Task: Look for space in Salina Cruz, Mexico from 1st July, 2023 to 8th July, 2023 for 2 adults, 1 child in price range Rs.15000 to Rs.20000. Place can be entire place with 1  bedroom having 1 bed and 1 bathroom. Property type can be house, flat, guest house, hotel. Booking option can be shelf check-in. Required host language is English.
Action: Key pressed sali
Screenshot: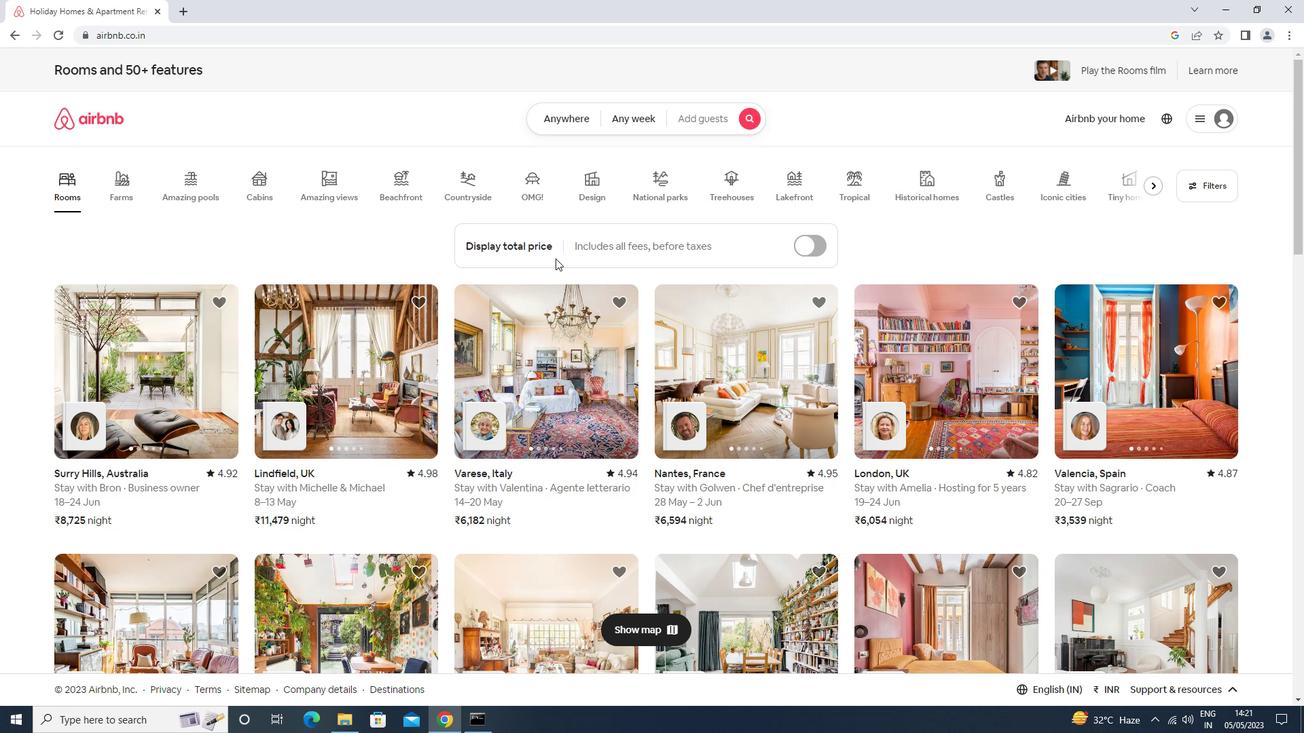 
Action: Mouse moved to (594, 127)
Screenshot: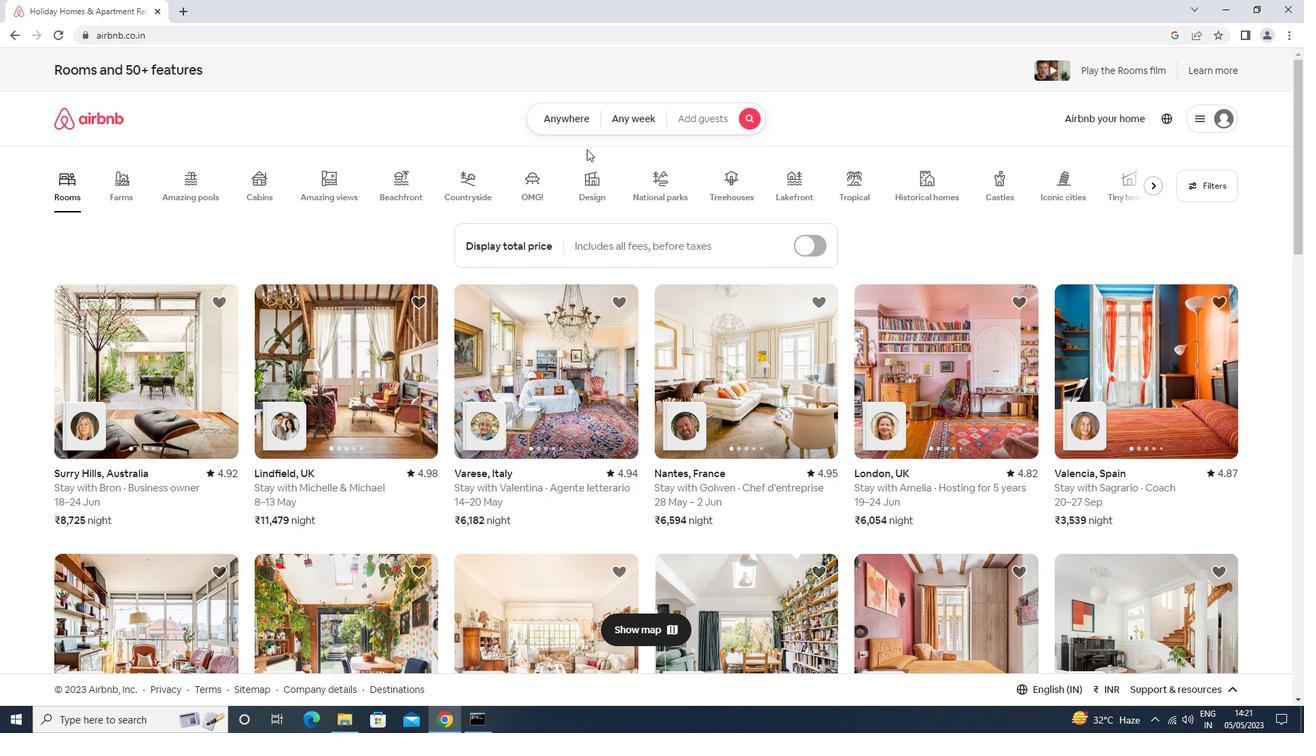 
Action: Mouse pressed left at (594, 127)
Screenshot: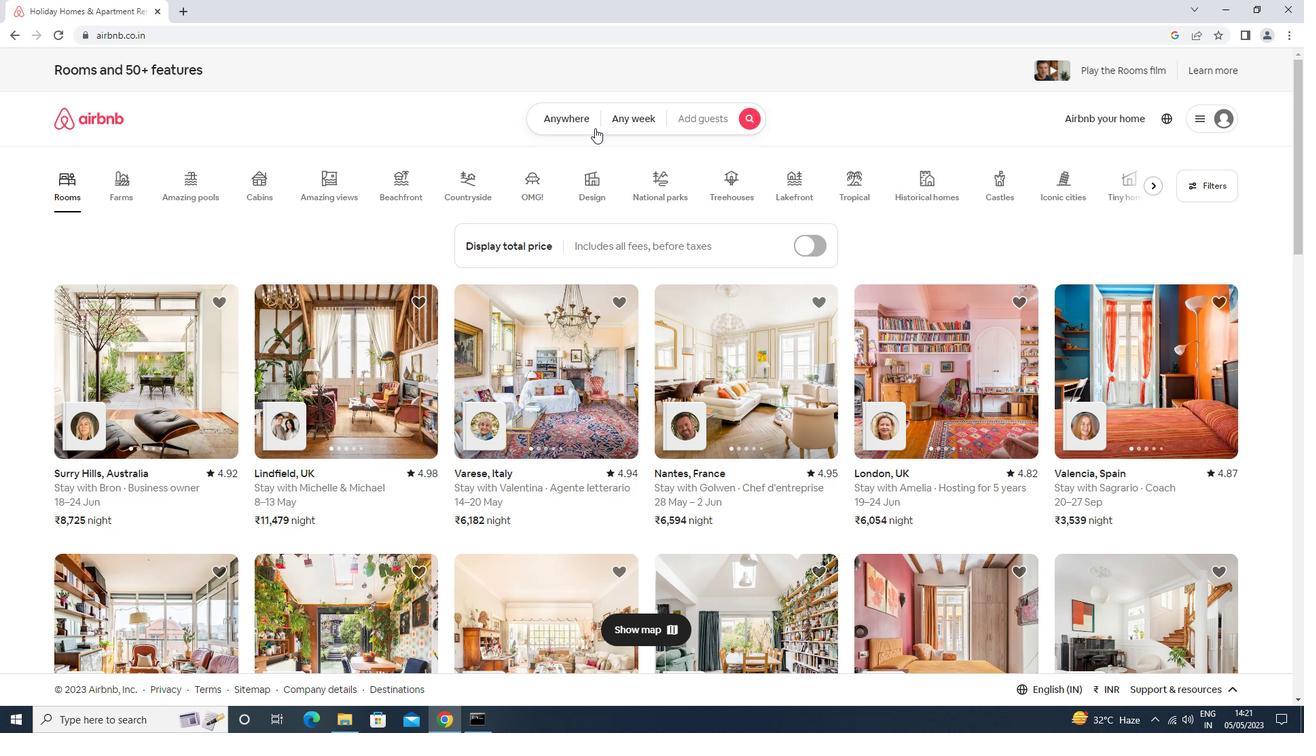 
Action: Mouse moved to (528, 162)
Screenshot: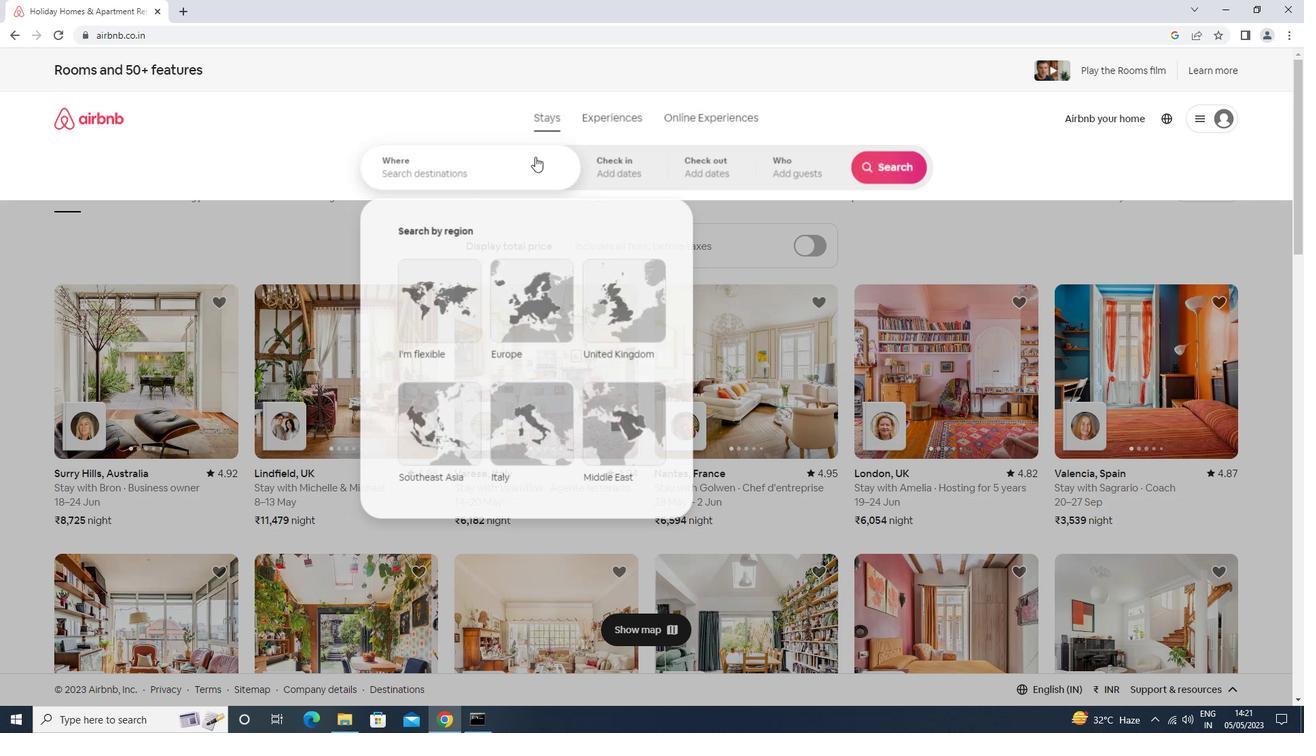 
Action: Mouse pressed left at (528, 162)
Screenshot: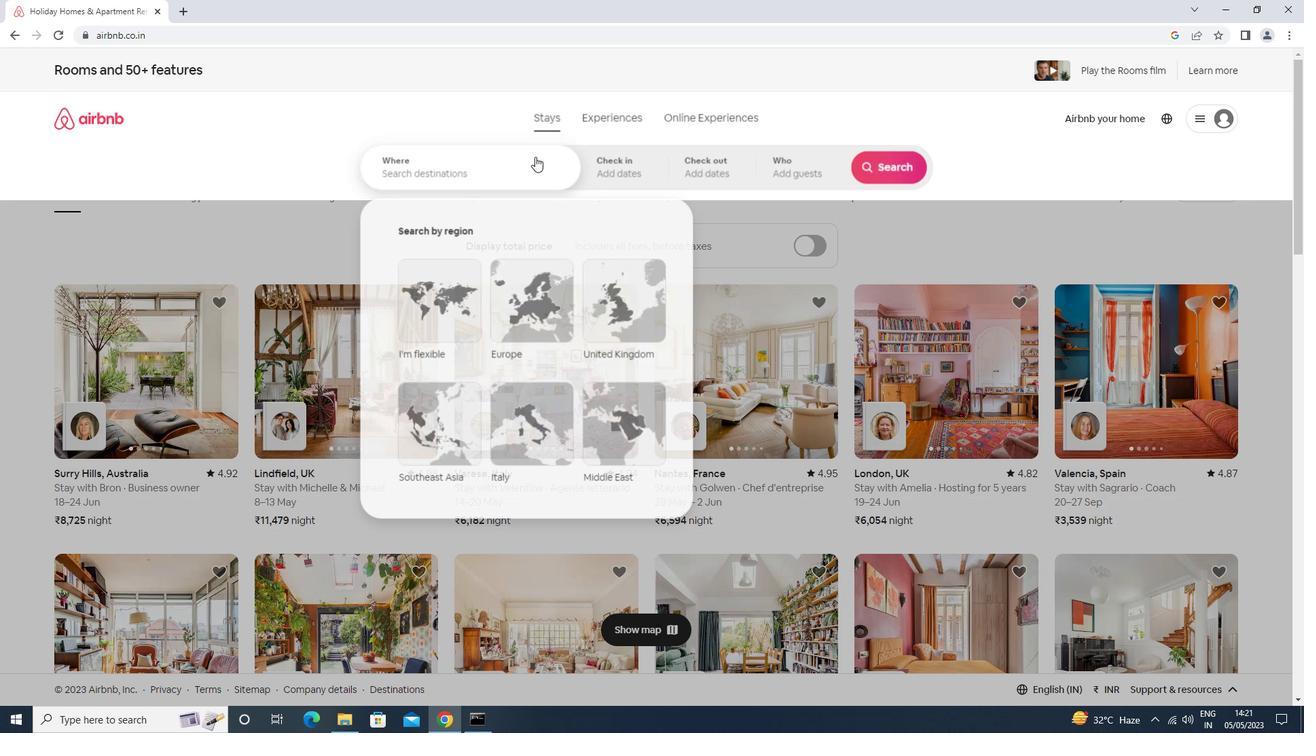 
Action: Key pressed sanil<Key.backspace><Key.backspace><Key.backspace>lina<Key.space>cruz<Key.space><Key.down><Key.down><Key.enter>
Screenshot: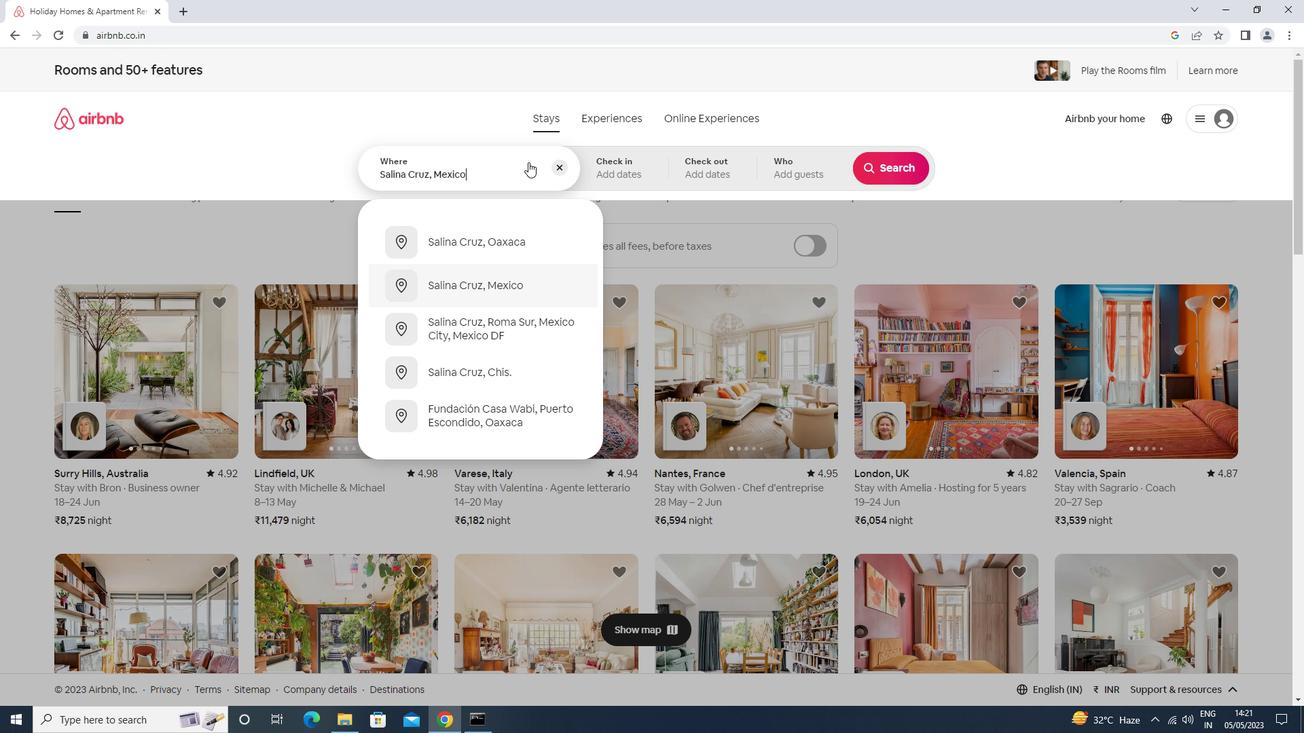 
Action: Mouse moved to (888, 279)
Screenshot: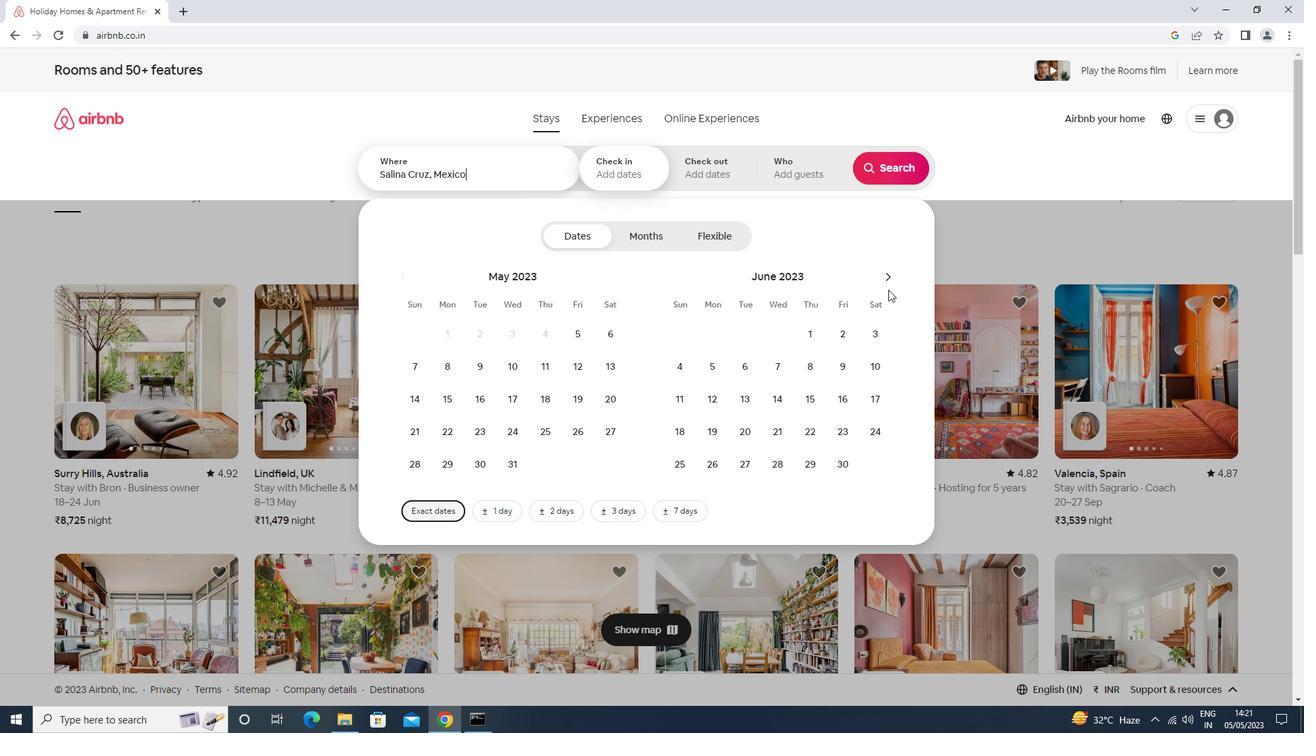 
Action: Mouse pressed left at (888, 279)
Screenshot: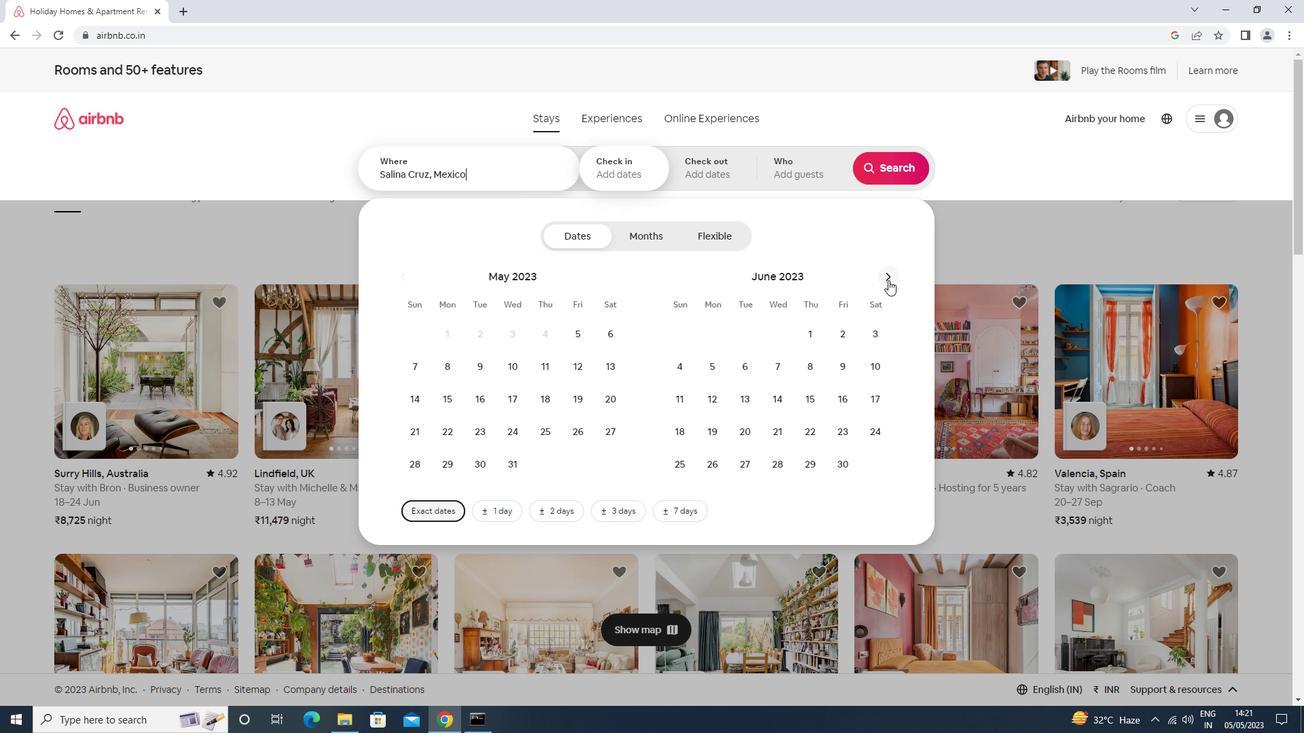 
Action: Mouse moved to (884, 334)
Screenshot: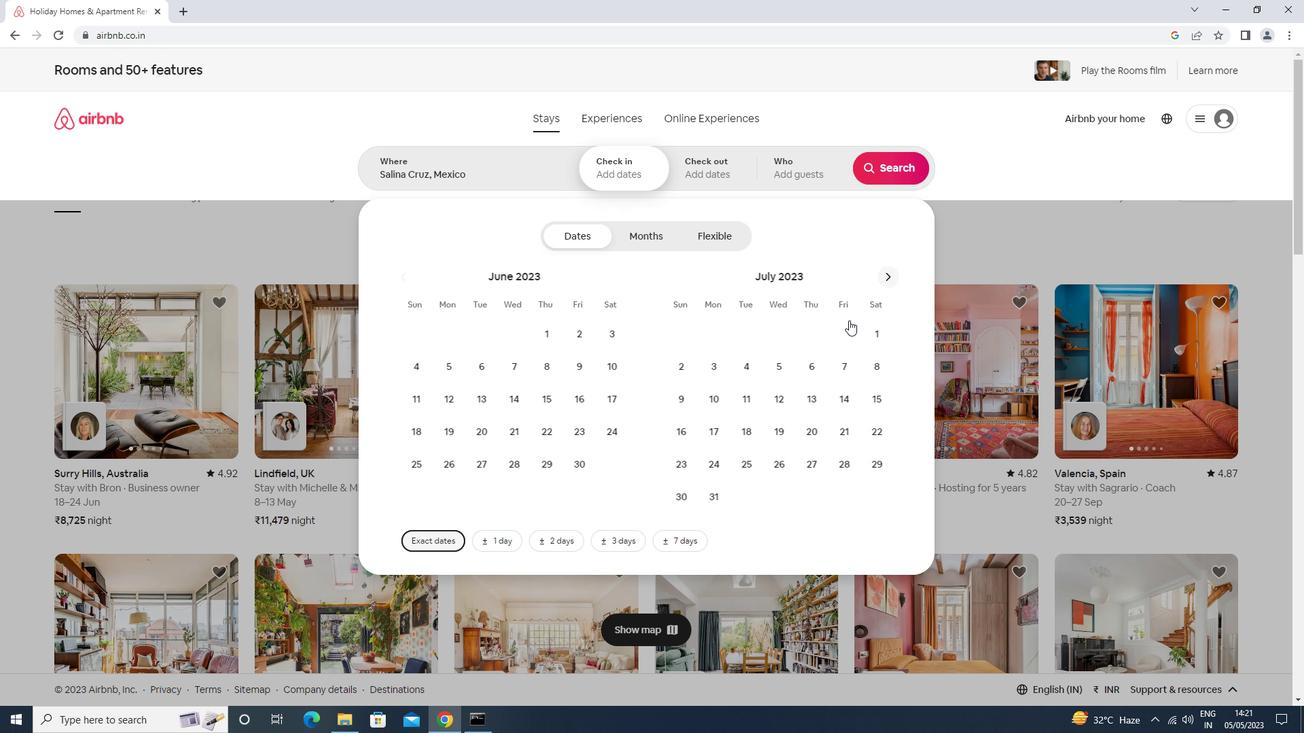 
Action: Mouse pressed left at (884, 334)
Screenshot: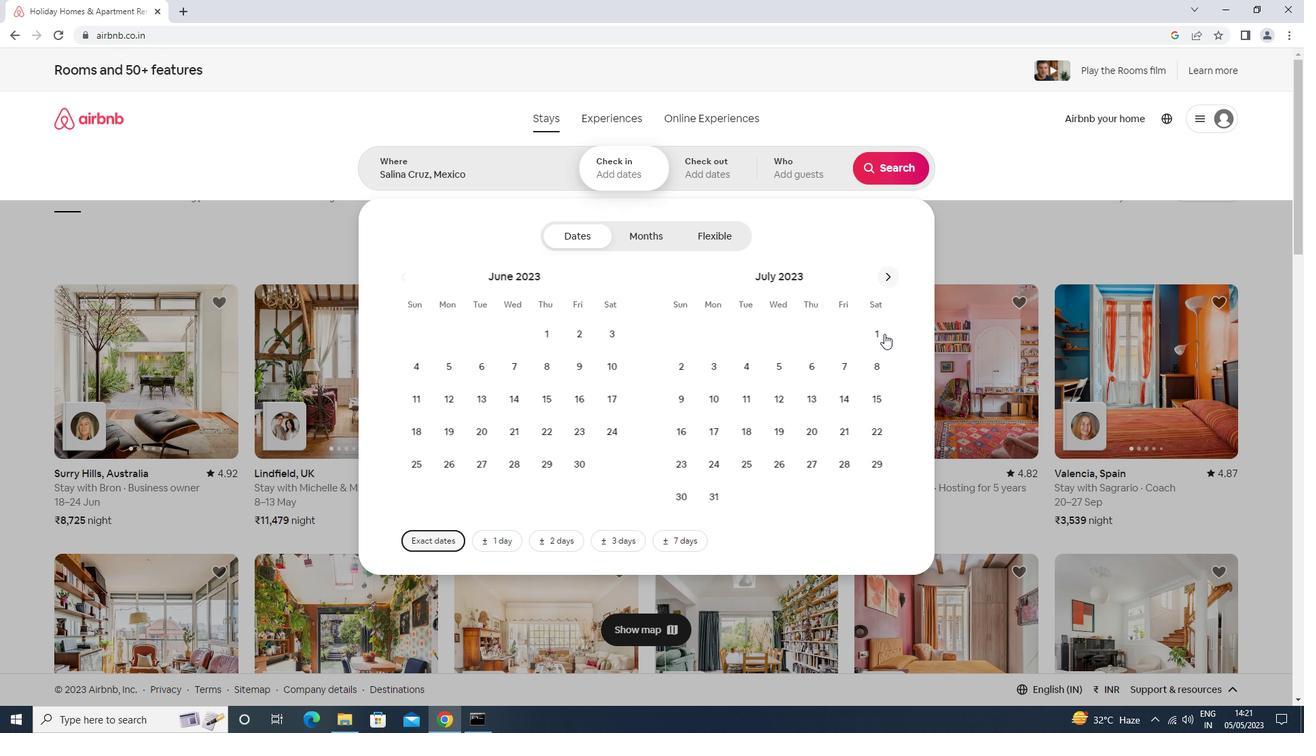 
Action: Mouse moved to (878, 371)
Screenshot: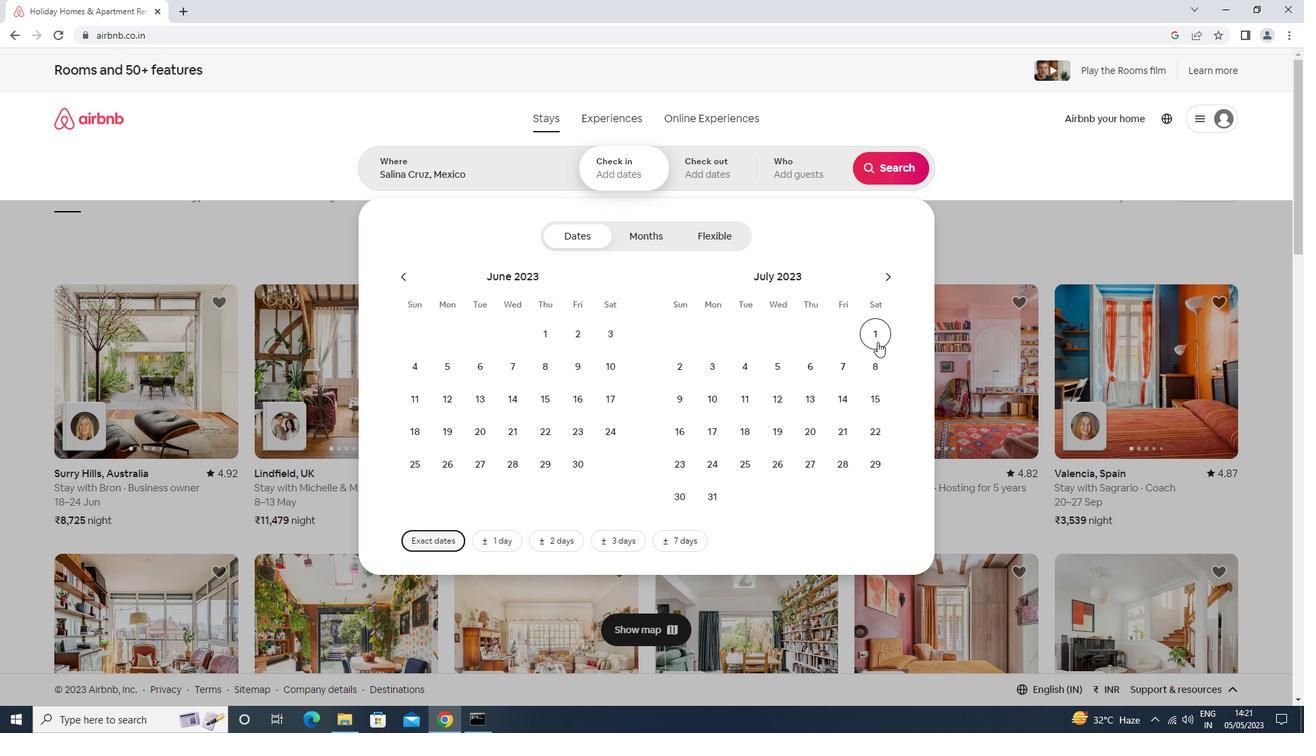 
Action: Mouse pressed left at (878, 371)
Screenshot: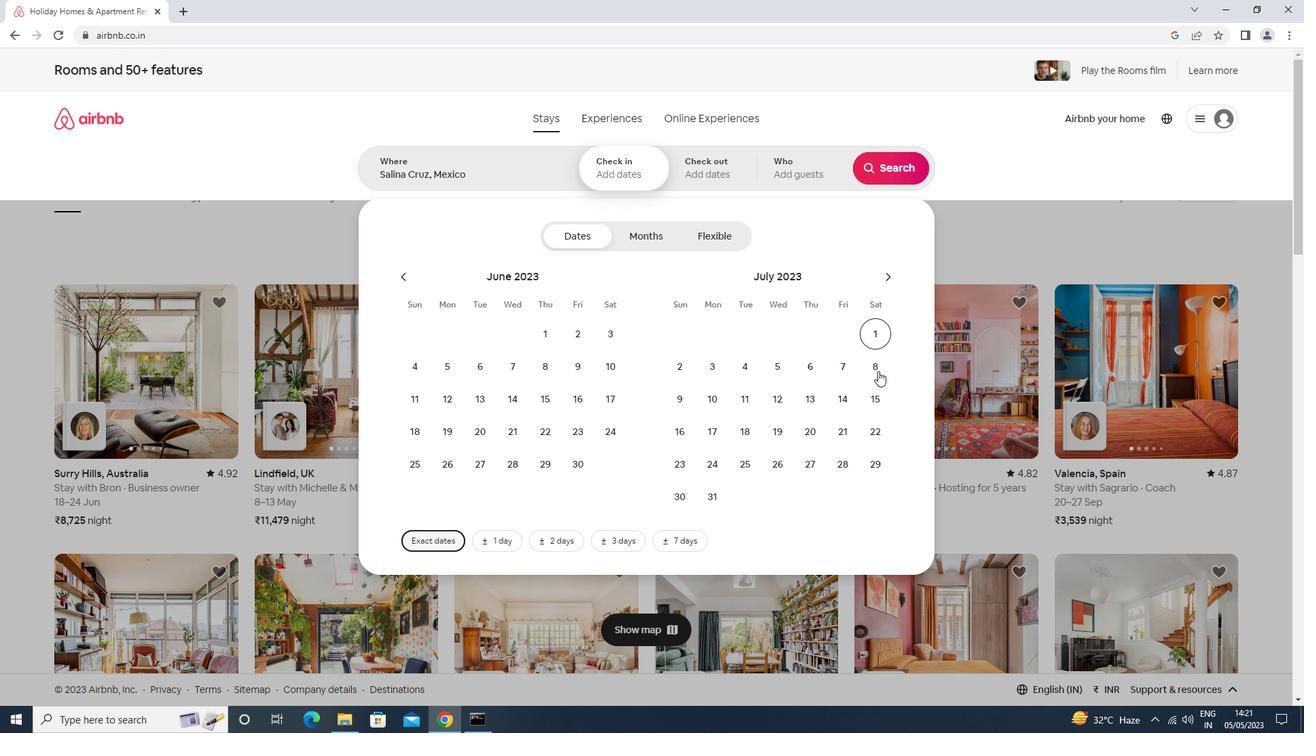 
Action: Mouse moved to (805, 179)
Screenshot: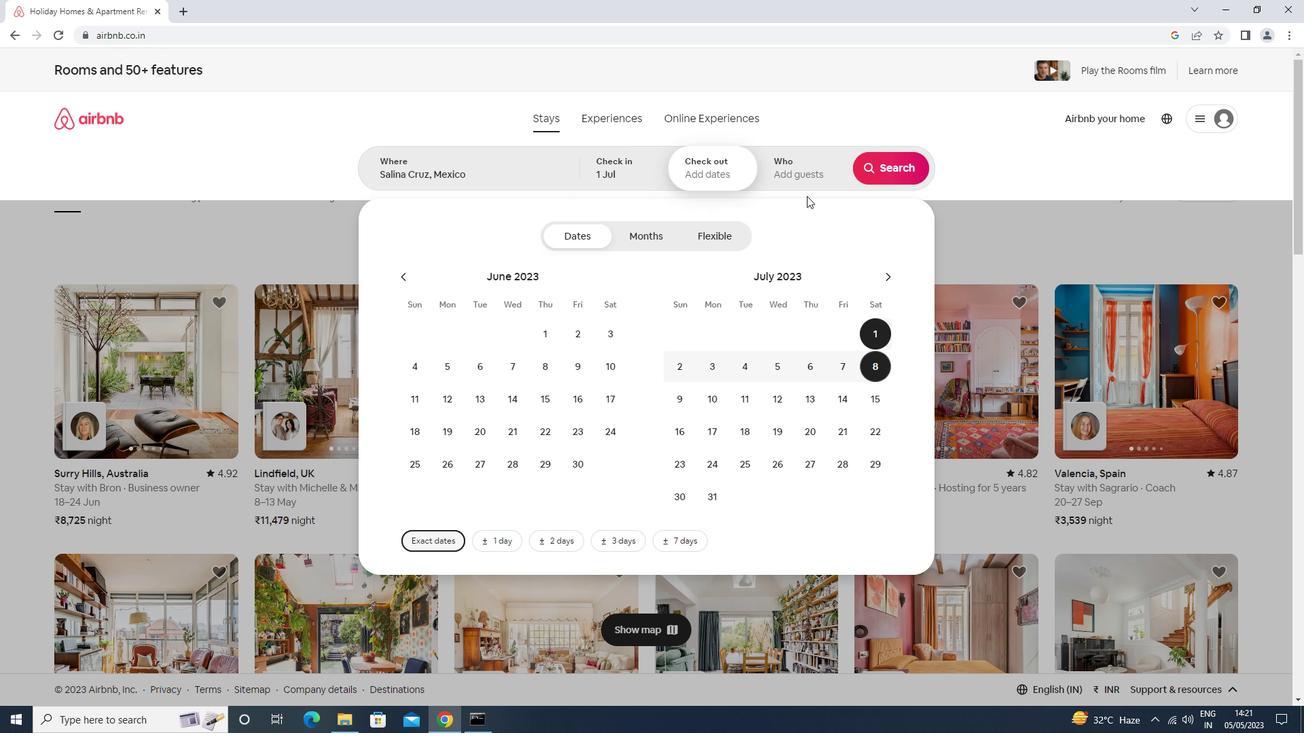 
Action: Mouse pressed left at (805, 179)
Screenshot: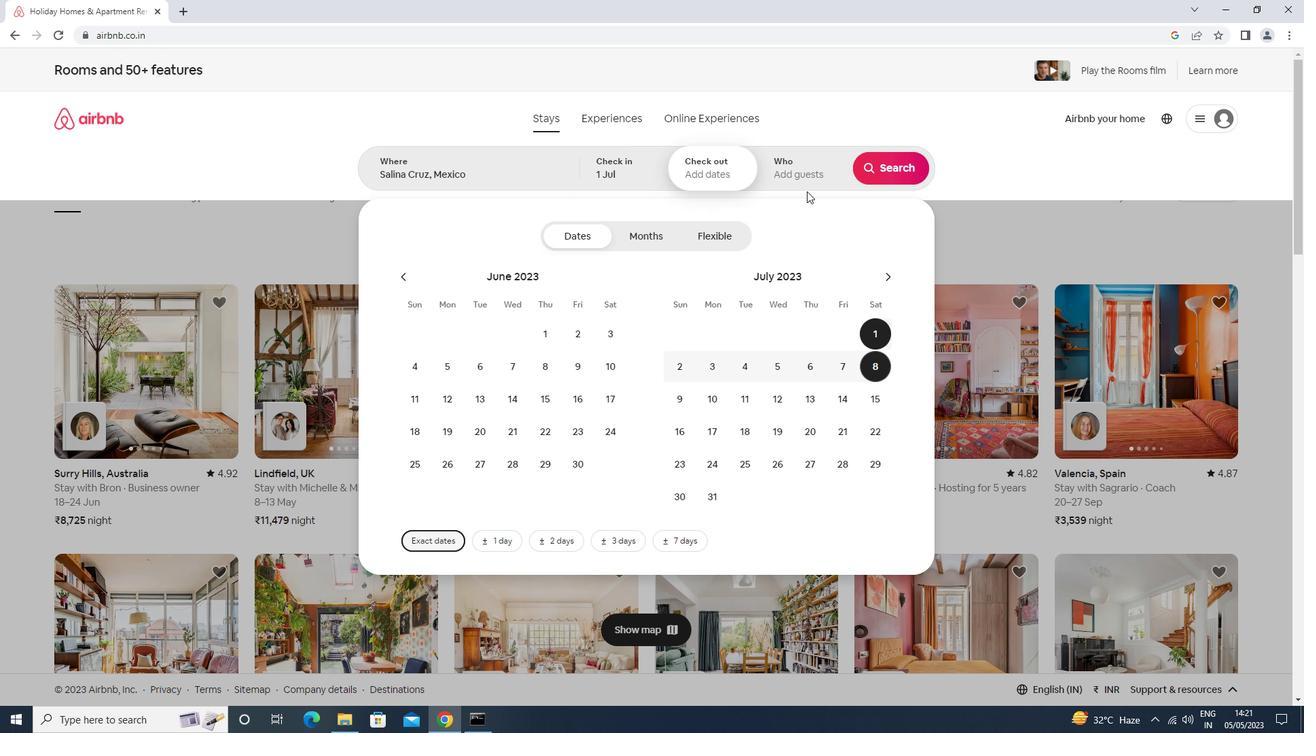 
Action: Mouse moved to (898, 229)
Screenshot: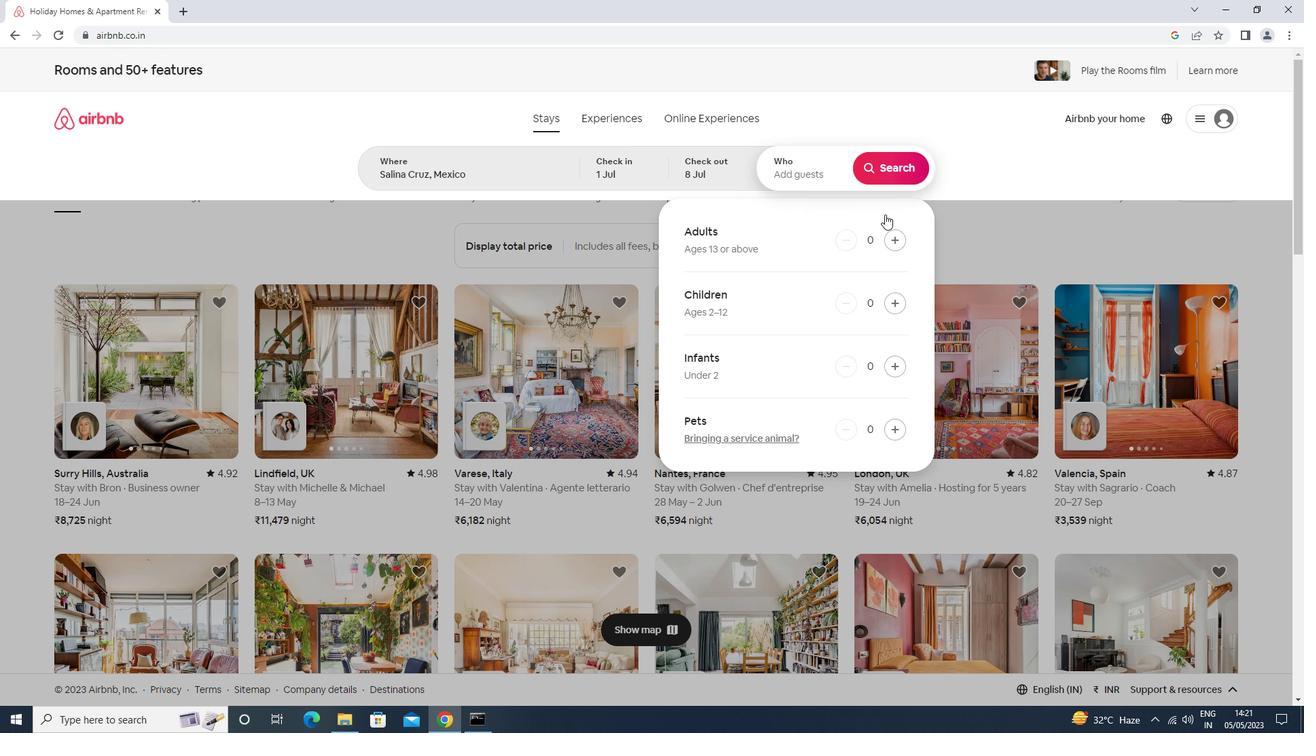 
Action: Mouse pressed left at (898, 229)
Screenshot: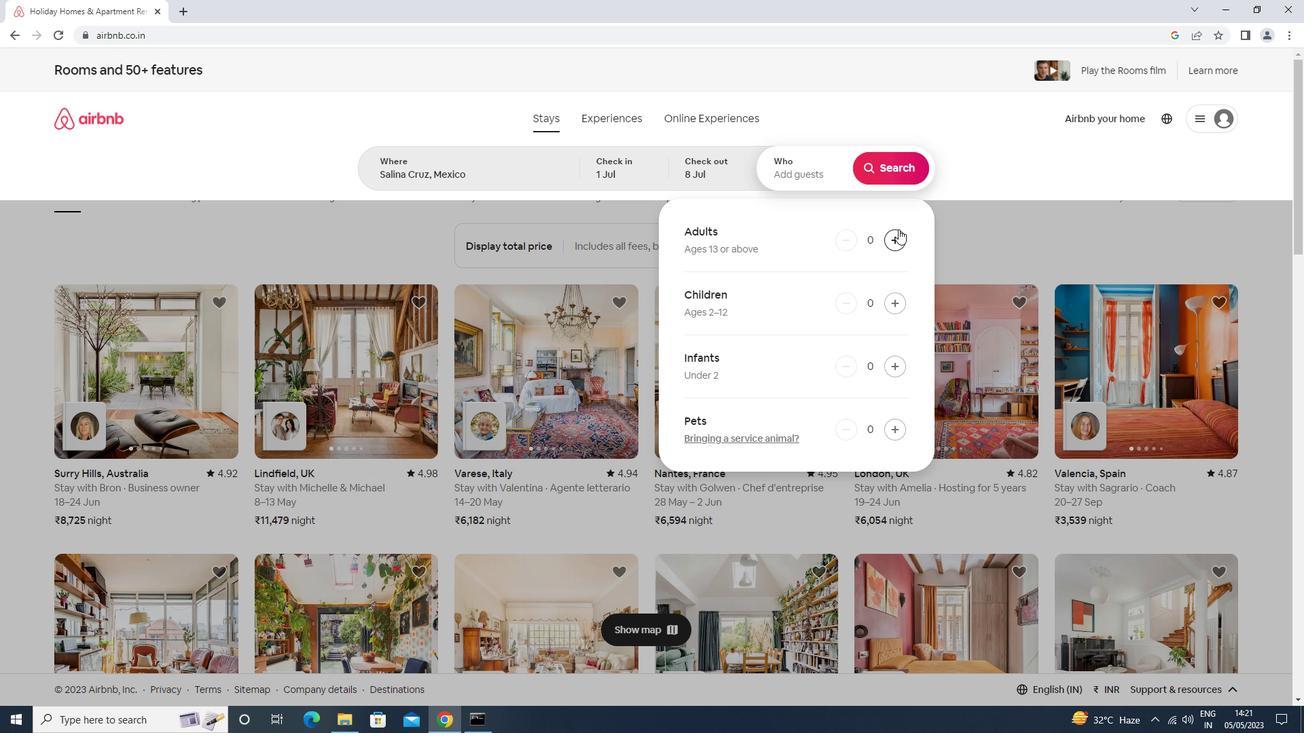 
Action: Mouse pressed left at (898, 229)
Screenshot: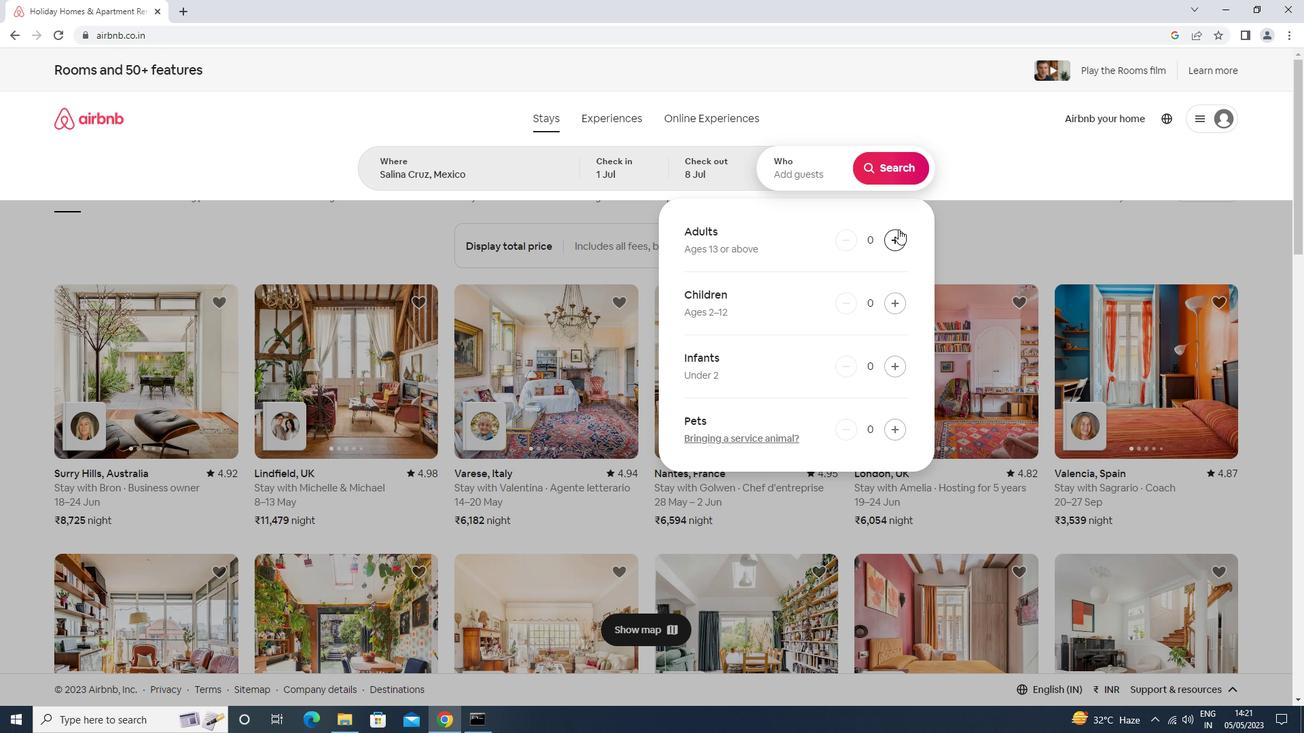 
Action: Mouse pressed left at (898, 229)
Screenshot: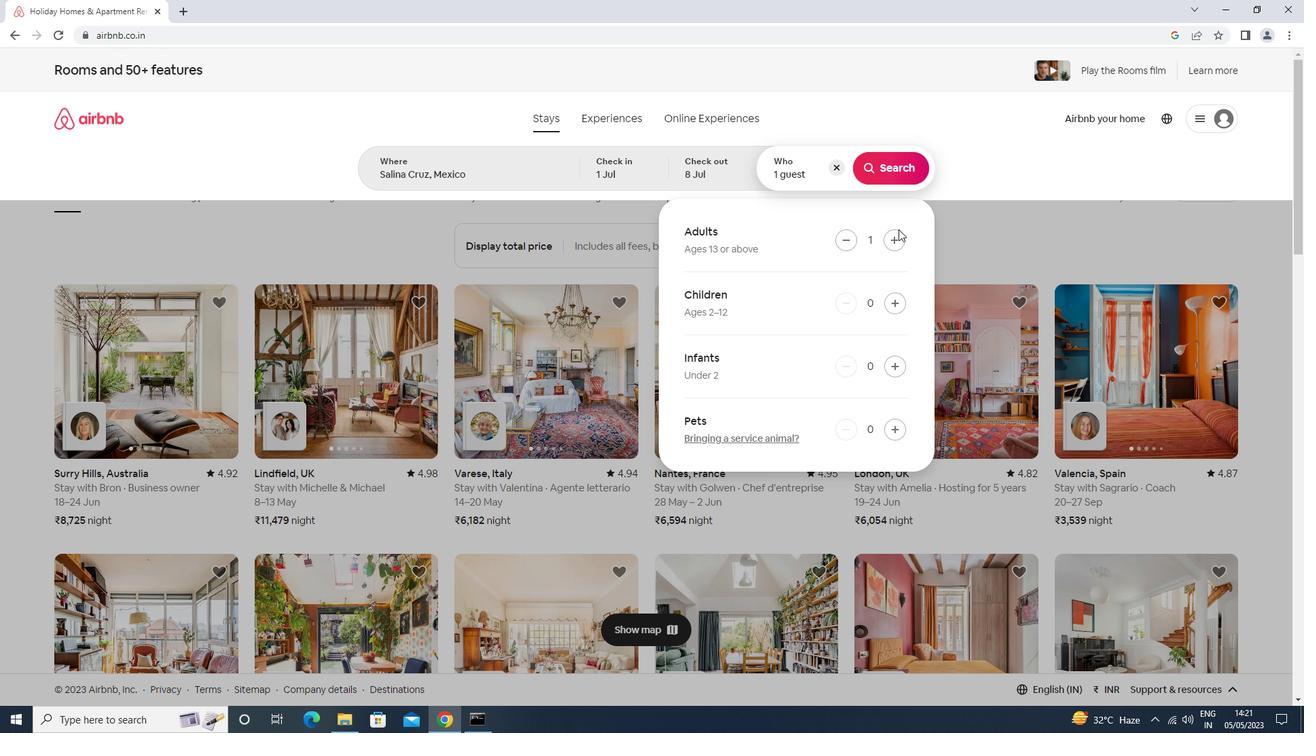 
Action: Mouse moved to (897, 243)
Screenshot: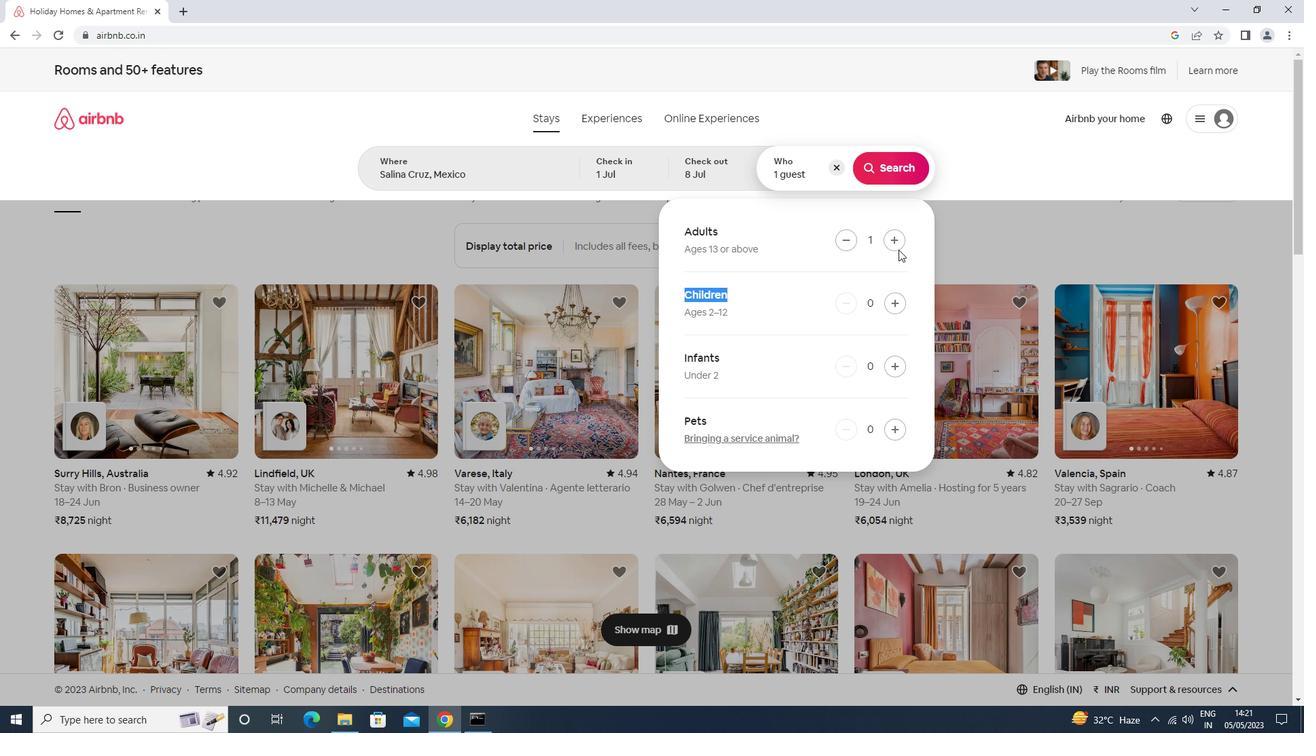 
Action: Mouse pressed left at (897, 243)
Screenshot: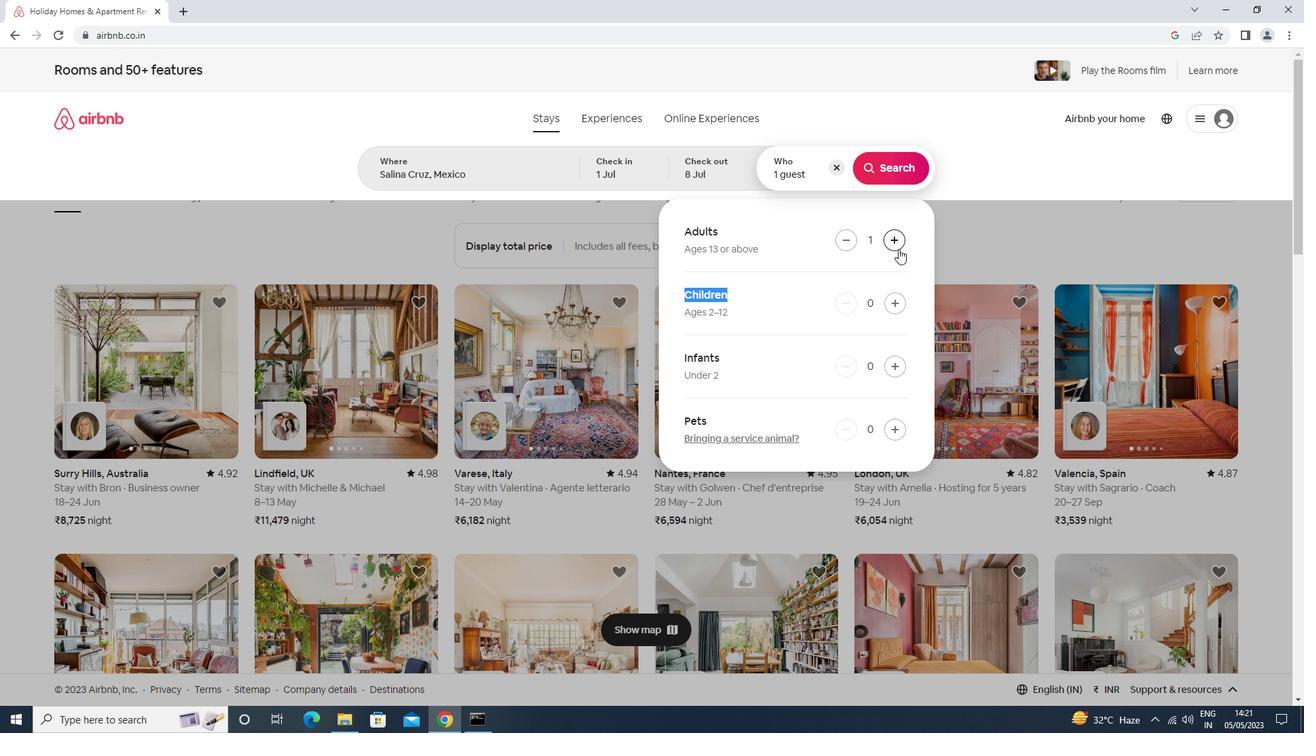 
Action: Mouse moved to (894, 302)
Screenshot: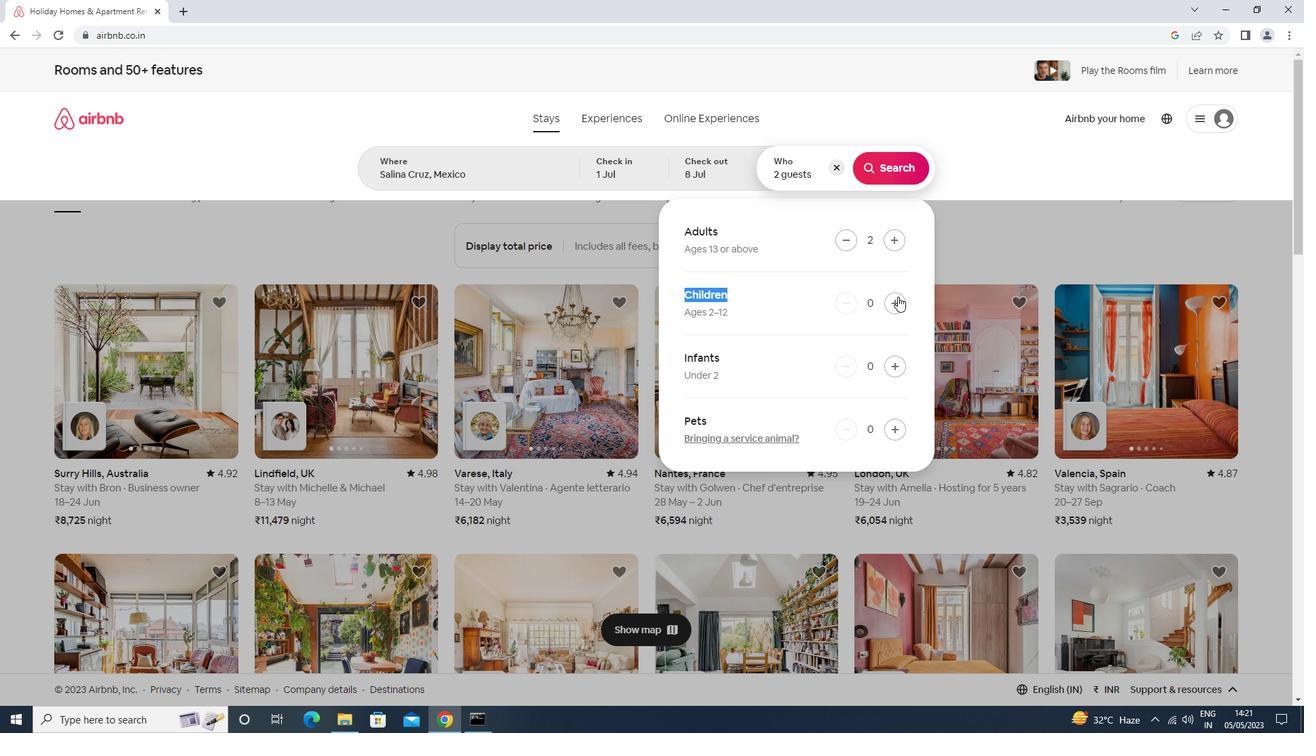 
Action: Mouse pressed left at (894, 302)
Screenshot: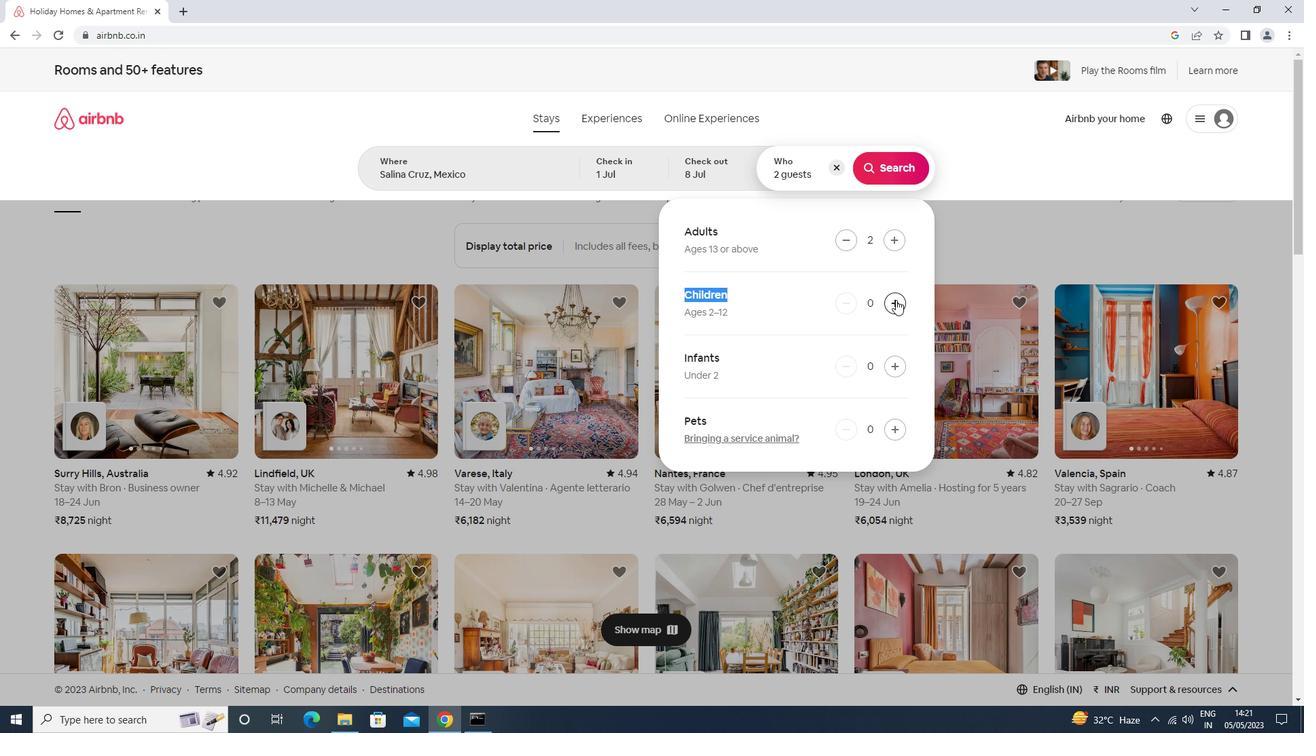 
Action: Mouse moved to (882, 165)
Screenshot: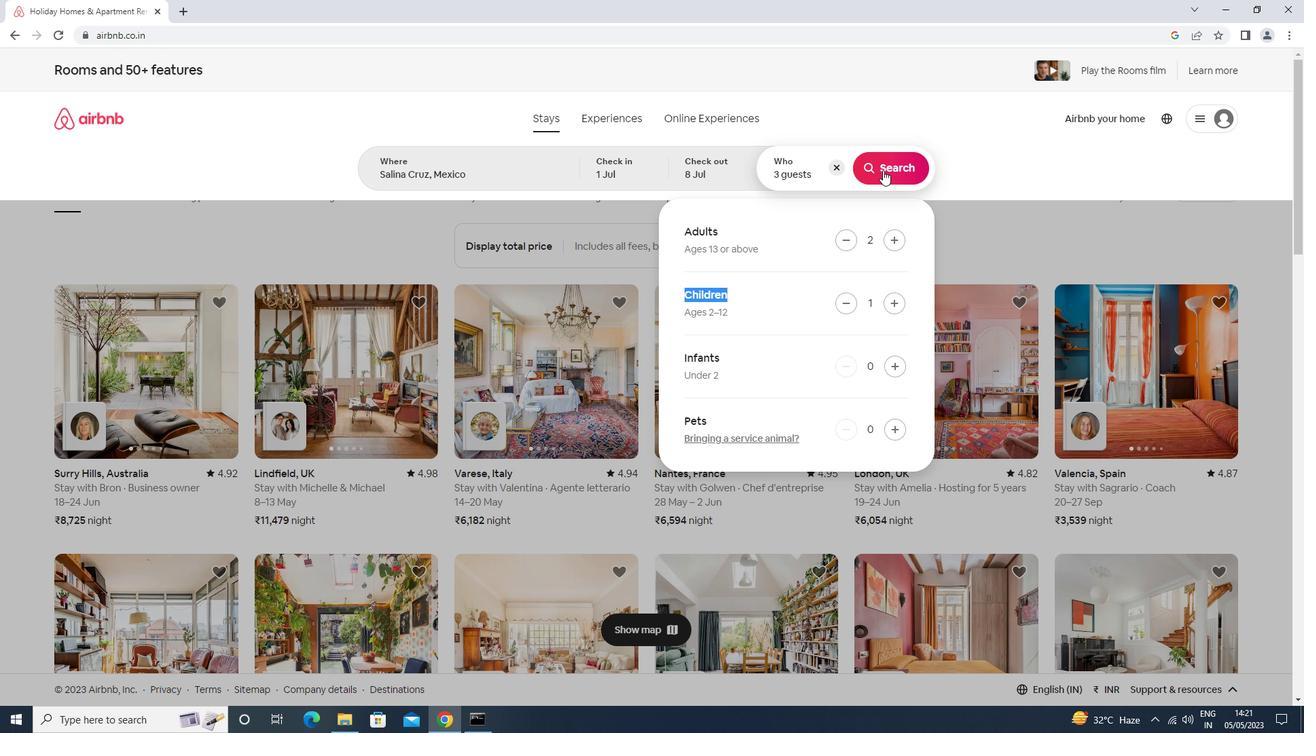 
Action: Mouse pressed left at (882, 165)
Screenshot: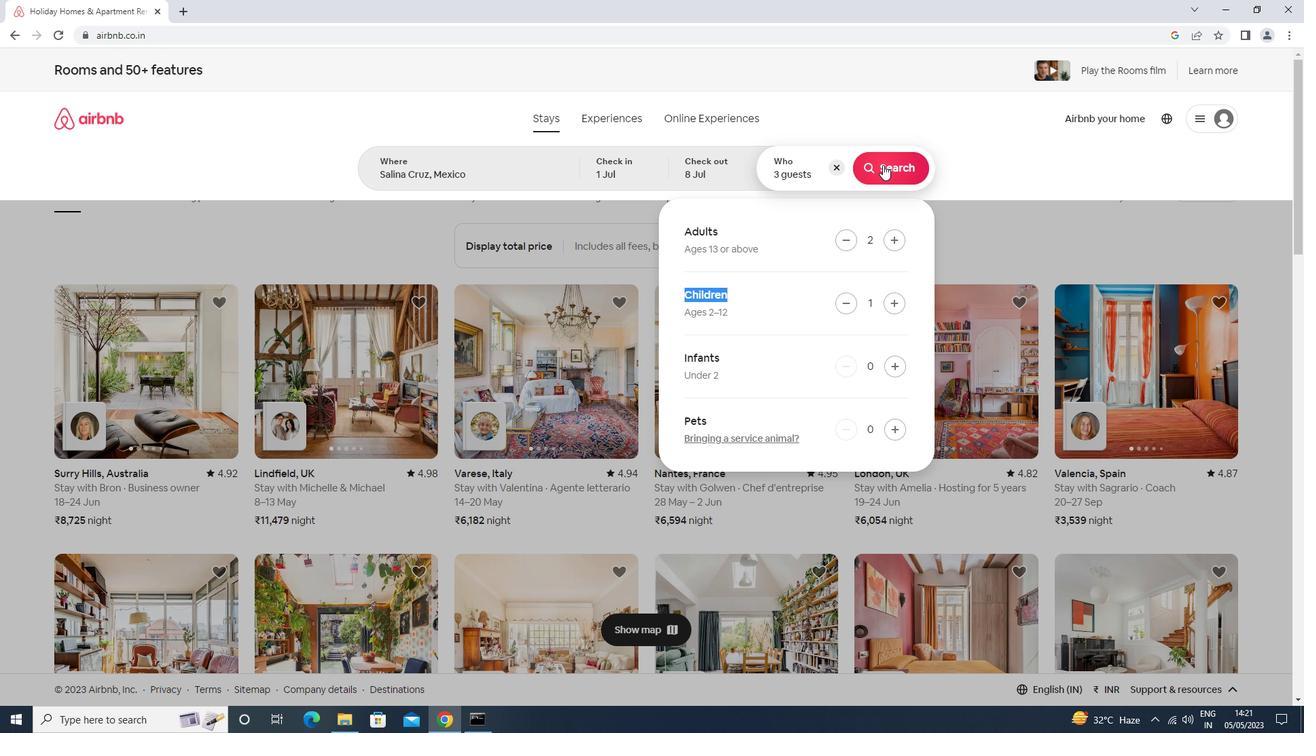 
Action: Mouse moved to (1249, 127)
Screenshot: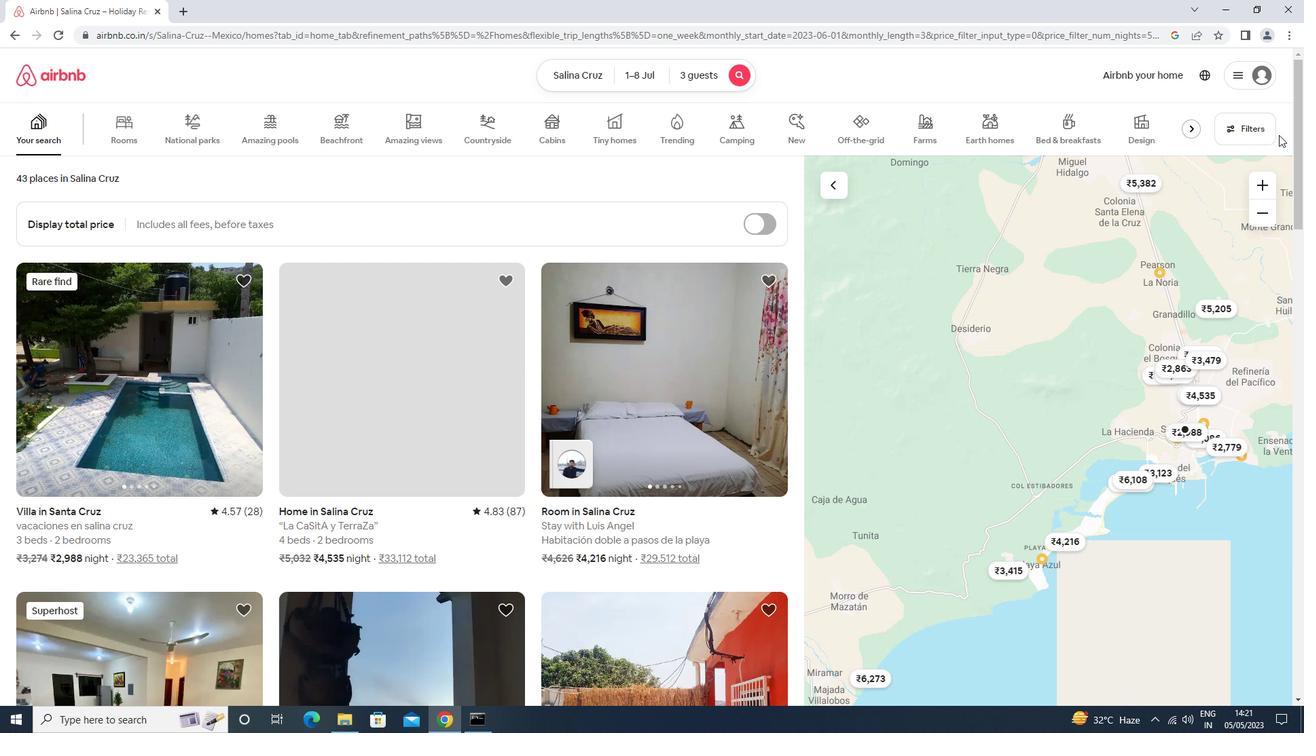 
Action: Mouse pressed left at (1249, 127)
Screenshot: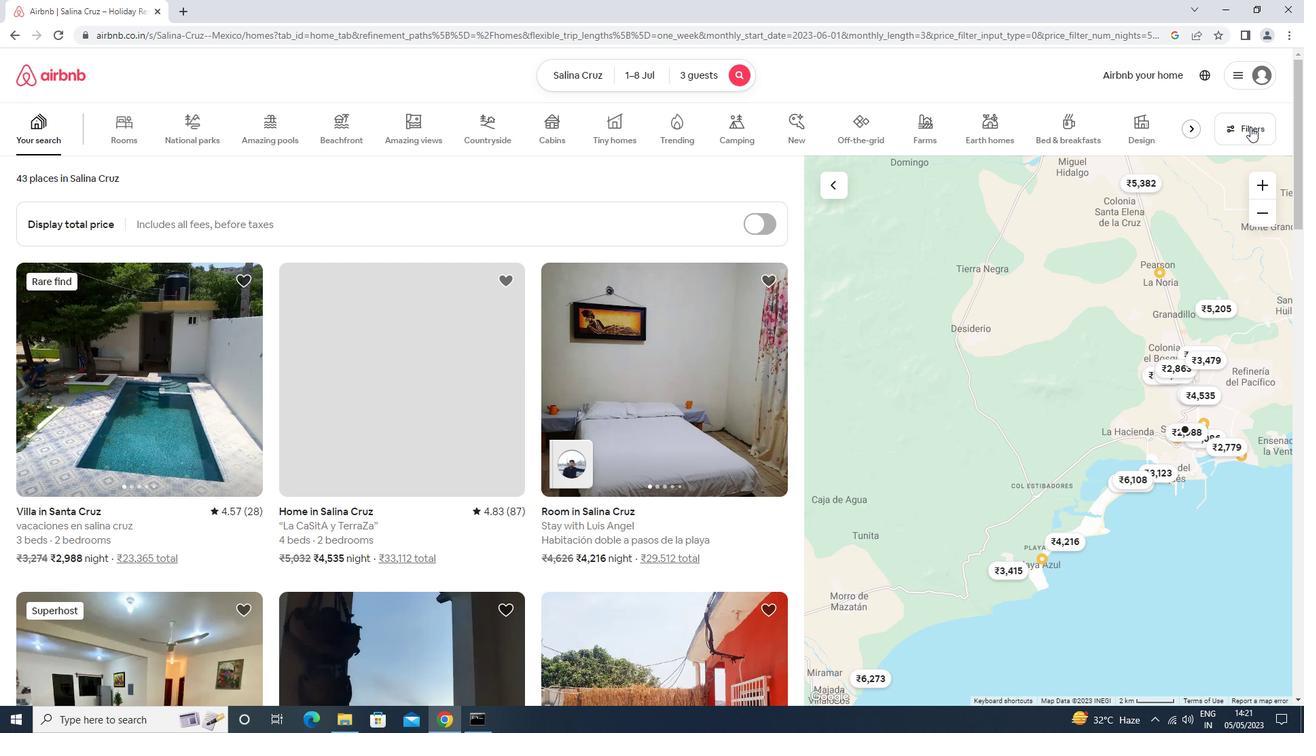 
Action: Mouse moved to (571, 453)
Screenshot: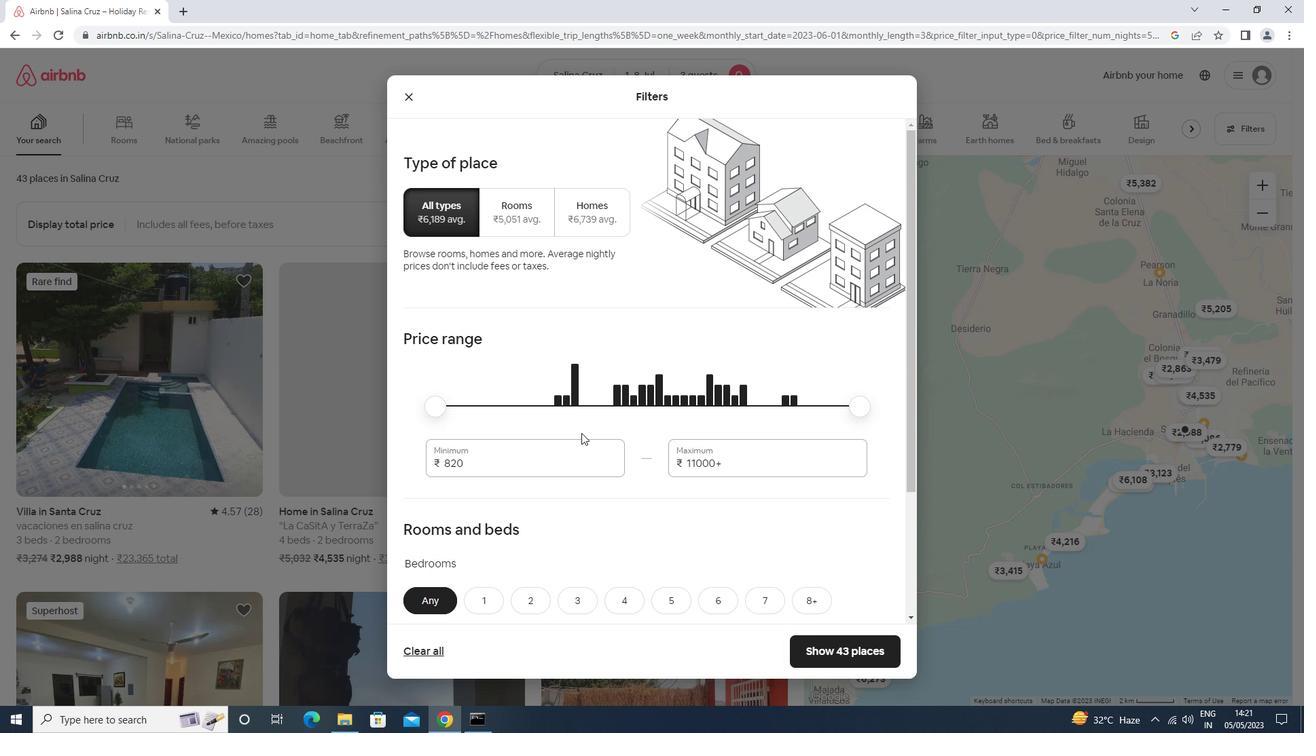
Action: Mouse pressed left at (571, 453)
Screenshot: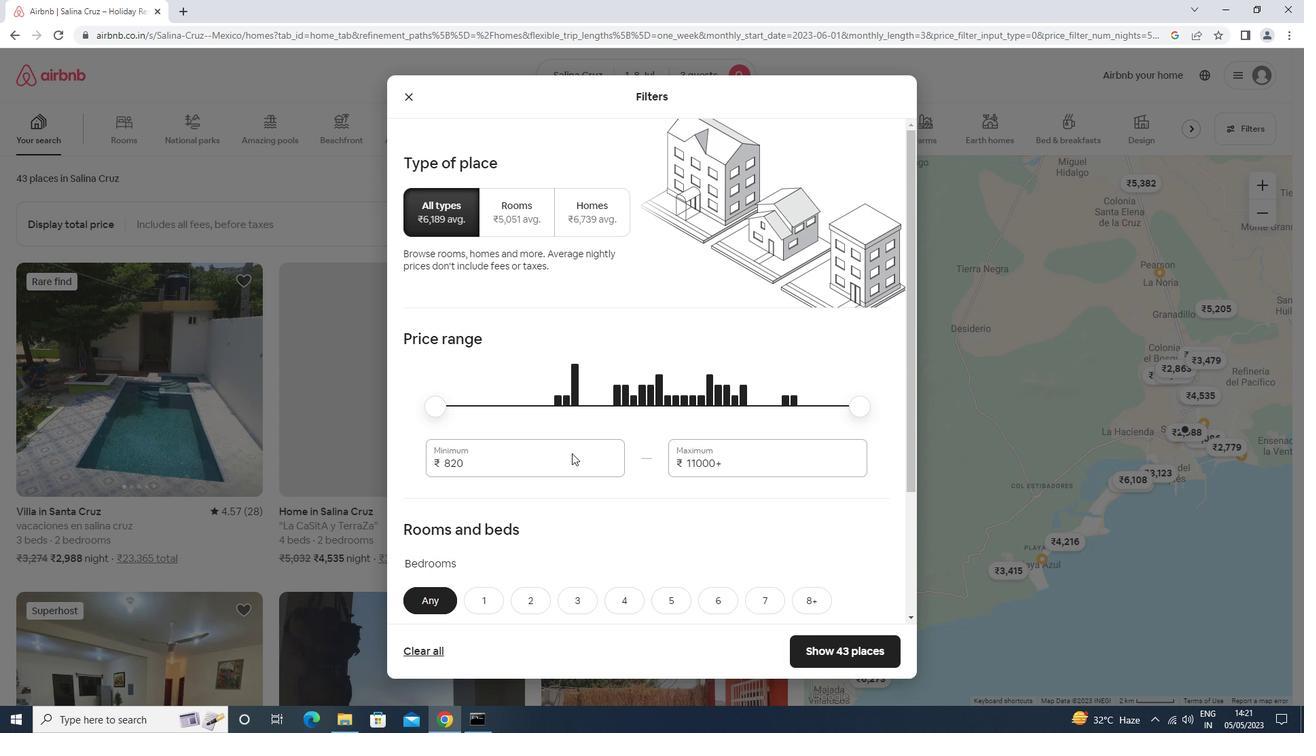 
Action: Mouse moved to (578, 450)
Screenshot: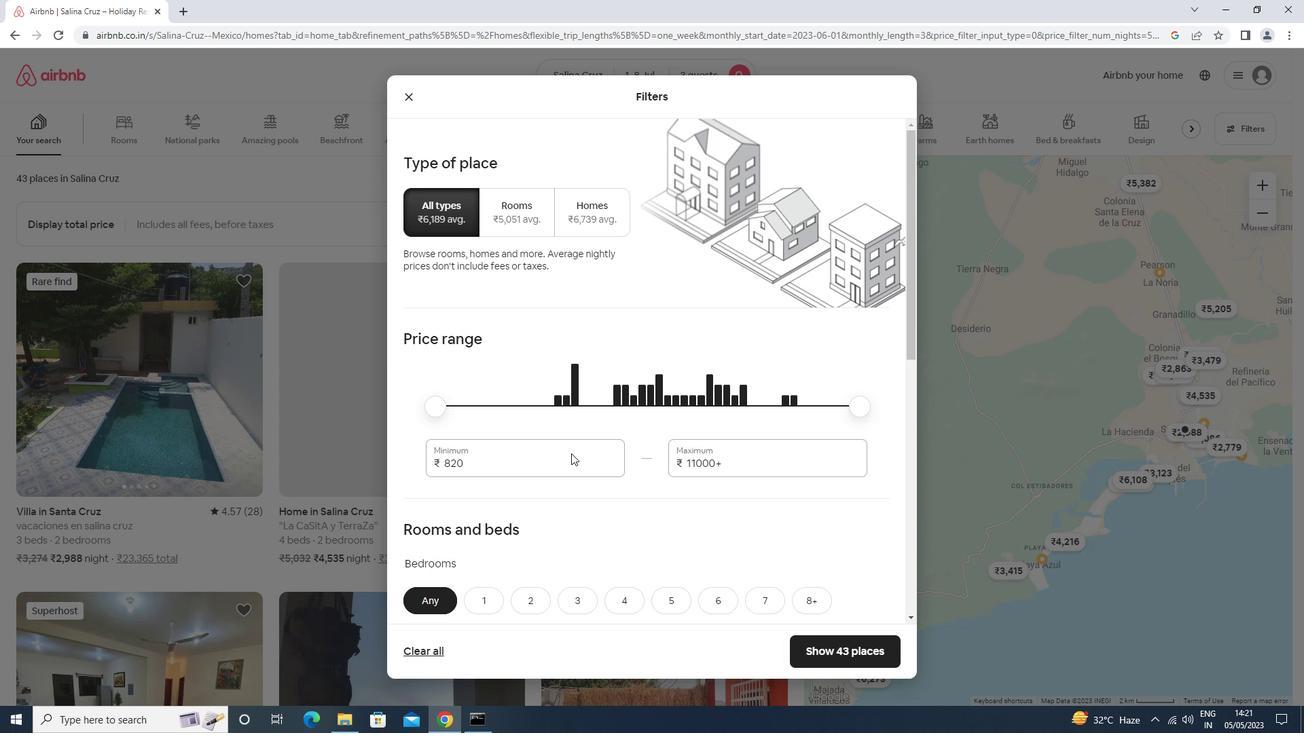 
Action: Key pressed <Key.backspace><Key.backspace><Key.backspace><Key.backspace>15000<Key.tab>20000
Screenshot: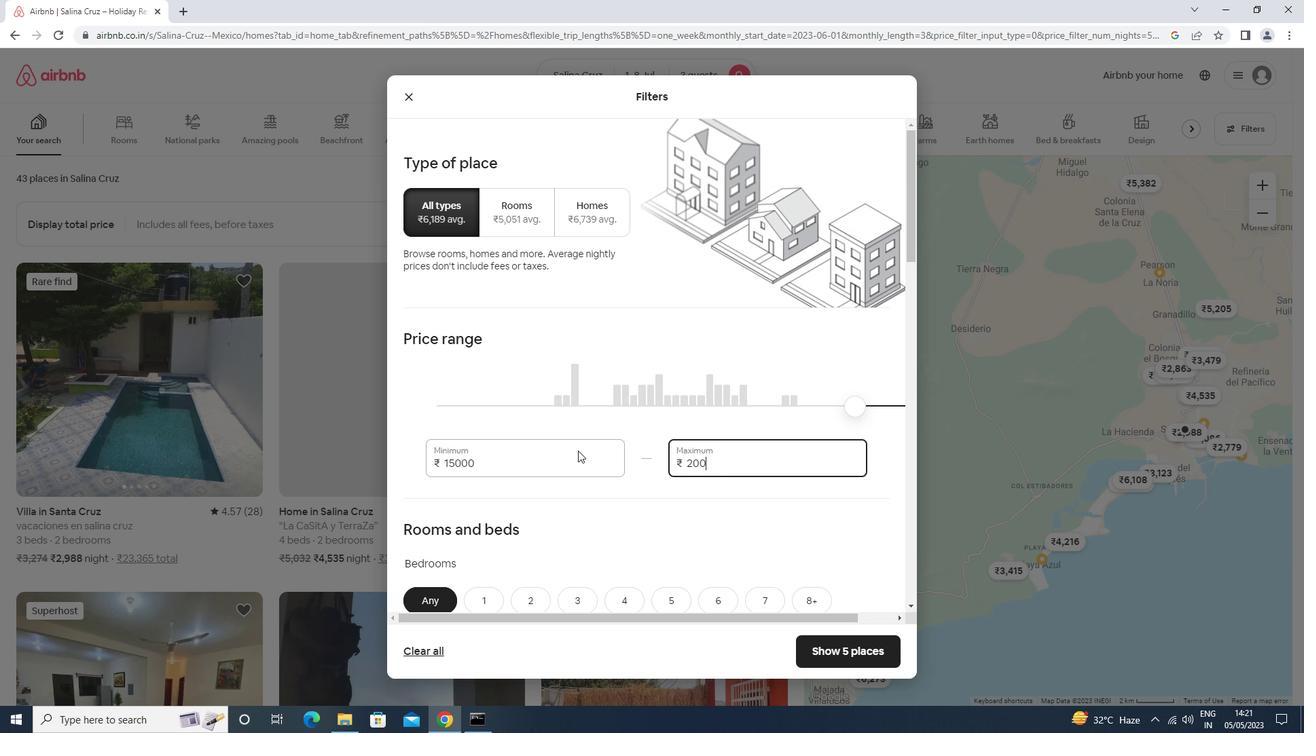 
Action: Mouse moved to (633, 429)
Screenshot: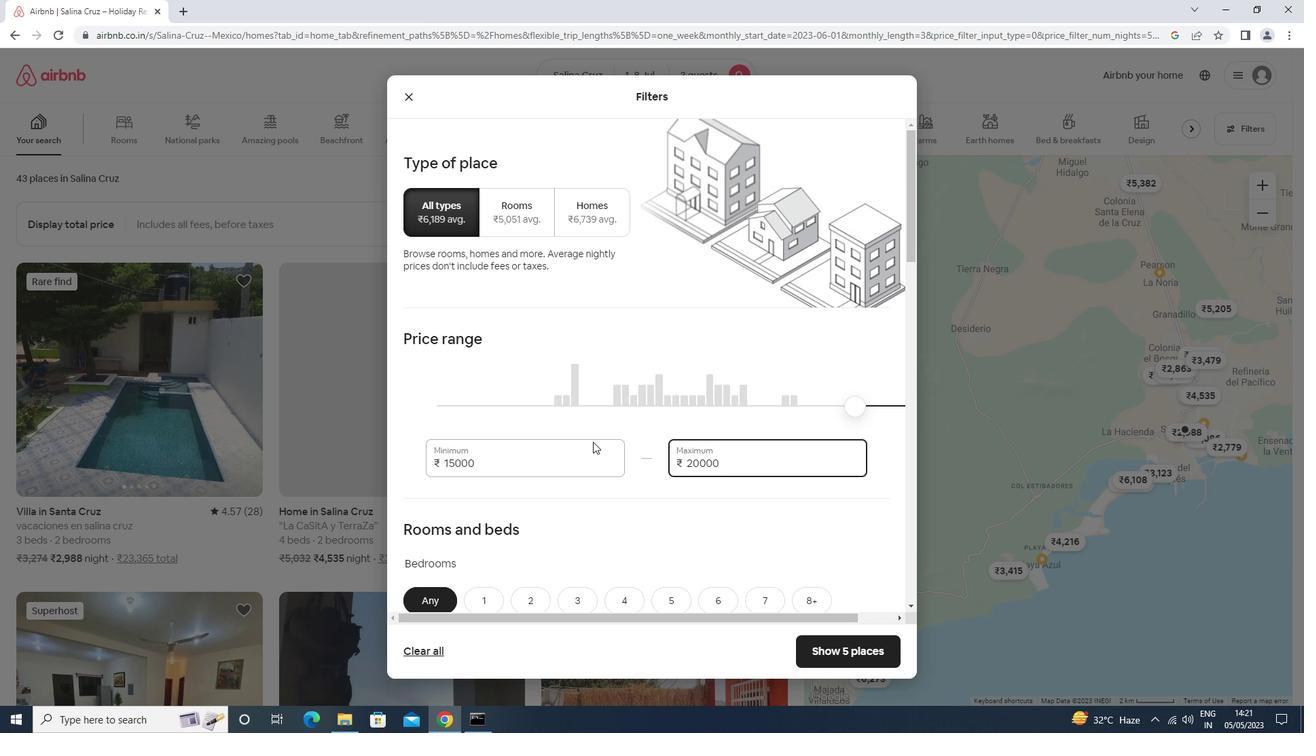 
Action: Mouse scrolled (633, 428) with delta (0, 0)
Screenshot: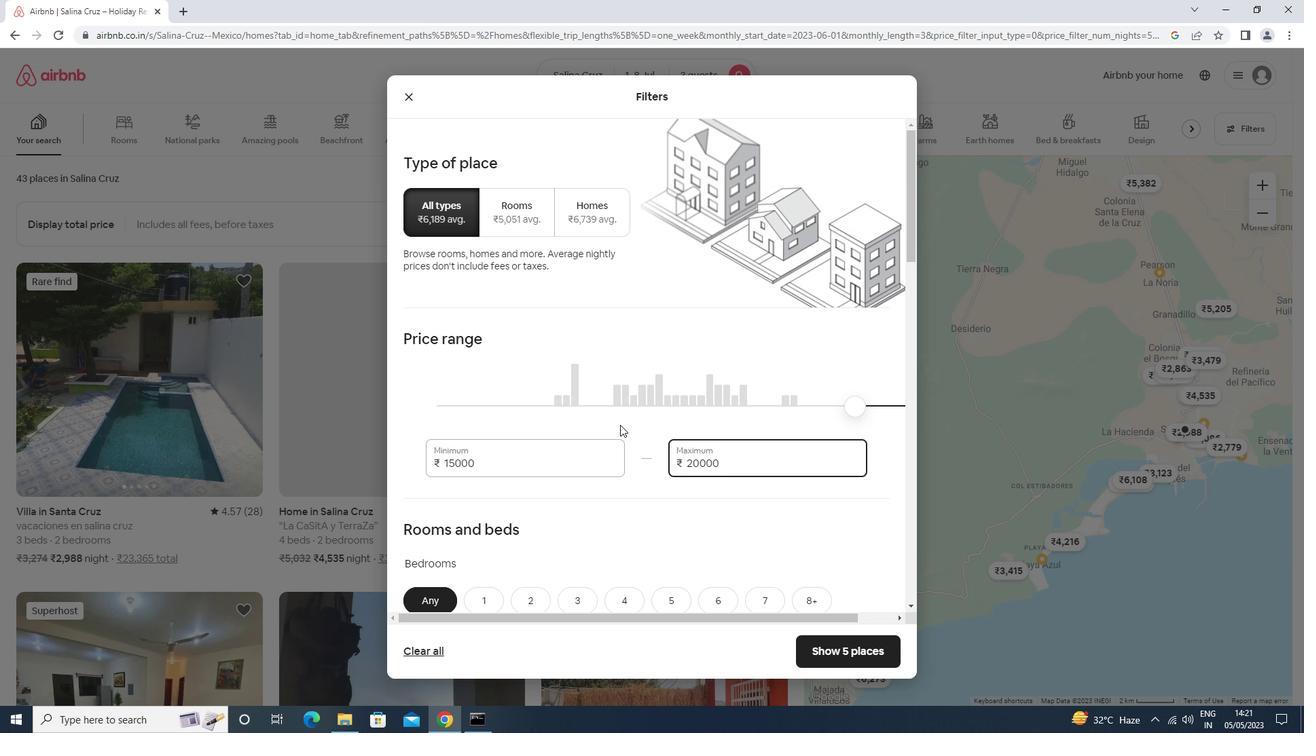 
Action: Mouse moved to (628, 433)
Screenshot: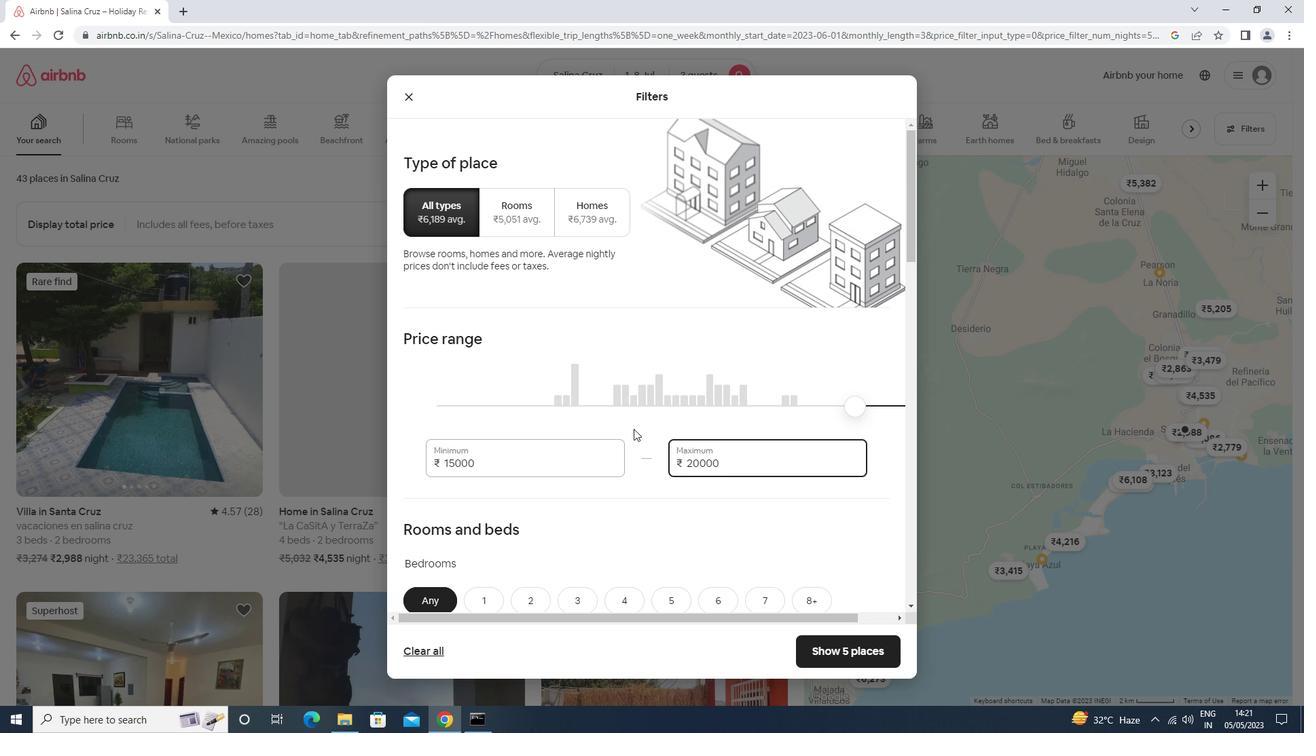
Action: Mouse scrolled (628, 432) with delta (0, 0)
Screenshot: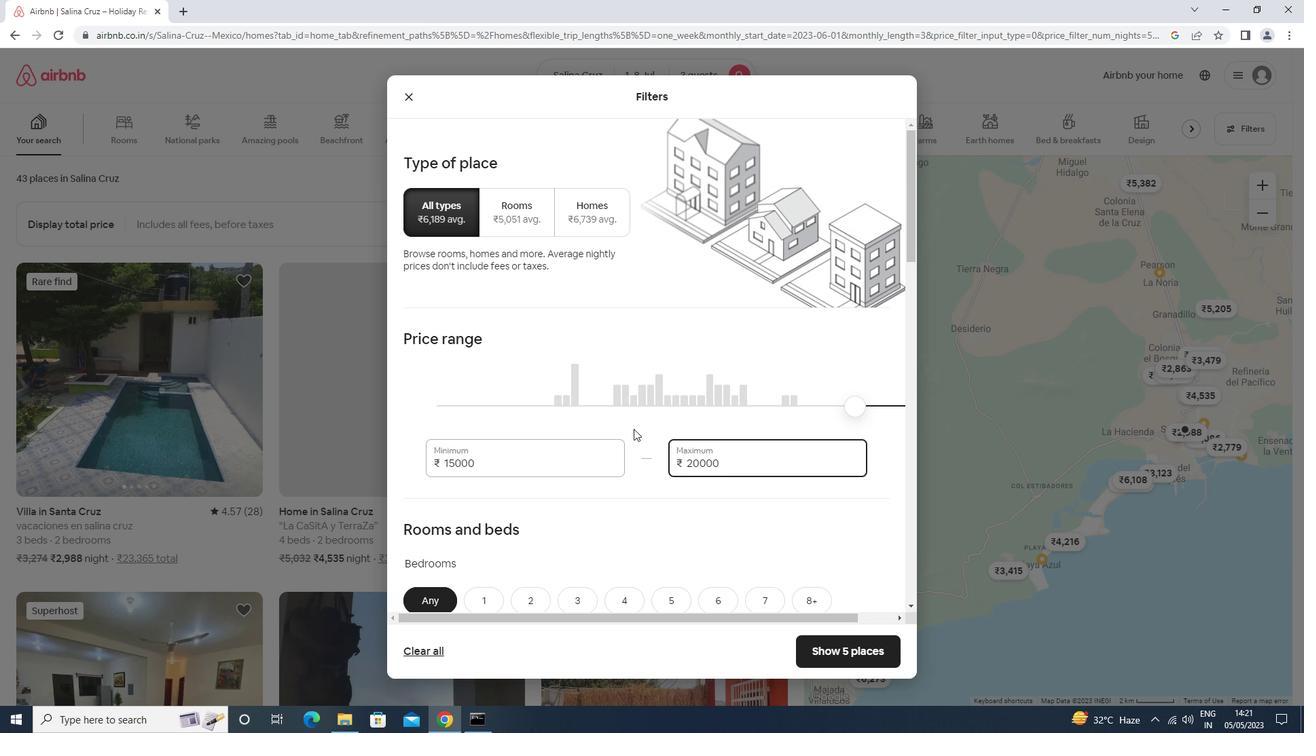 
Action: Mouse moved to (618, 434)
Screenshot: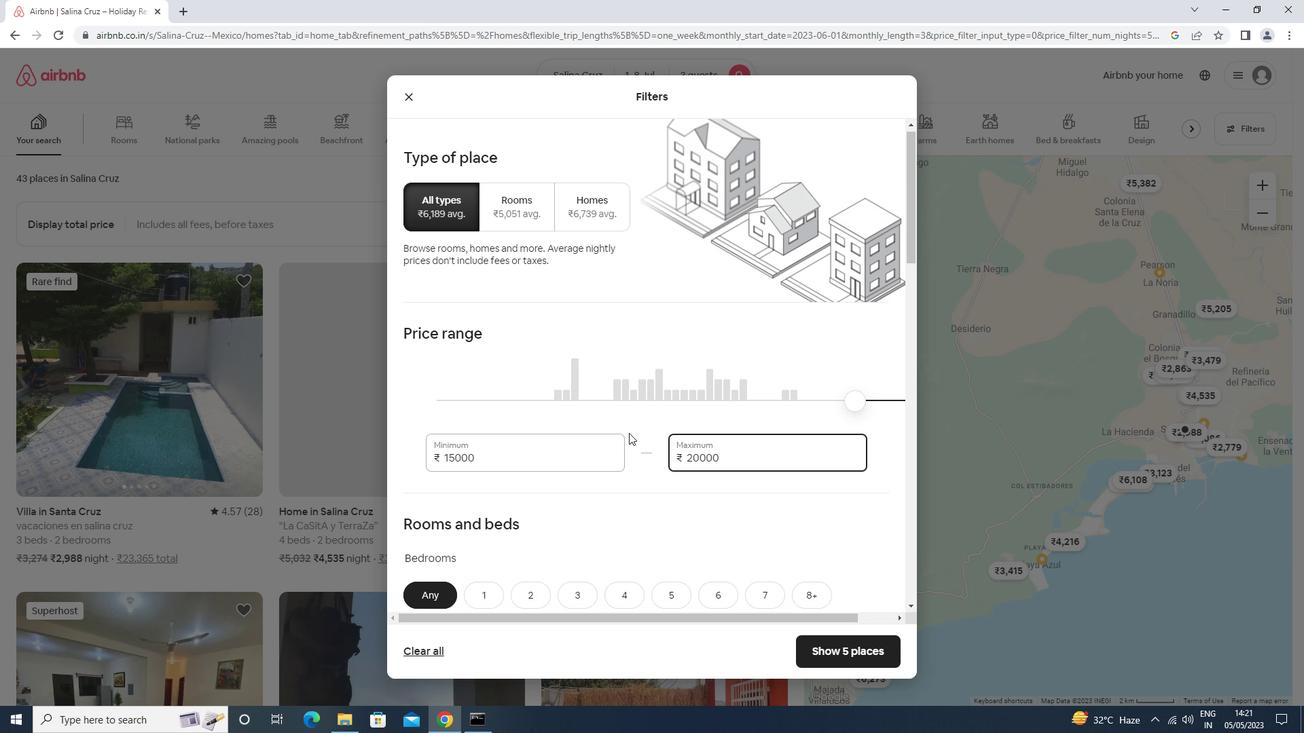
Action: Mouse scrolled (618, 433) with delta (0, 0)
Screenshot: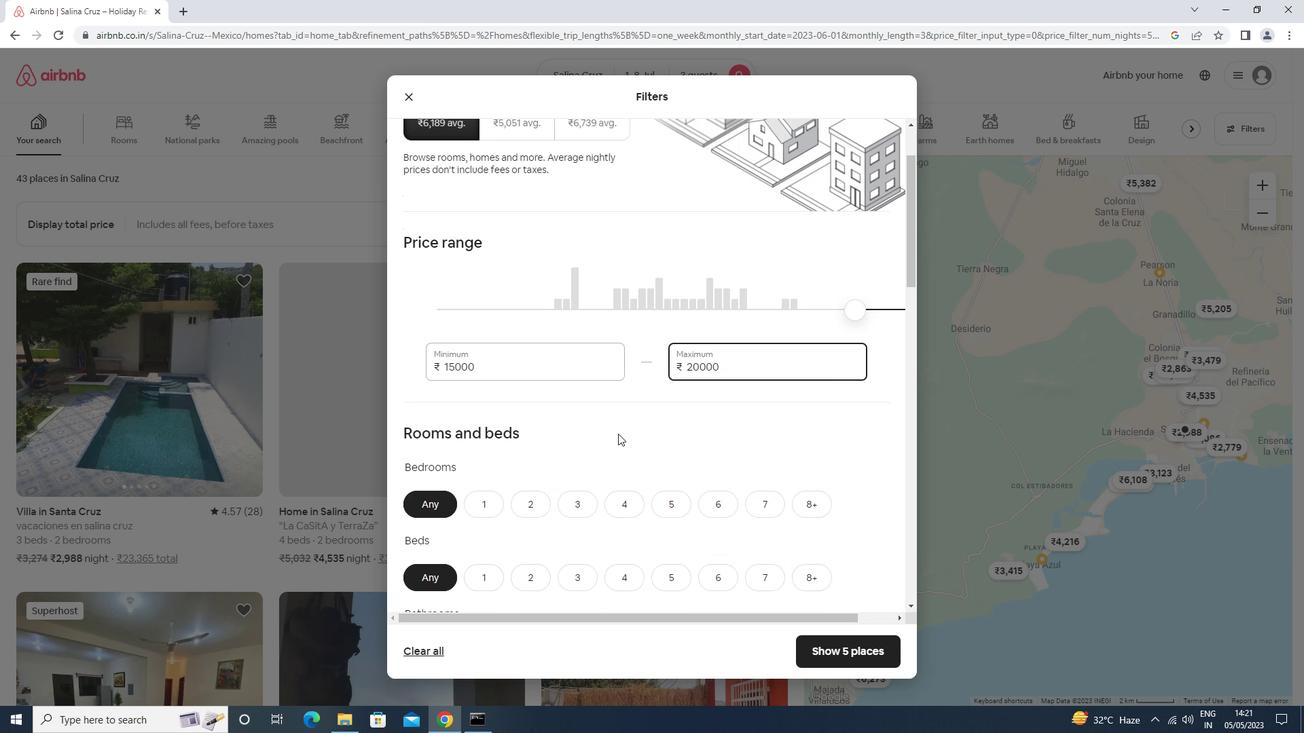 
Action: Mouse scrolled (618, 433) with delta (0, 0)
Screenshot: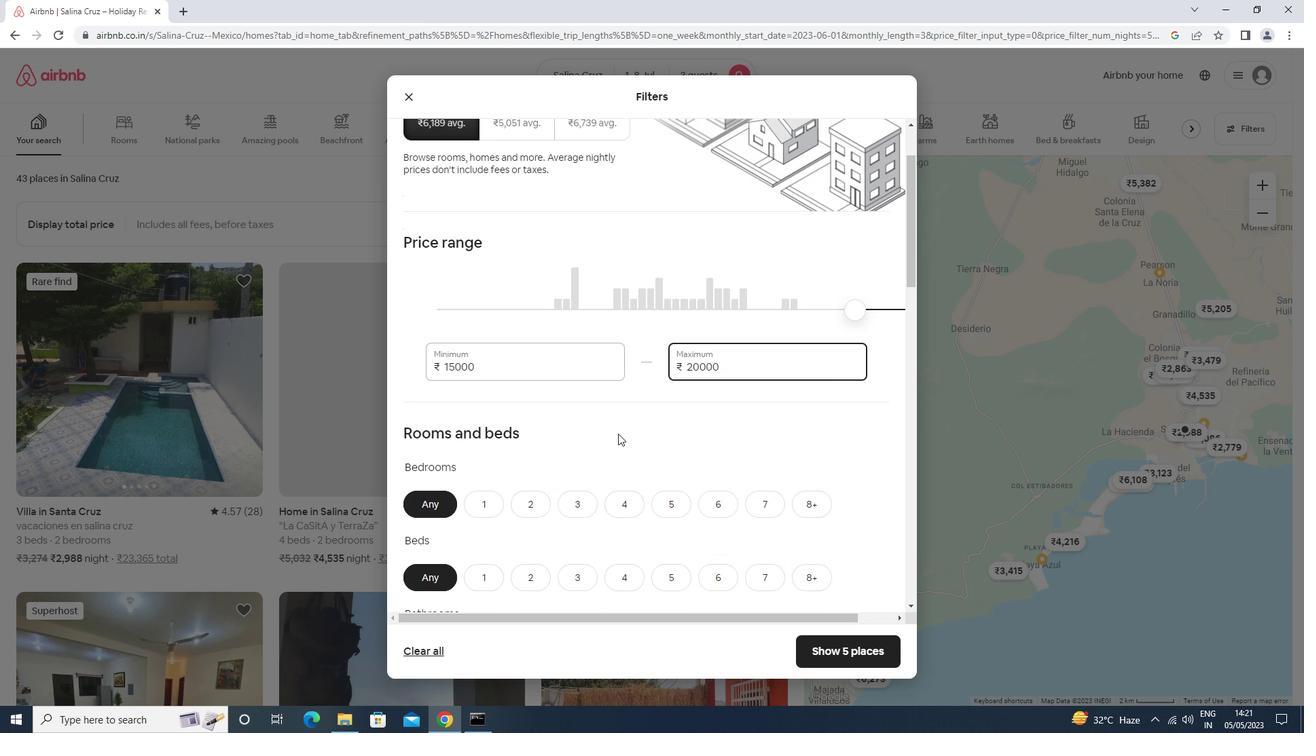
Action: Mouse moved to (494, 329)
Screenshot: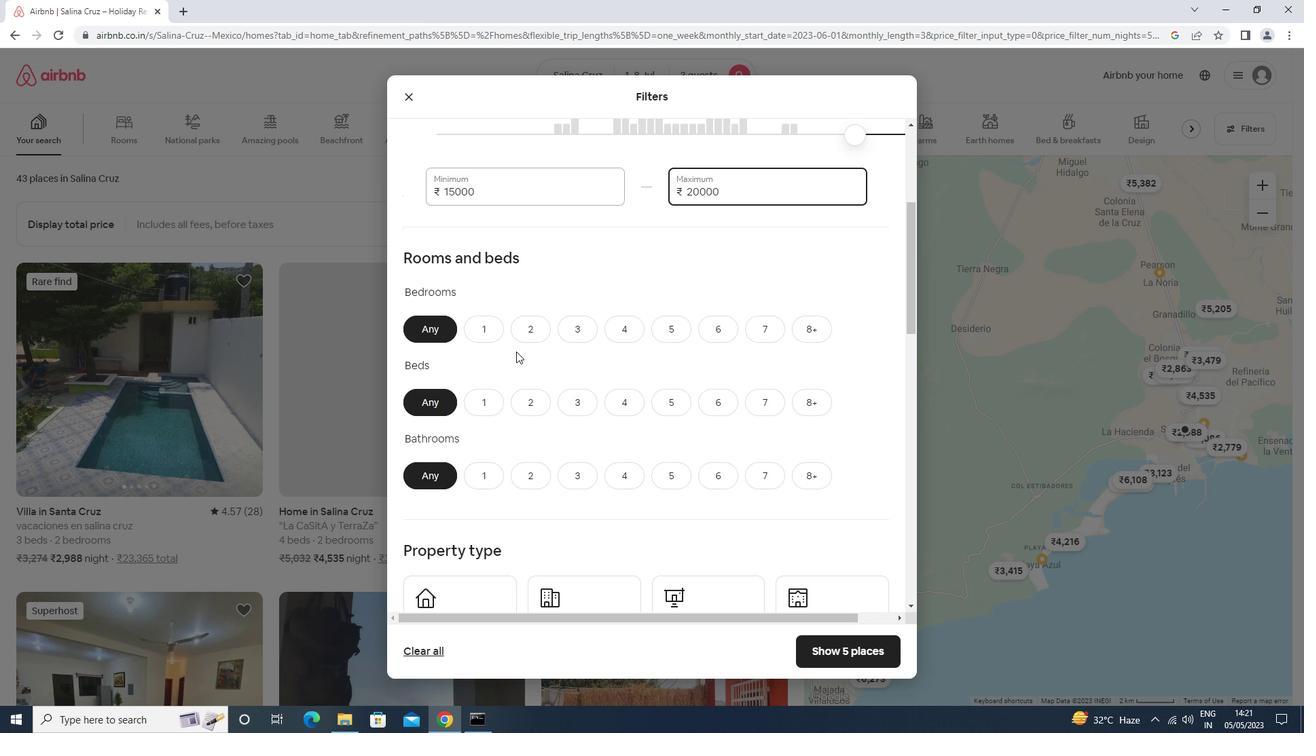 
Action: Mouse pressed left at (494, 329)
Screenshot: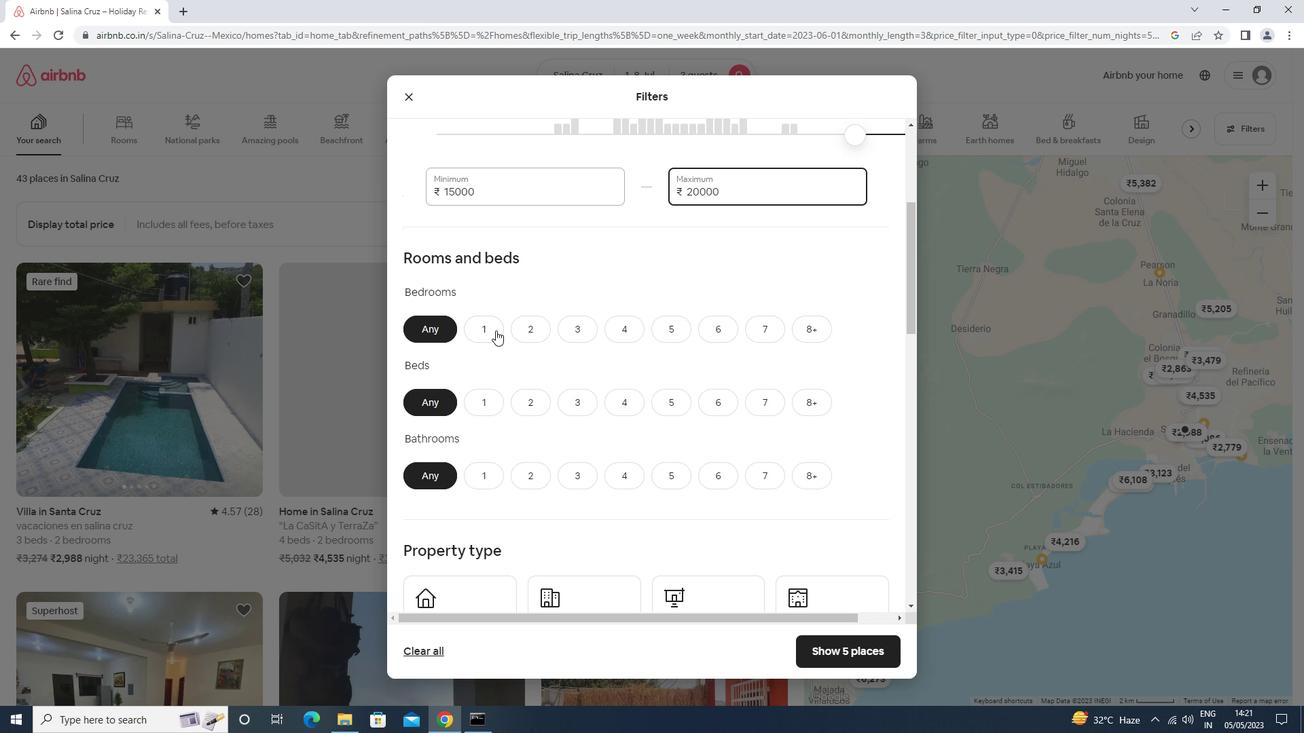 
Action: Mouse moved to (482, 402)
Screenshot: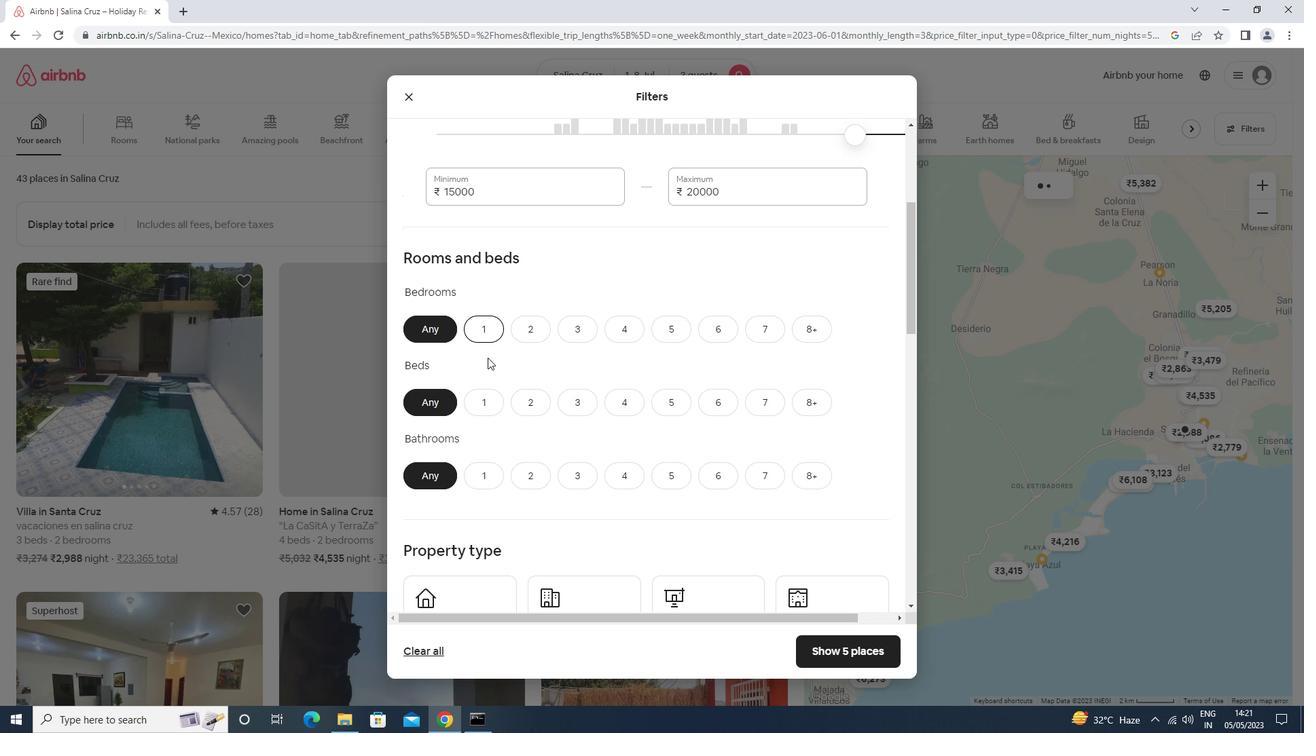 
Action: Mouse pressed left at (482, 402)
Screenshot: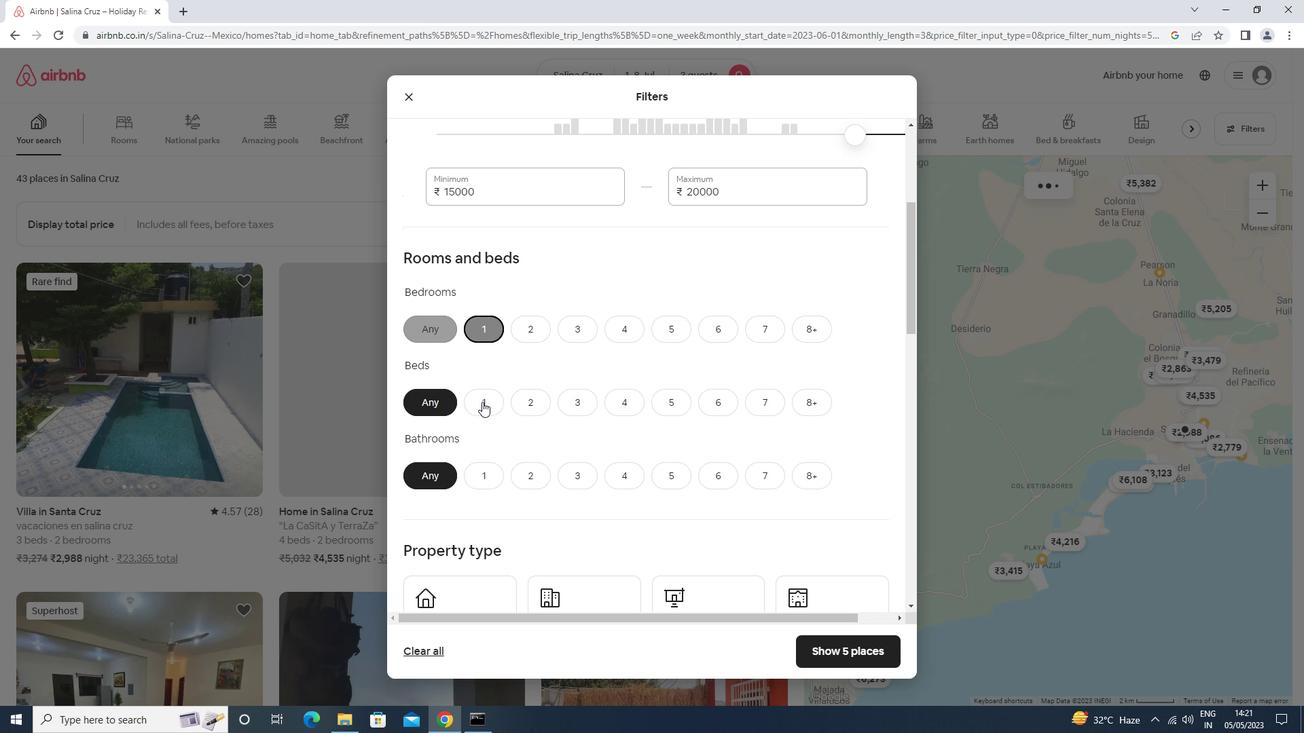 
Action: Mouse moved to (479, 478)
Screenshot: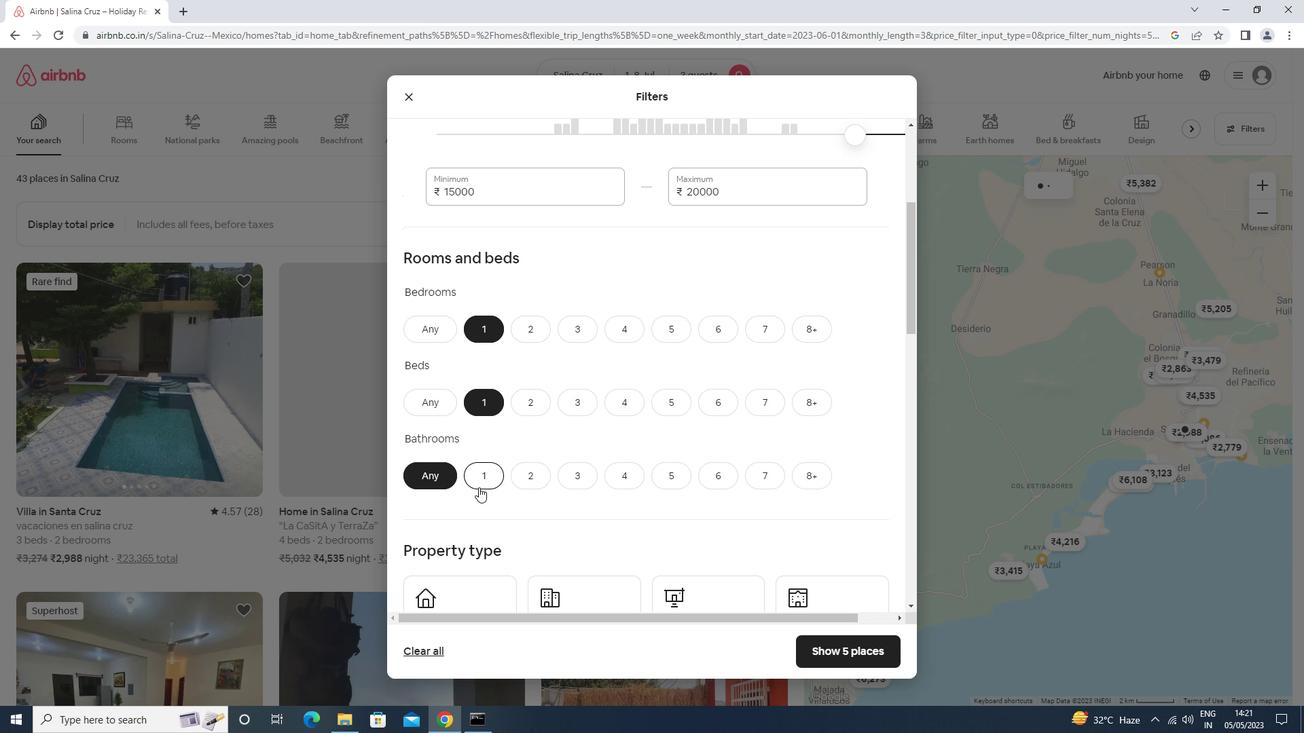 
Action: Mouse pressed left at (479, 478)
Screenshot: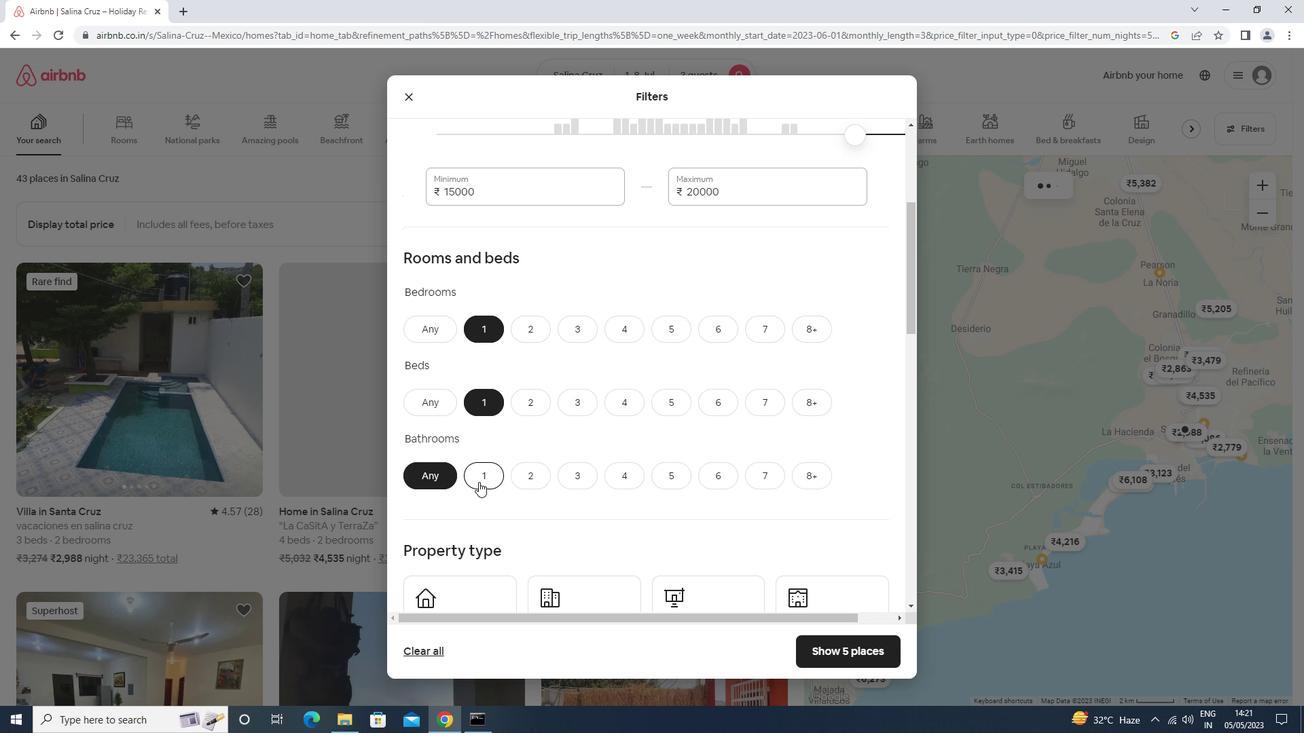 
Action: Mouse moved to (497, 475)
Screenshot: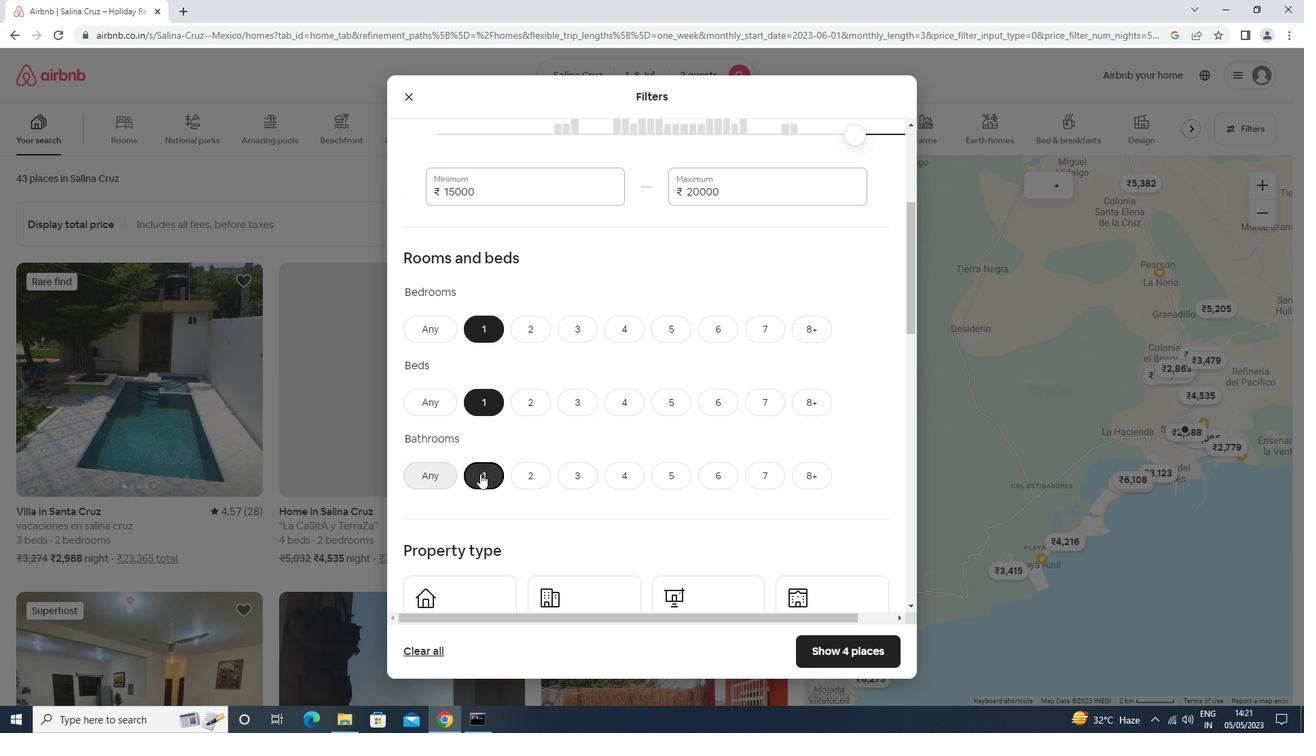 
Action: Mouse scrolled (497, 474) with delta (0, 0)
Screenshot: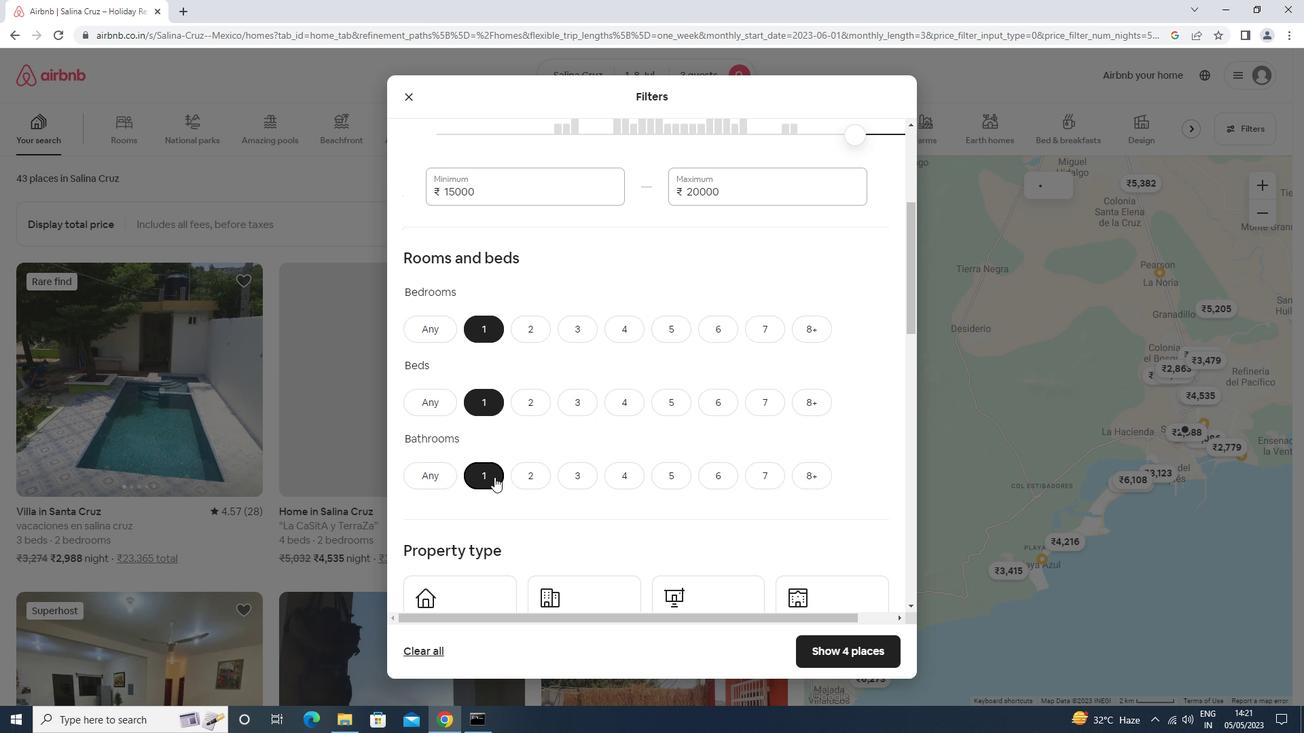 
Action: Mouse moved to (497, 476)
Screenshot: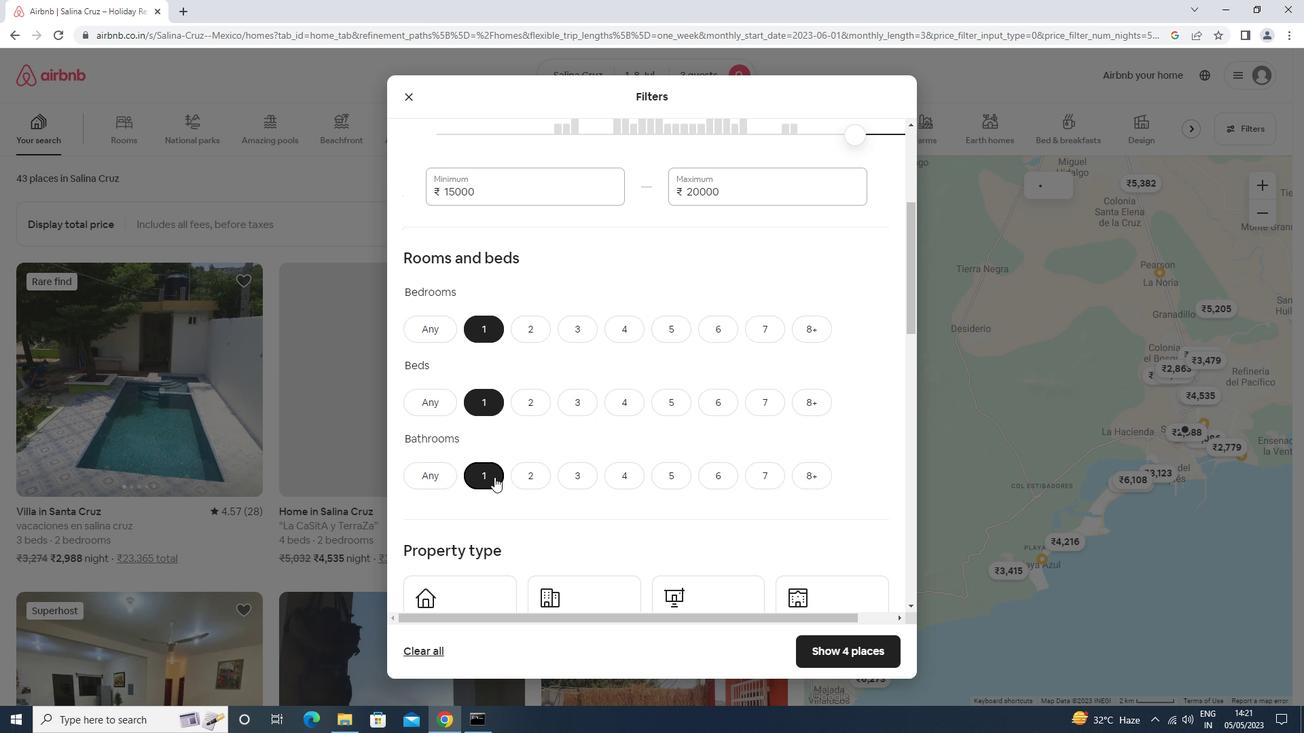
Action: Mouse scrolled (497, 475) with delta (0, 0)
Screenshot: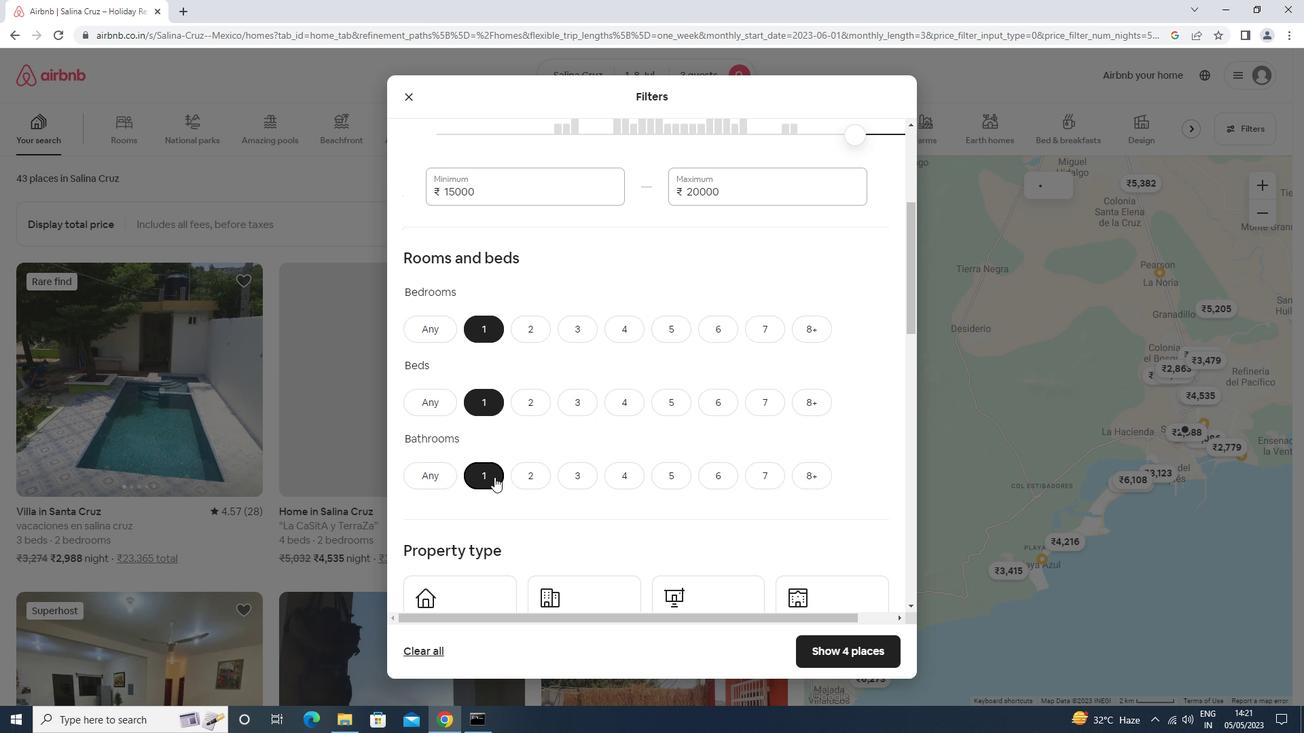 
Action: Mouse moved to (497, 476)
Screenshot: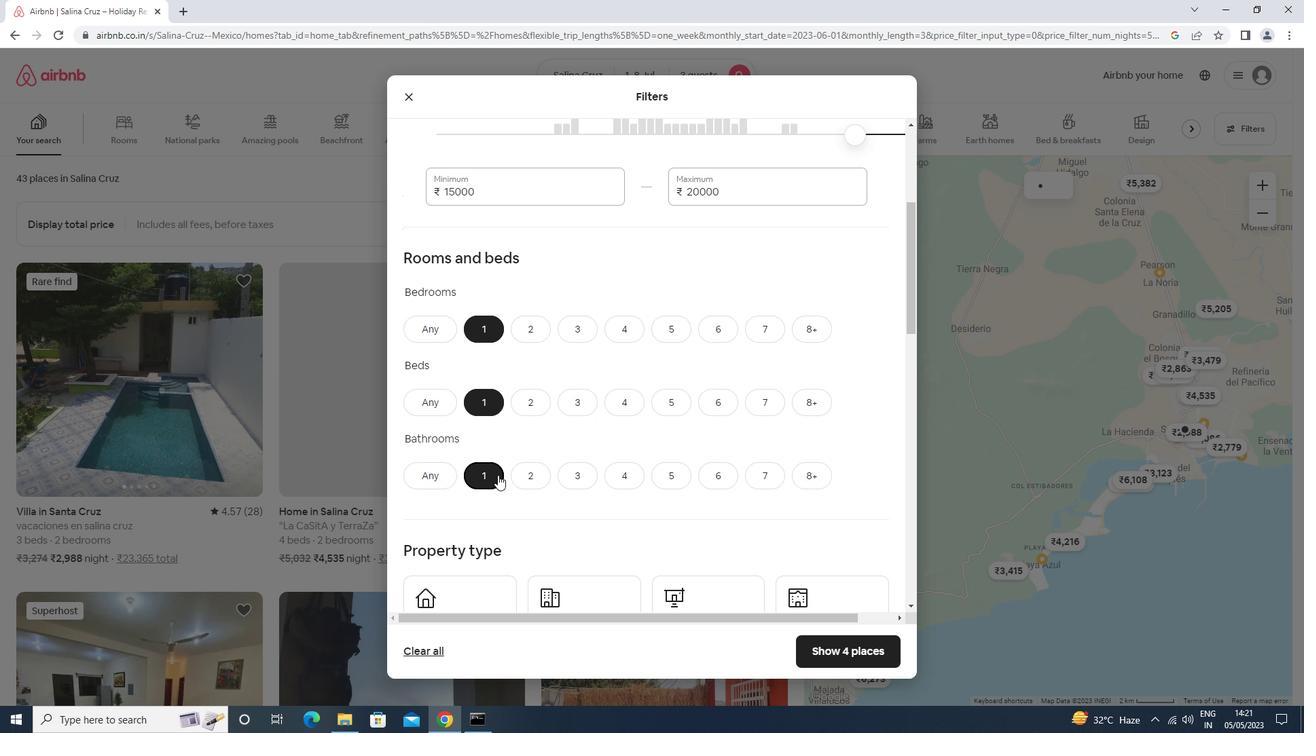 
Action: Mouse scrolled (497, 476) with delta (0, 0)
Screenshot: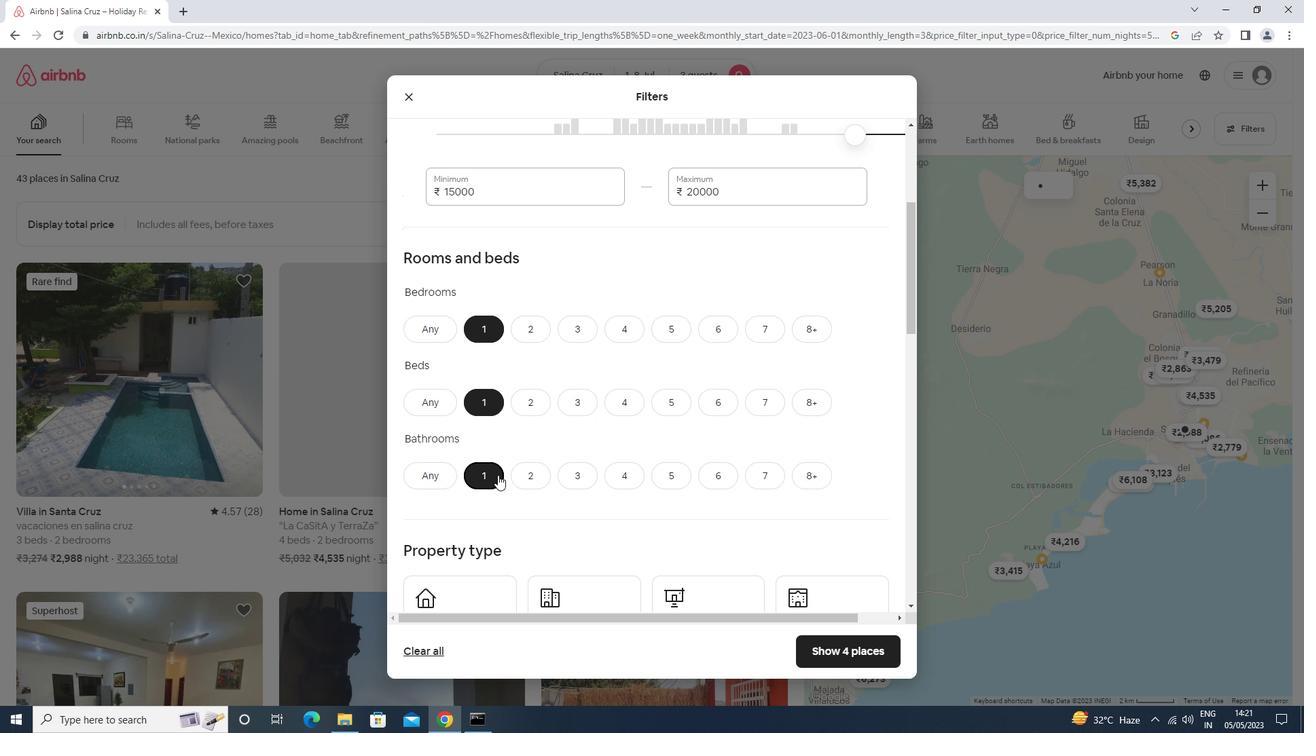 
Action: Mouse scrolled (497, 476) with delta (0, 0)
Screenshot: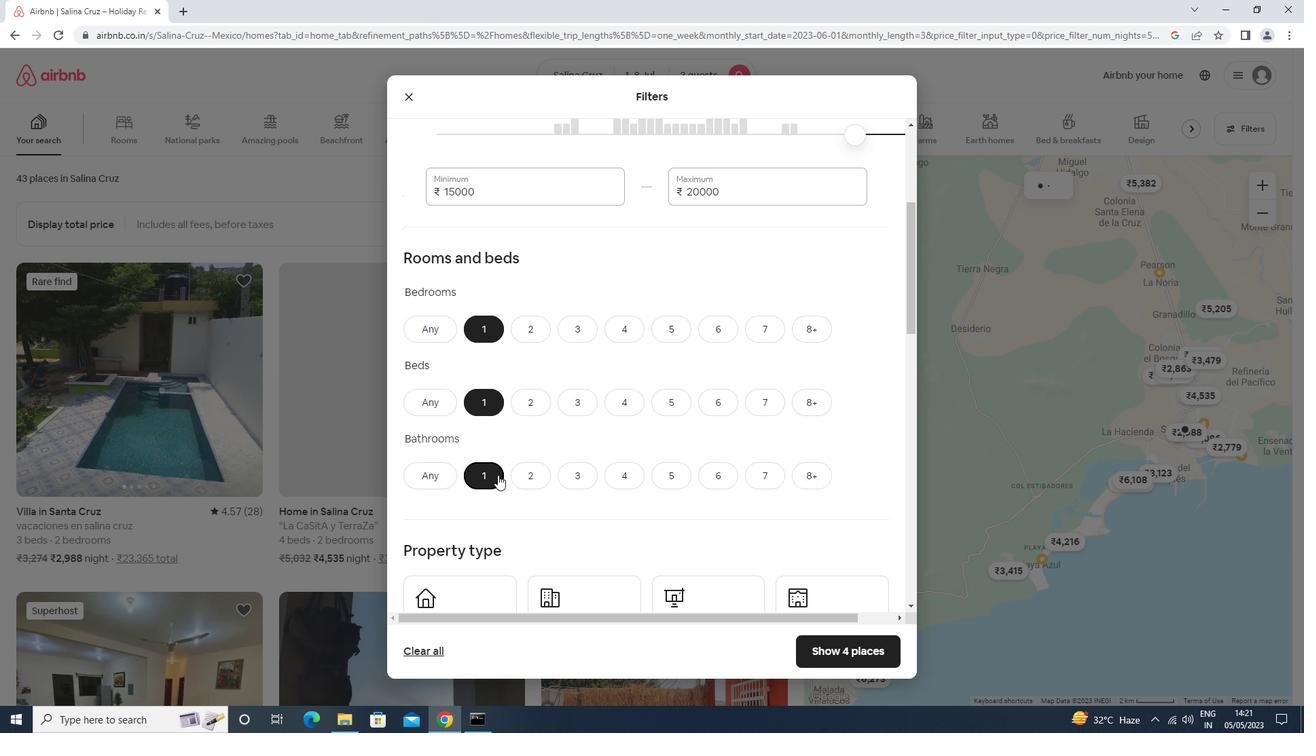 
Action: Mouse moved to (470, 378)
Screenshot: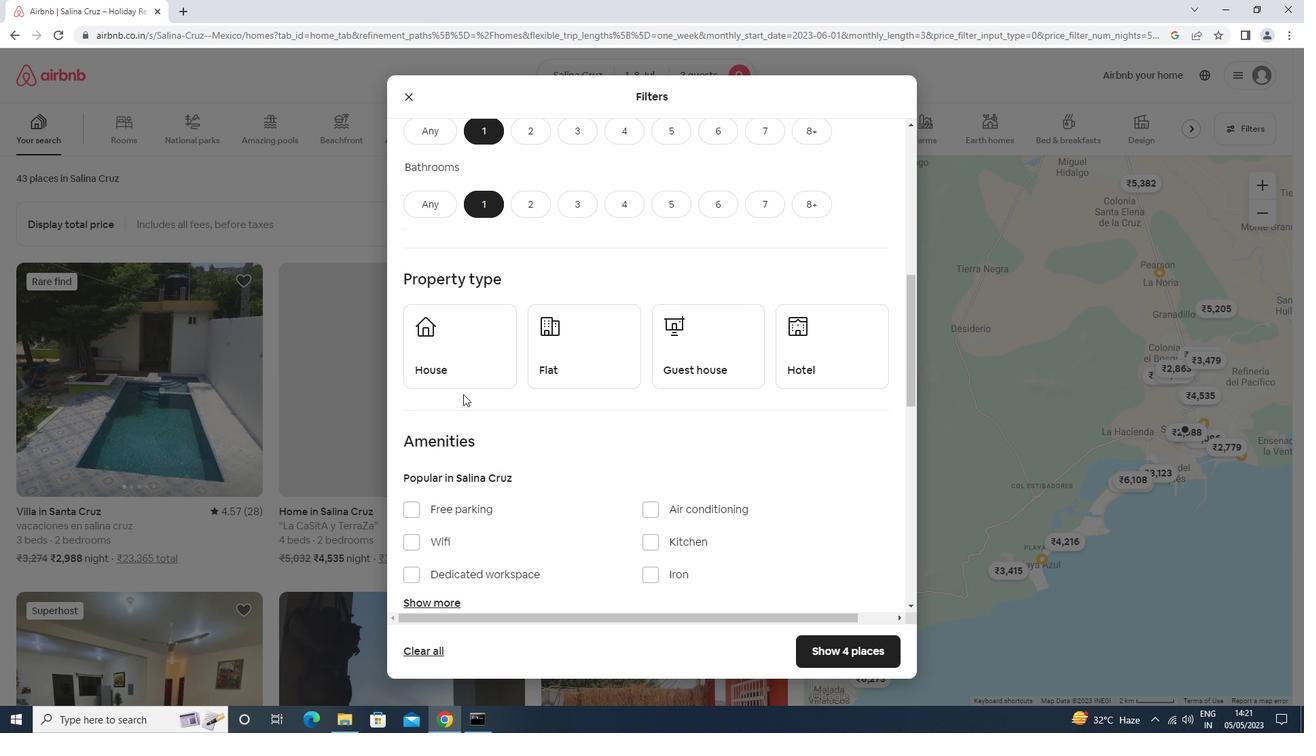 
Action: Mouse pressed left at (470, 378)
Screenshot: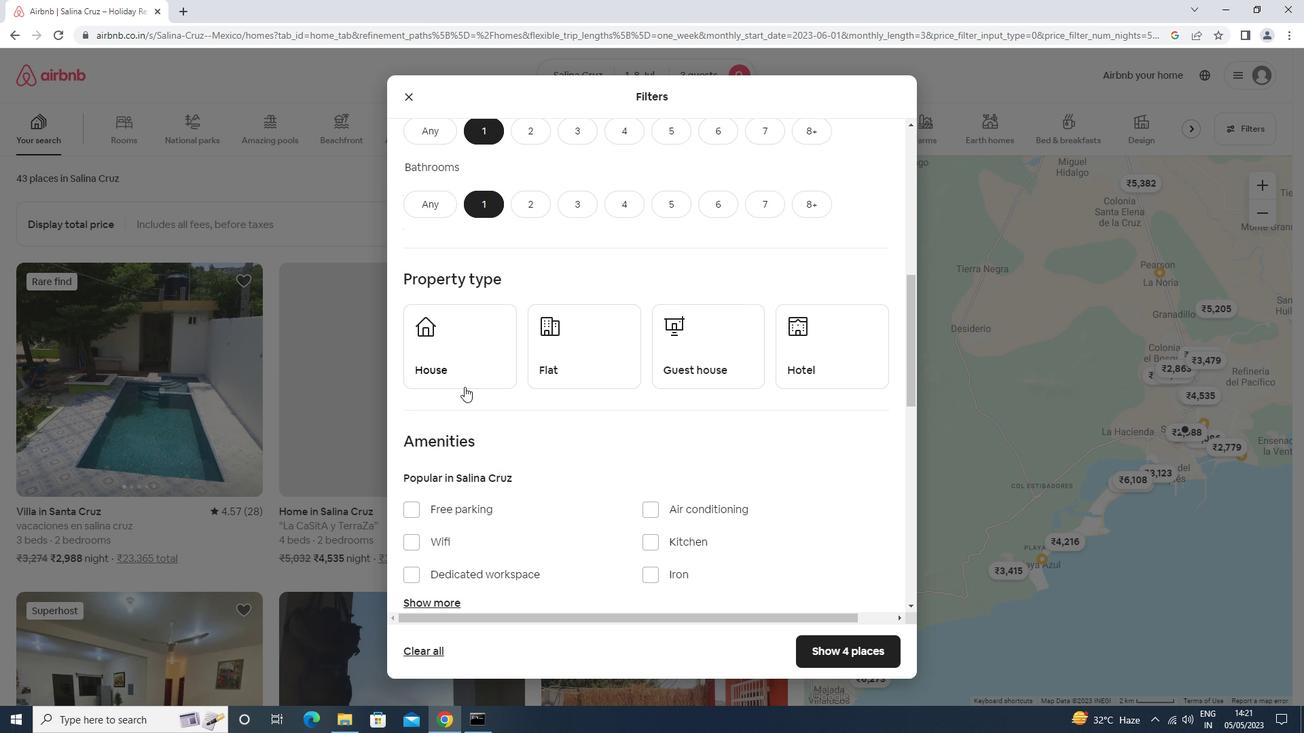 
Action: Mouse moved to (617, 370)
Screenshot: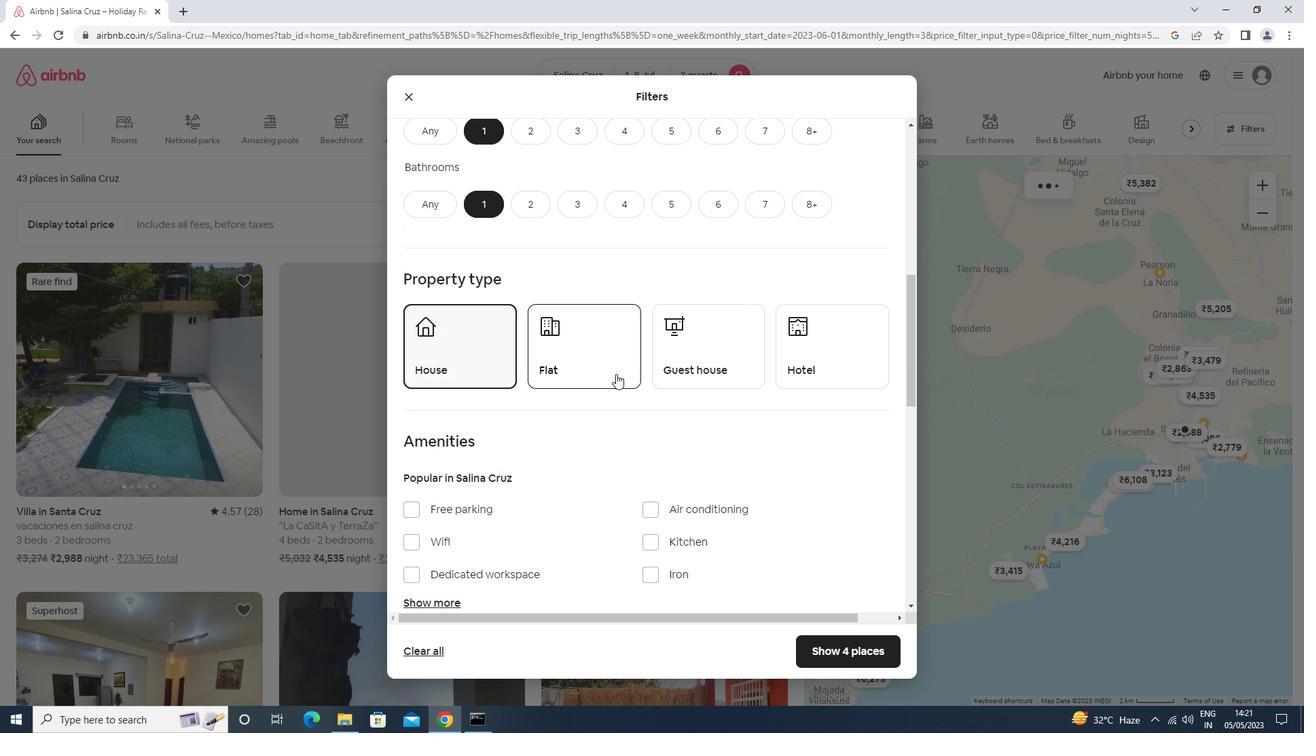 
Action: Mouse pressed left at (617, 370)
Screenshot: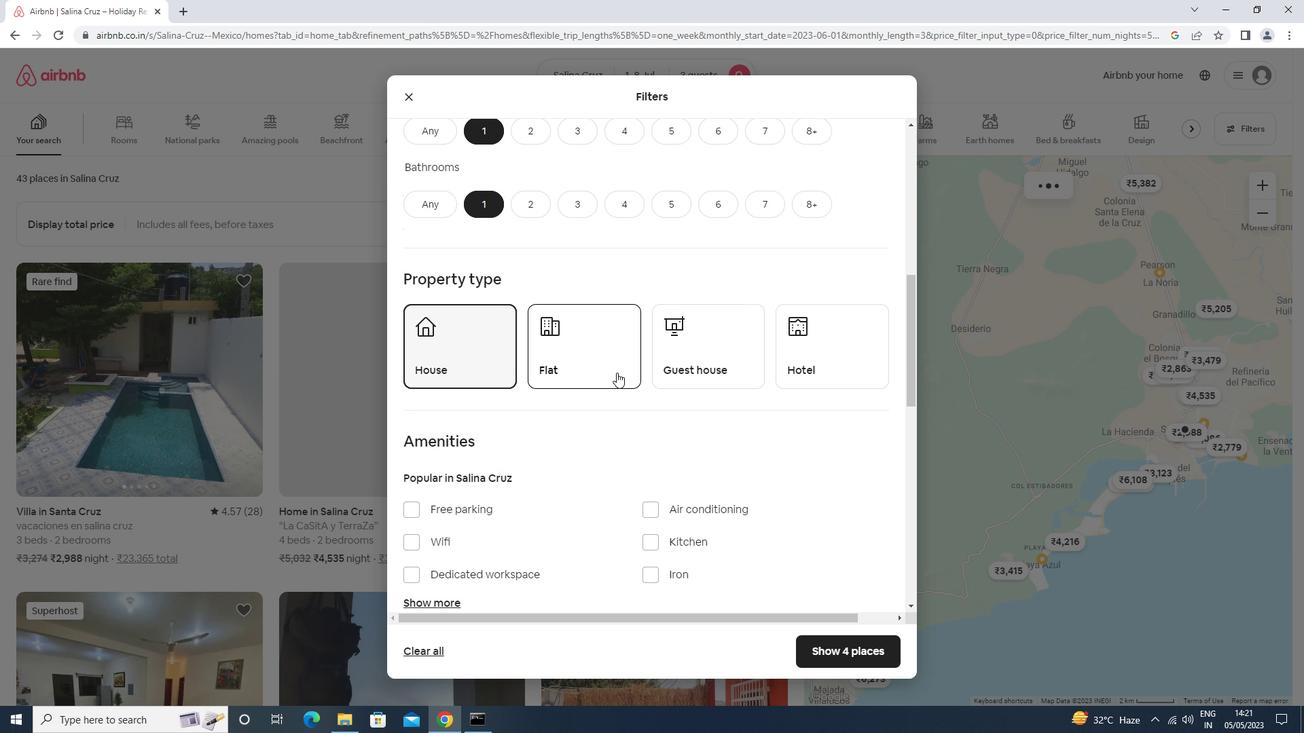 
Action: Mouse moved to (719, 359)
Screenshot: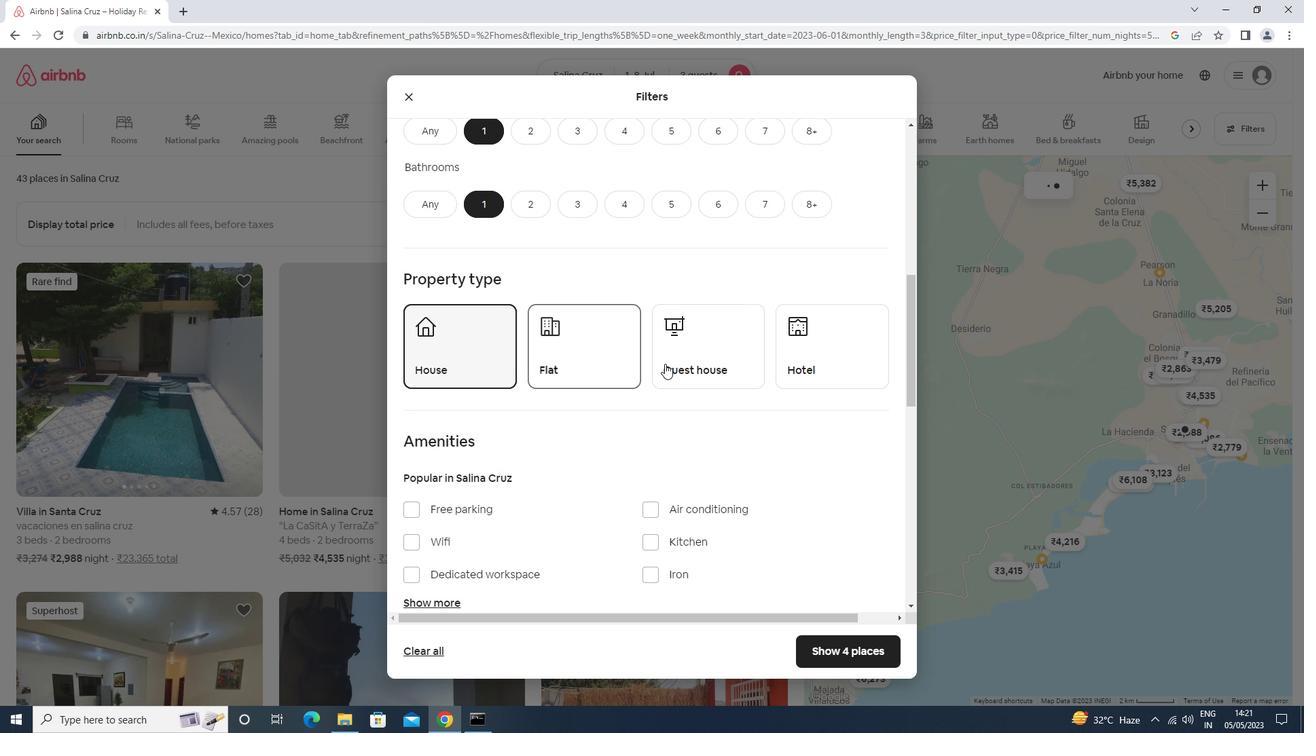 
Action: Mouse pressed left at (719, 359)
Screenshot: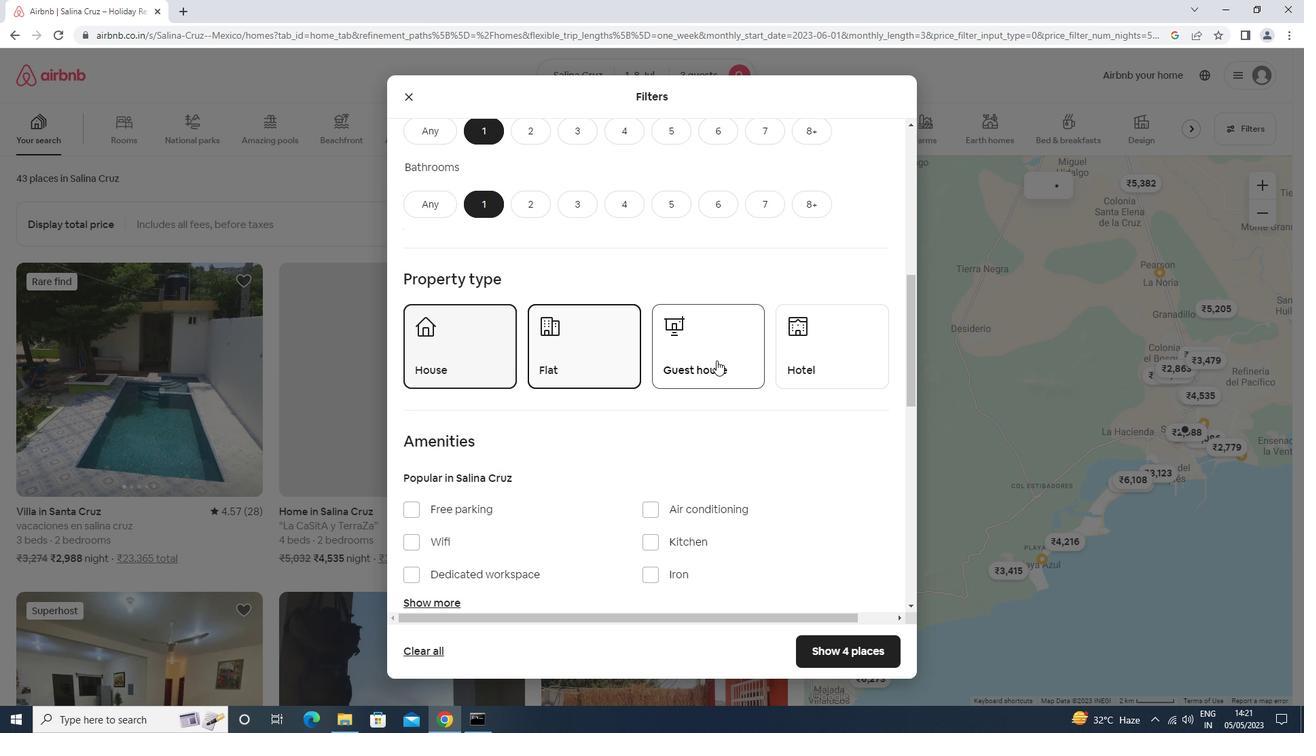 
Action: Mouse moved to (827, 359)
Screenshot: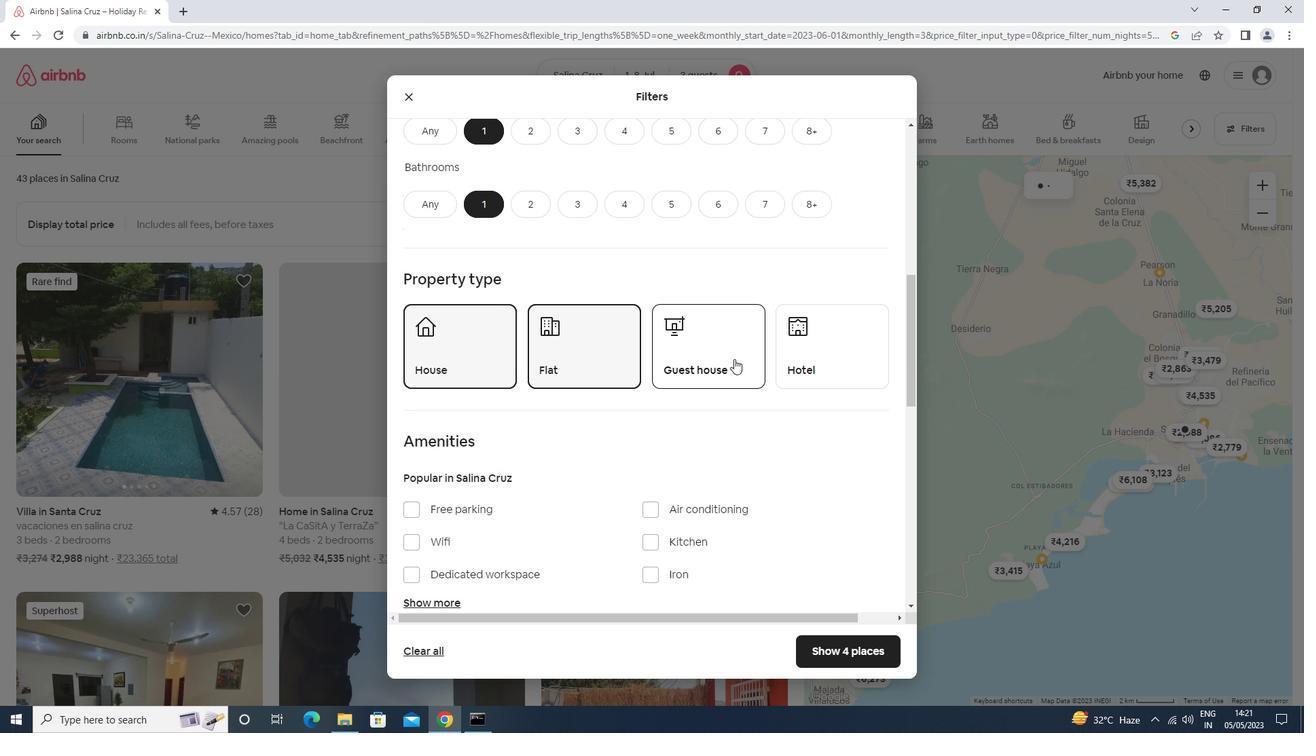 
Action: Mouse pressed left at (827, 359)
Screenshot: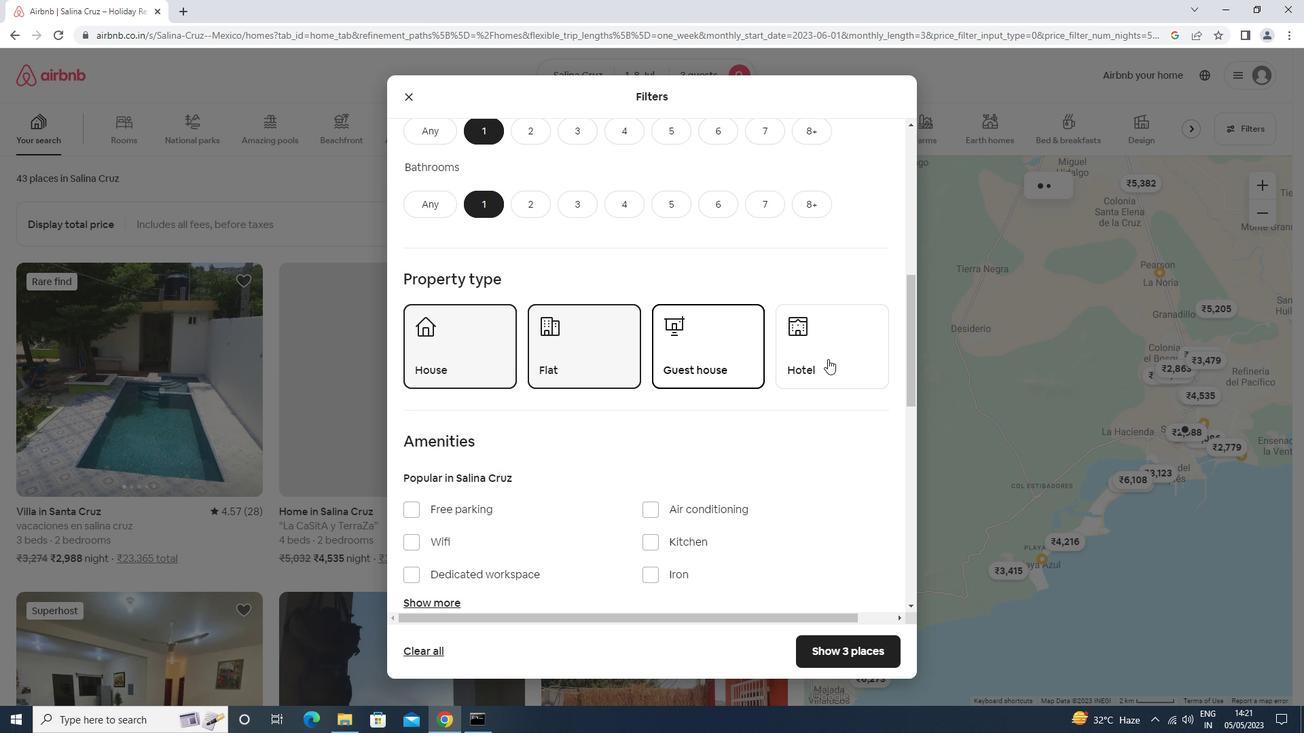 
Action: Mouse moved to (833, 353)
Screenshot: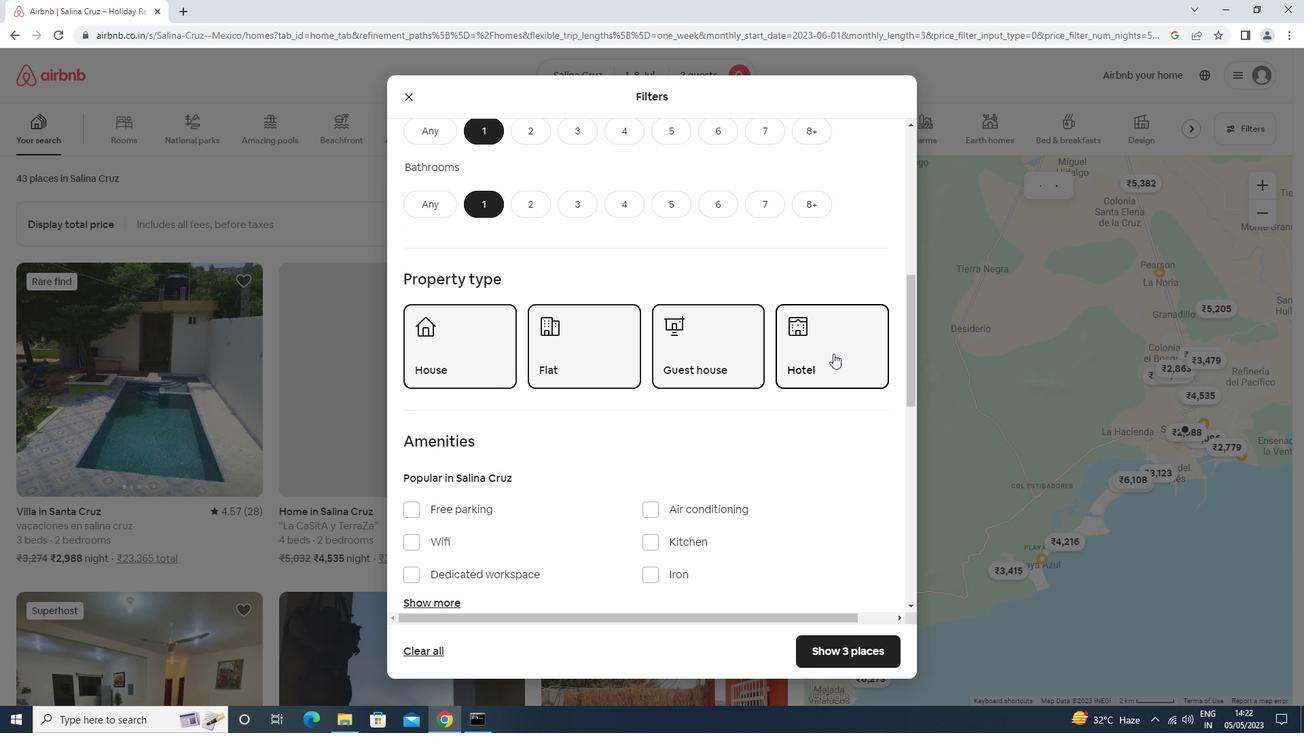 
Action: Mouse scrolled (833, 353) with delta (0, 0)
Screenshot: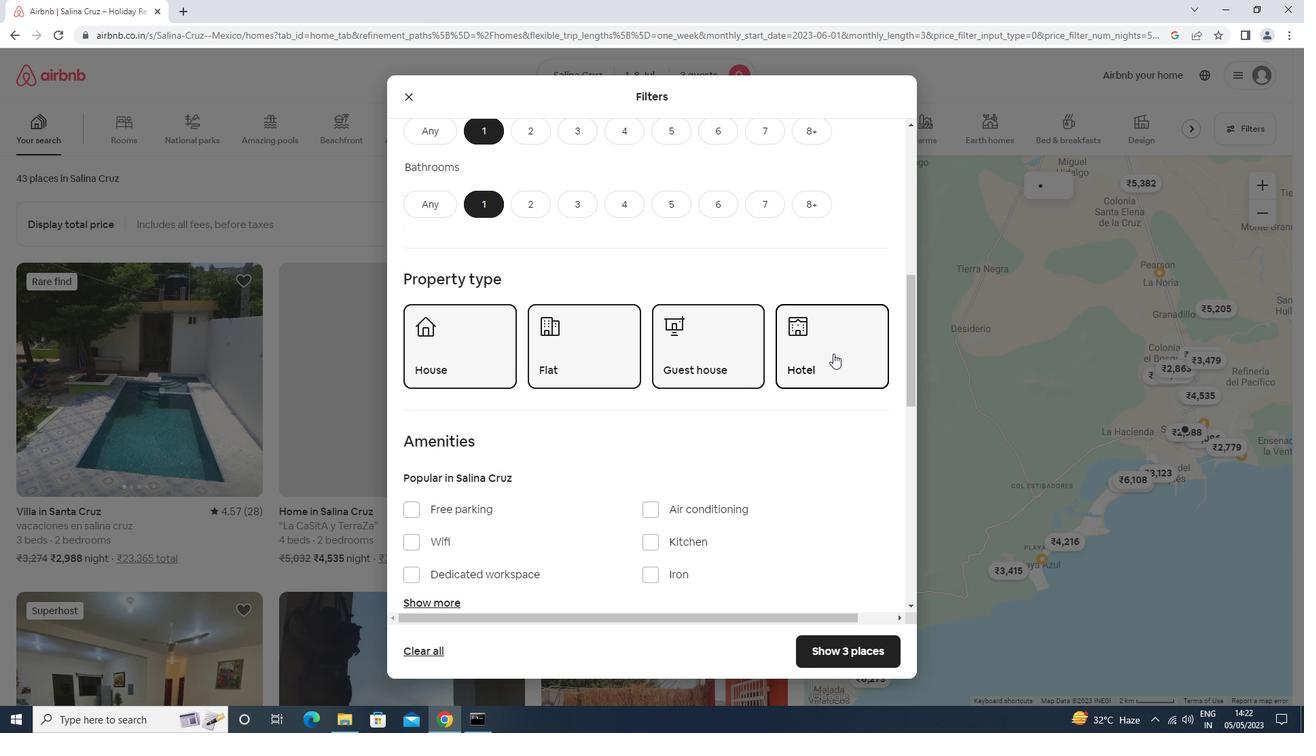 
Action: Mouse scrolled (833, 353) with delta (0, 0)
Screenshot: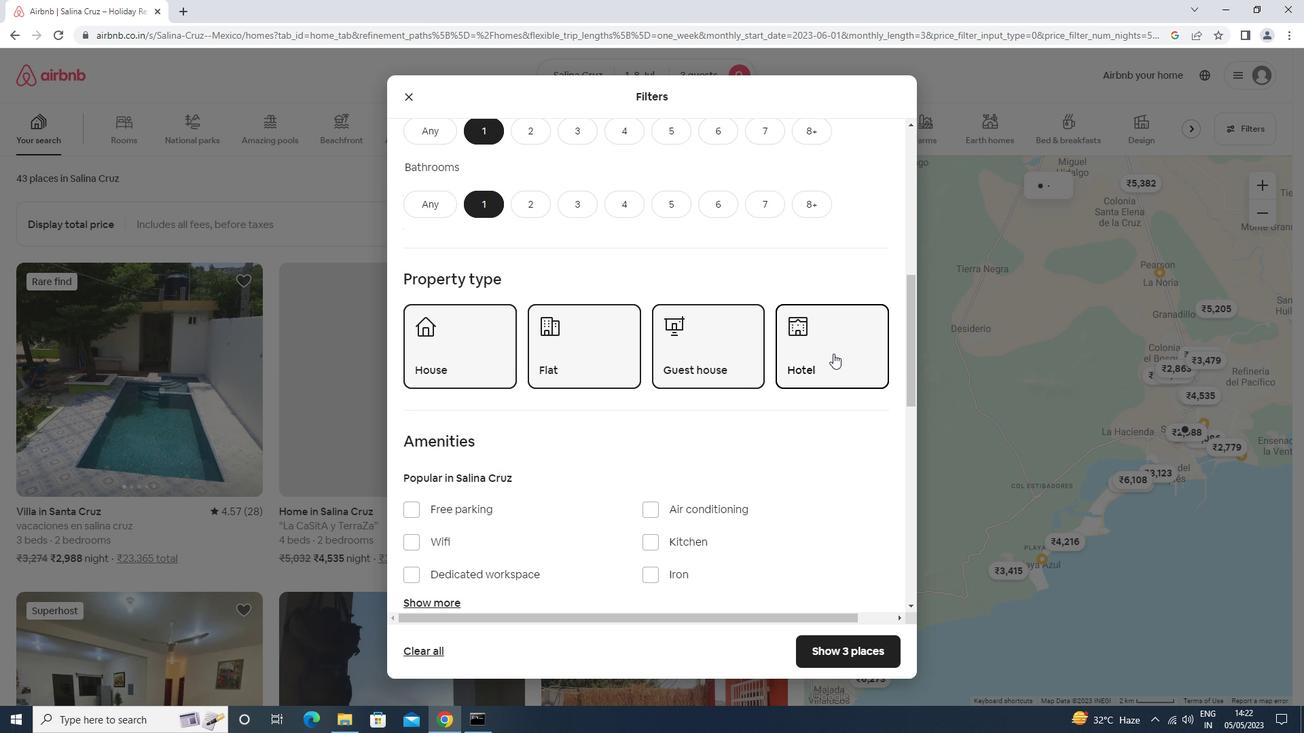 
Action: Mouse scrolled (833, 353) with delta (0, 0)
Screenshot: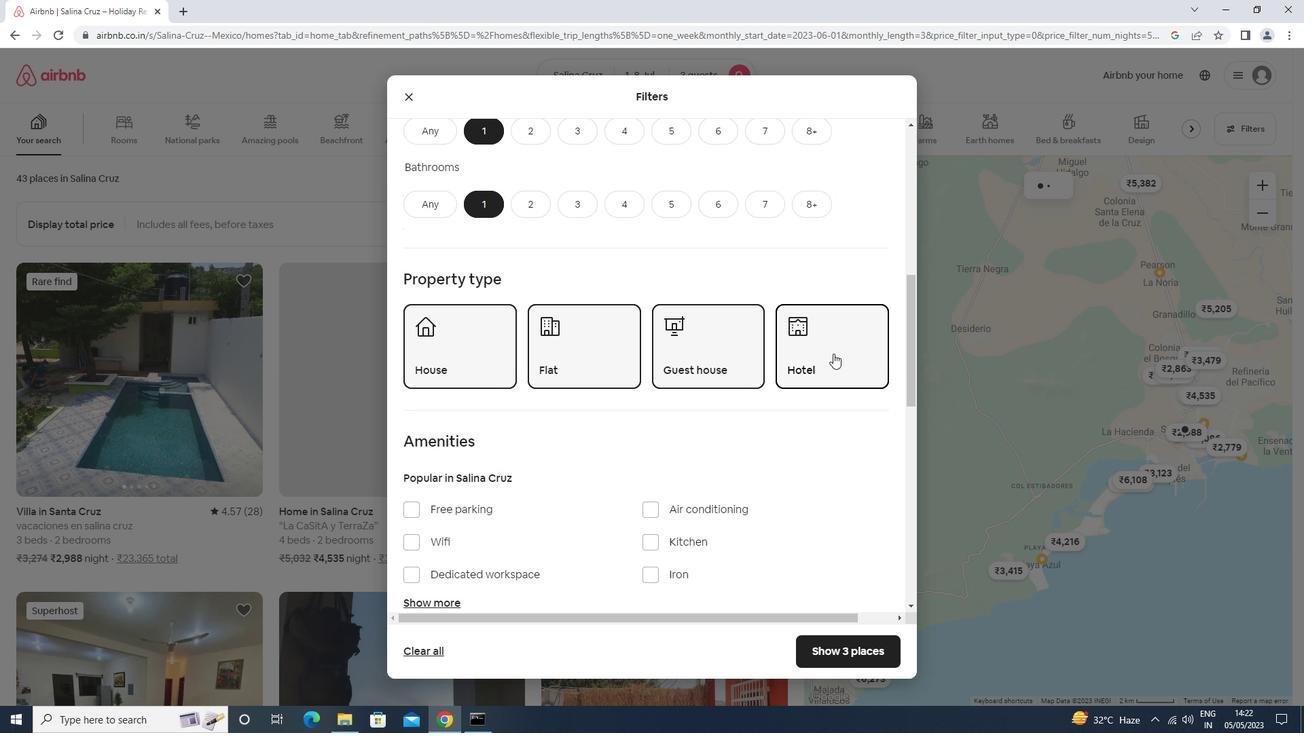 
Action: Mouse scrolled (833, 353) with delta (0, 0)
Screenshot: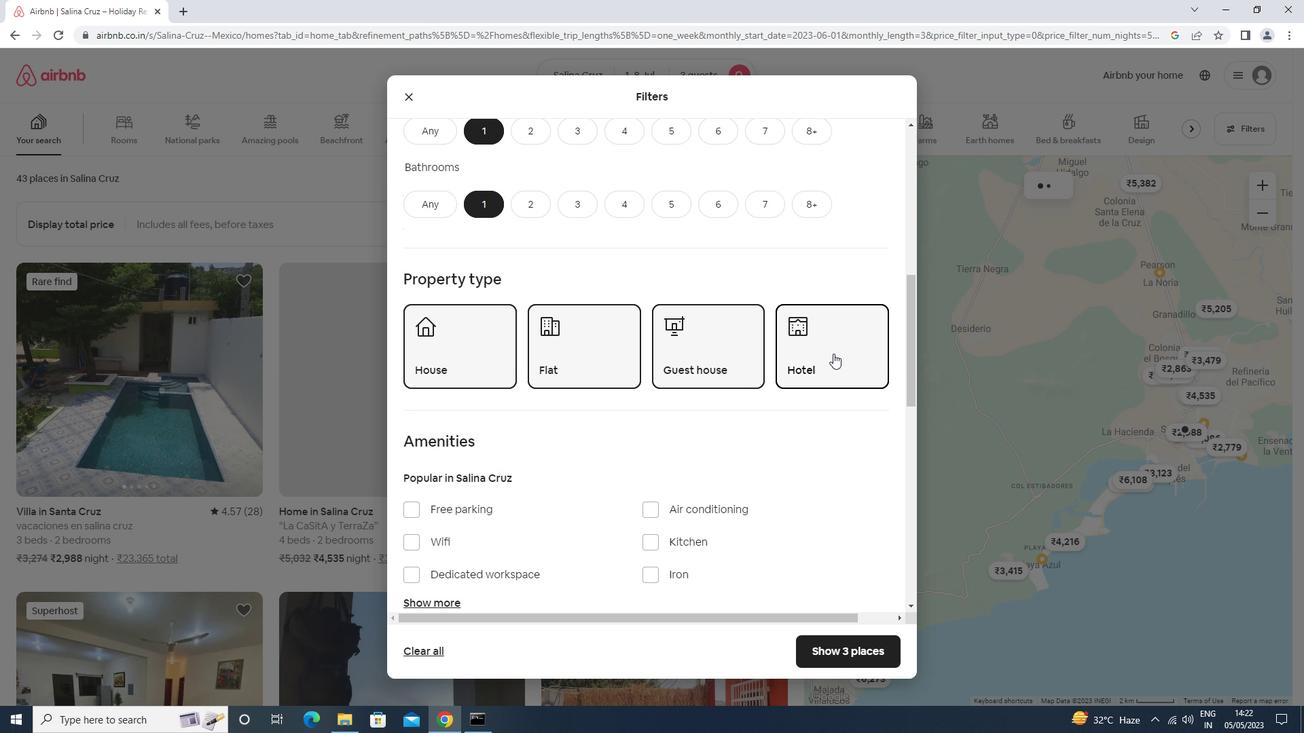 
Action: Mouse scrolled (833, 353) with delta (0, 0)
Screenshot: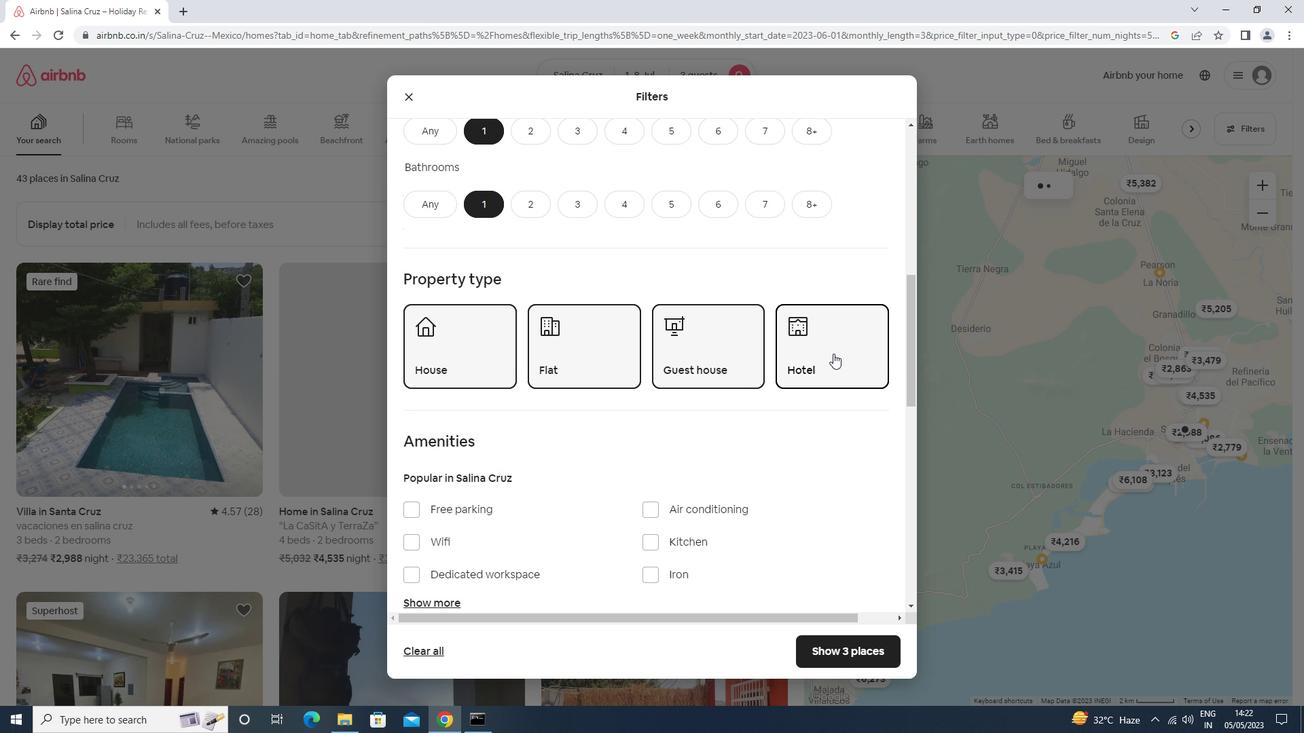 
Action: Mouse scrolled (833, 353) with delta (0, 0)
Screenshot: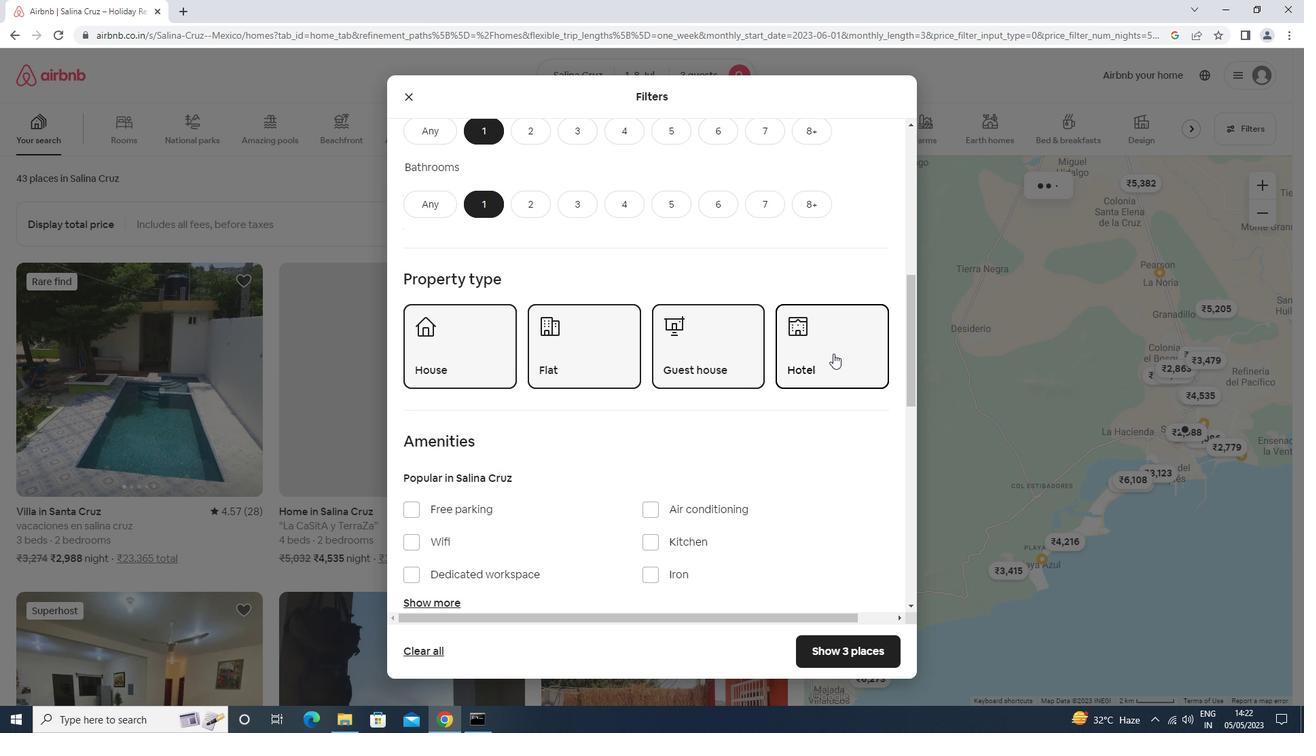 
Action: Mouse moved to (845, 349)
Screenshot: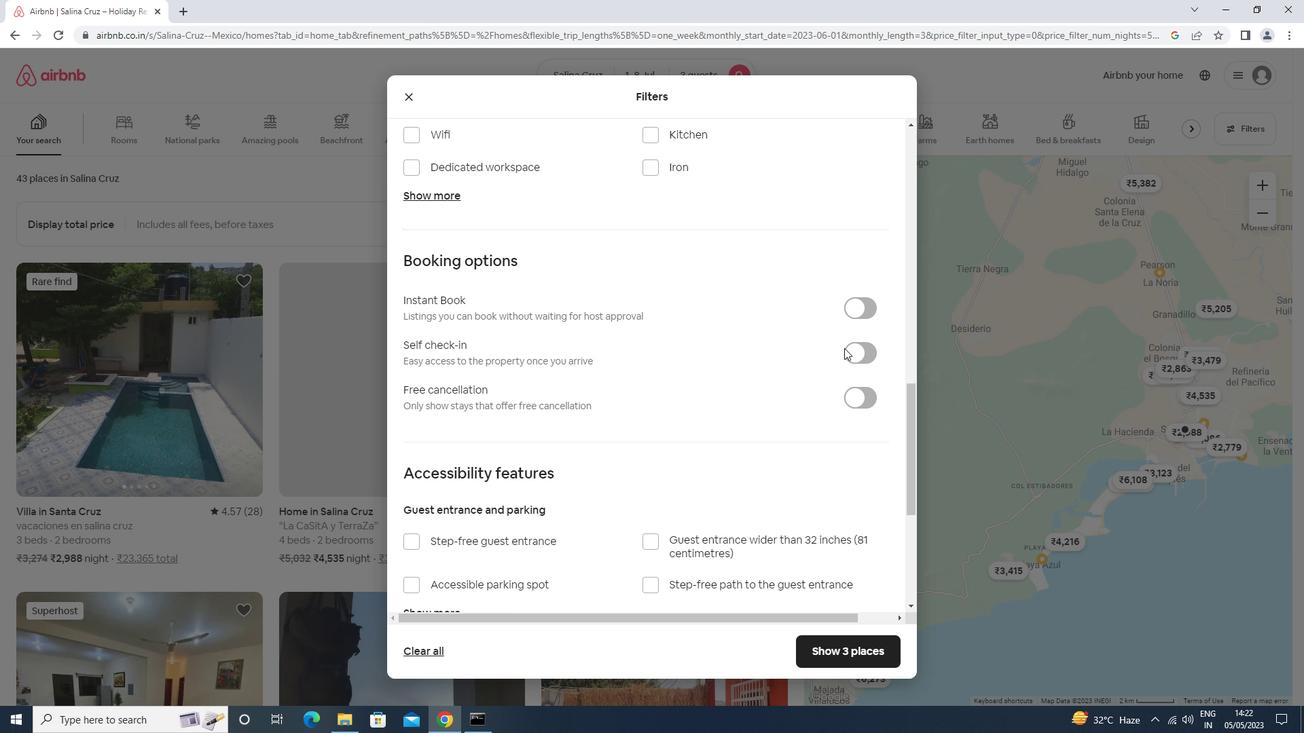 
Action: Mouse pressed left at (845, 349)
Screenshot: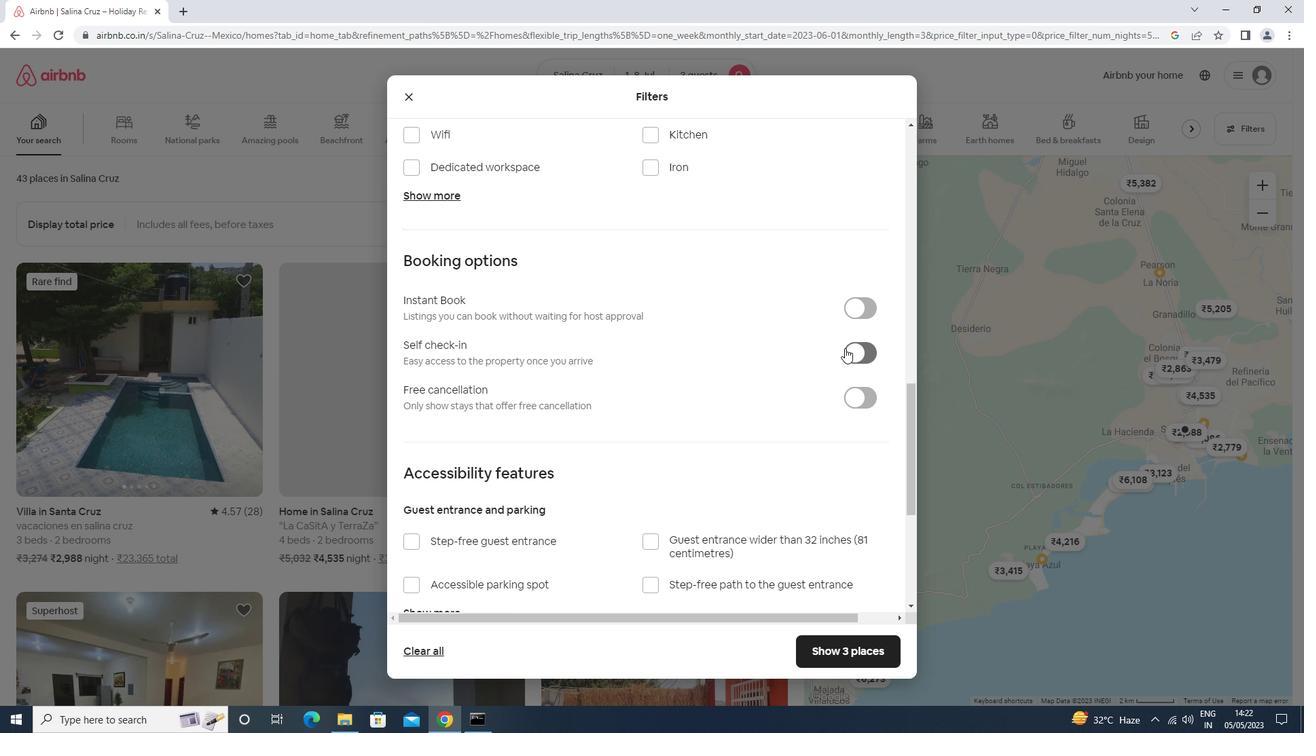 
Action: Mouse moved to (843, 355)
Screenshot: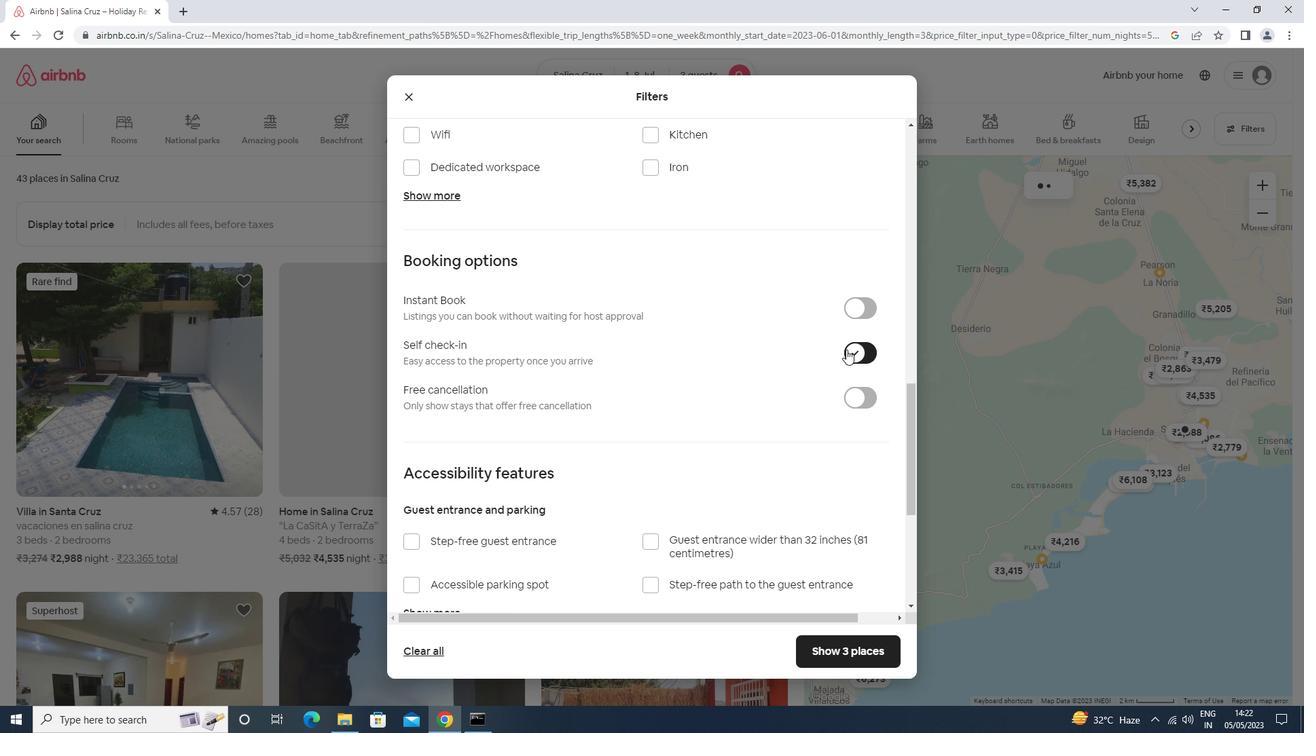 
Action: Mouse scrolled (843, 354) with delta (0, 0)
Screenshot: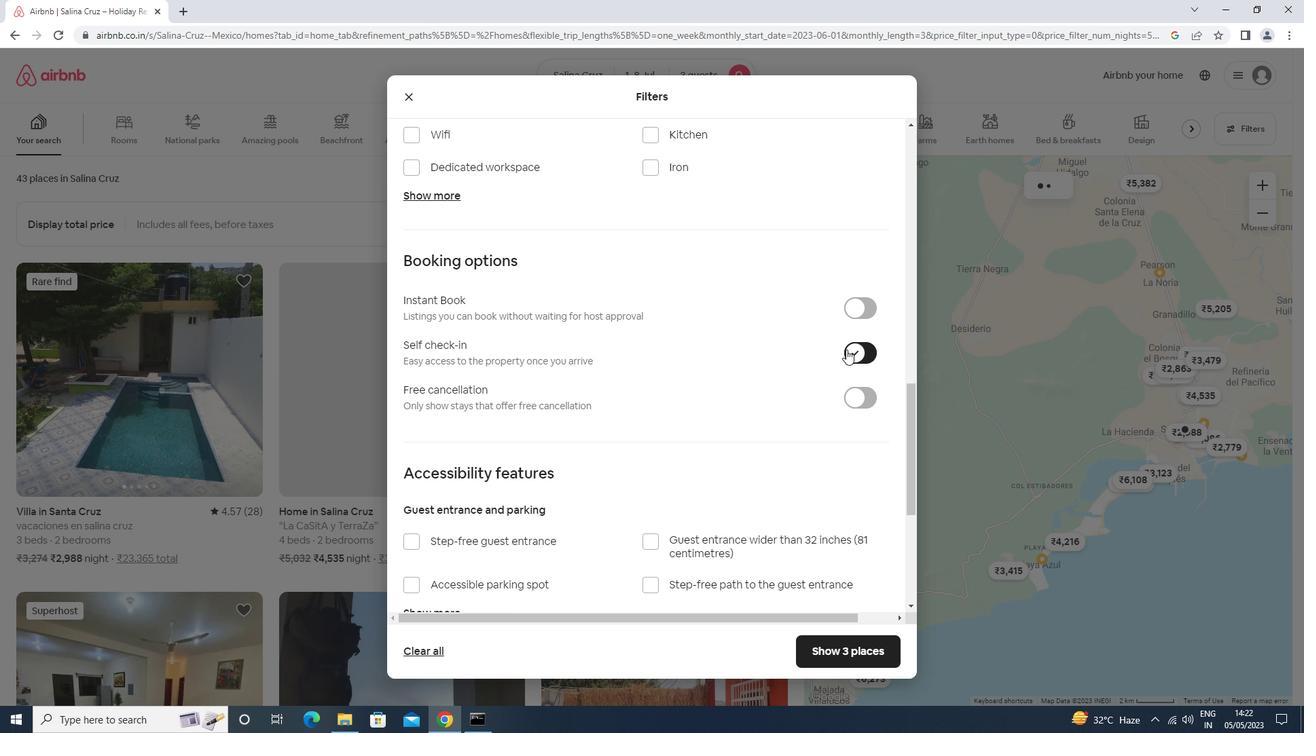 
Action: Mouse moved to (841, 363)
Screenshot: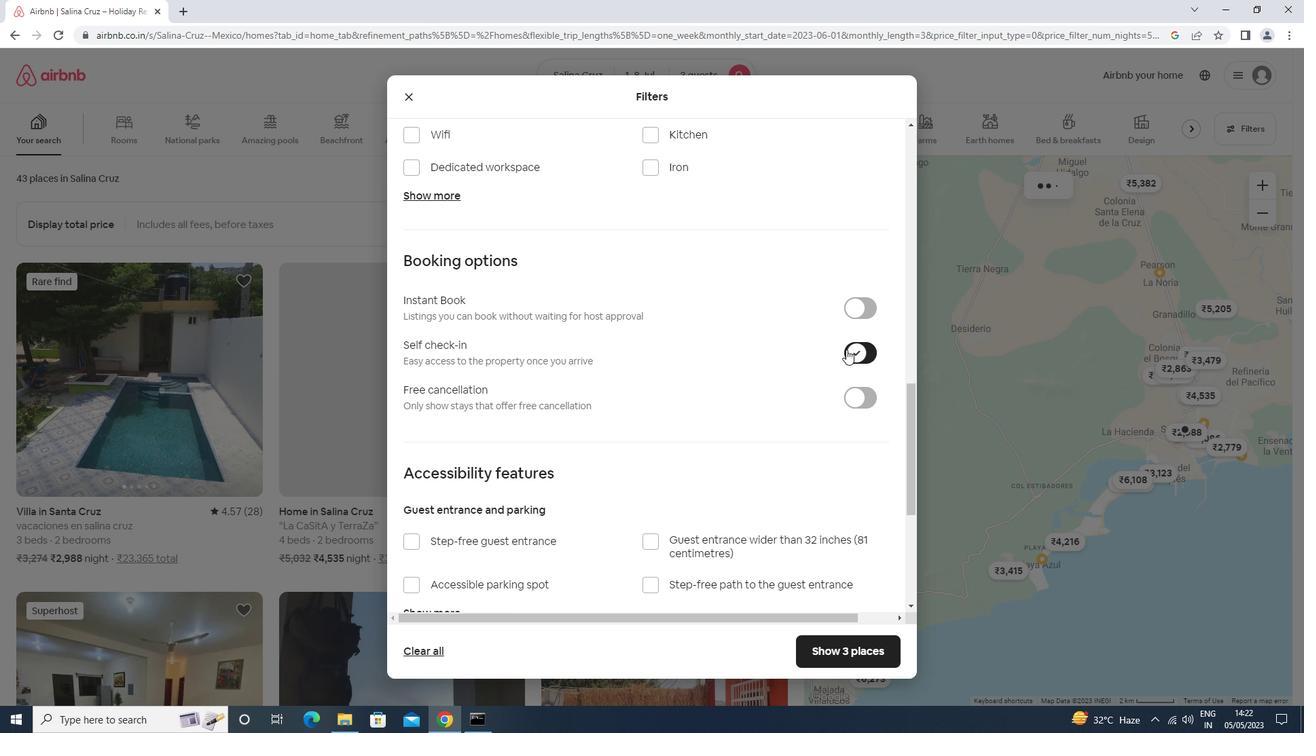 
Action: Mouse scrolled (841, 362) with delta (0, 0)
Screenshot: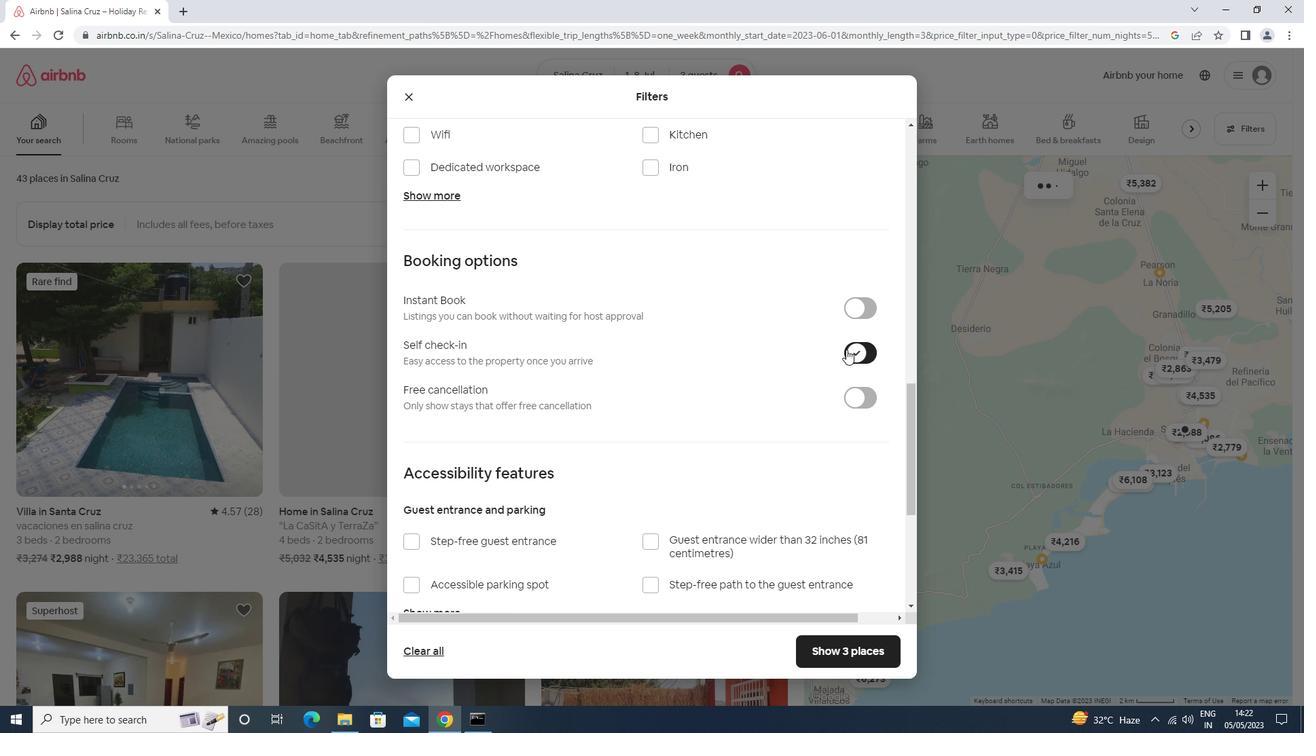 
Action: Mouse moved to (841, 363)
Screenshot: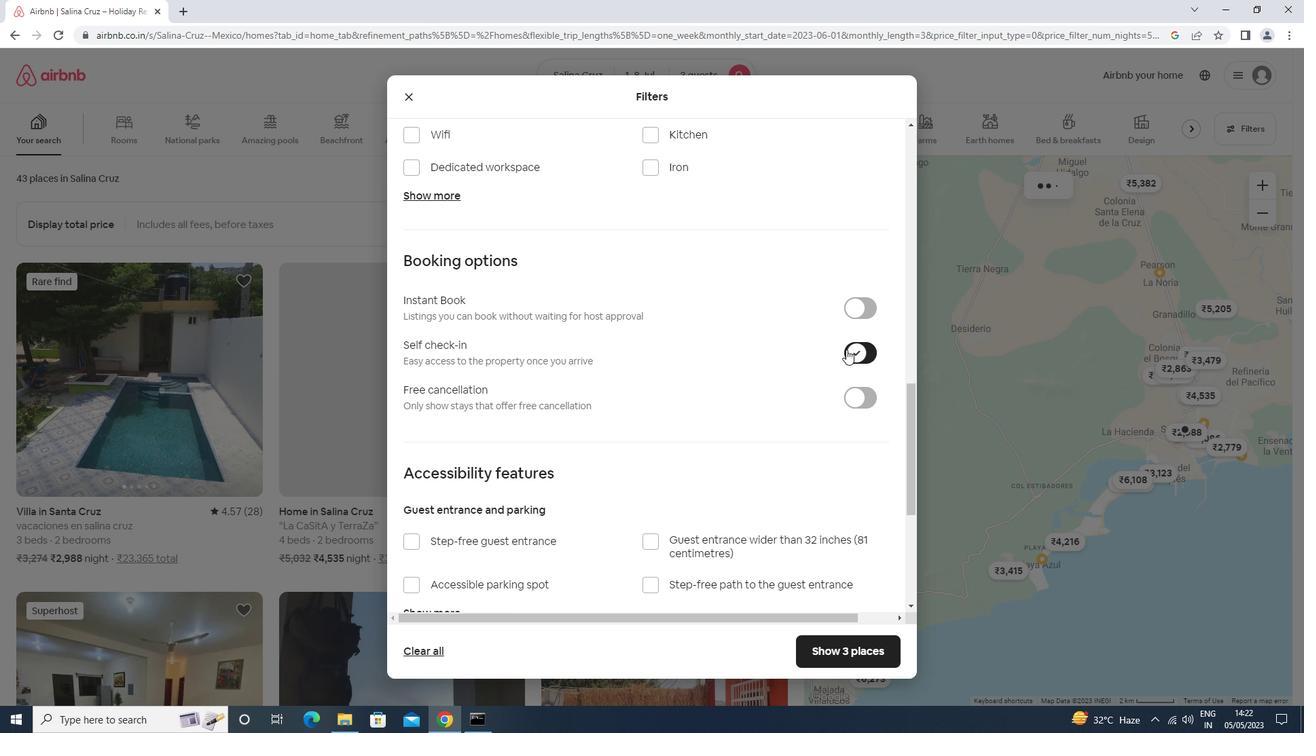 
Action: Mouse scrolled (841, 362) with delta (0, 0)
Screenshot: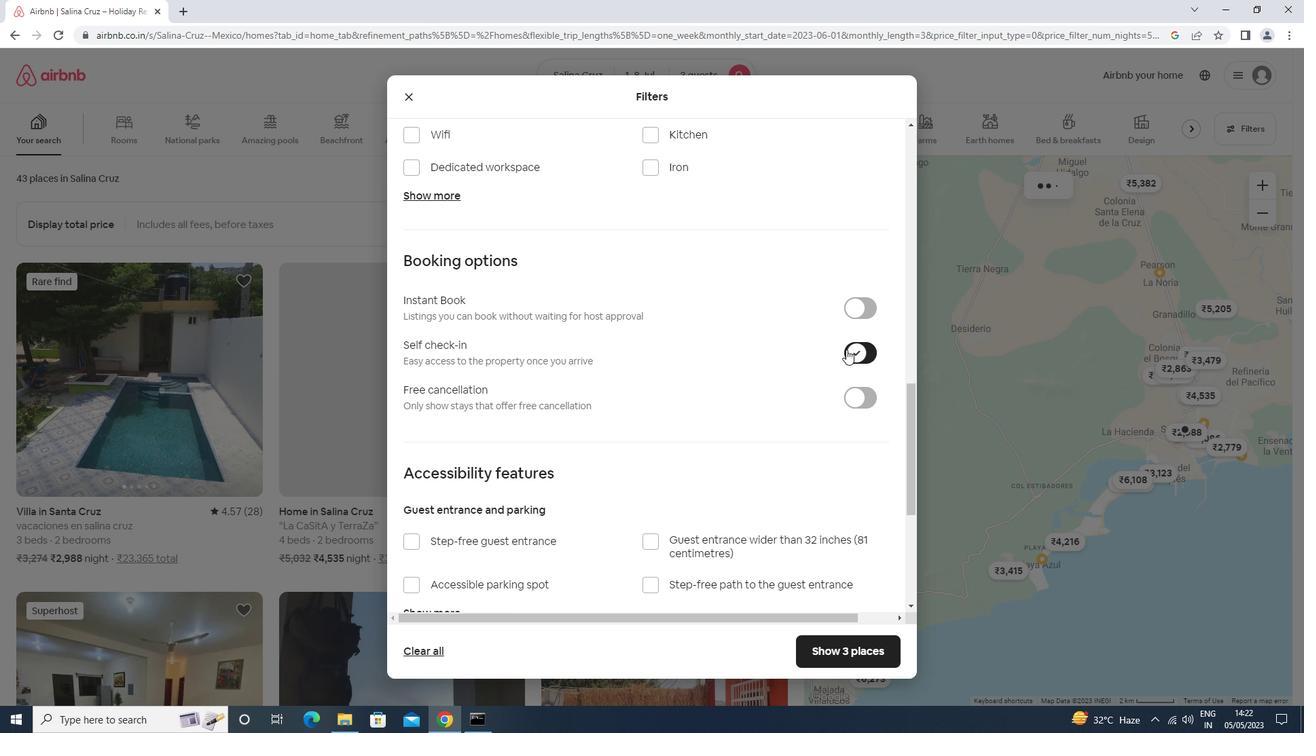 
Action: Mouse scrolled (841, 362) with delta (0, 0)
Screenshot: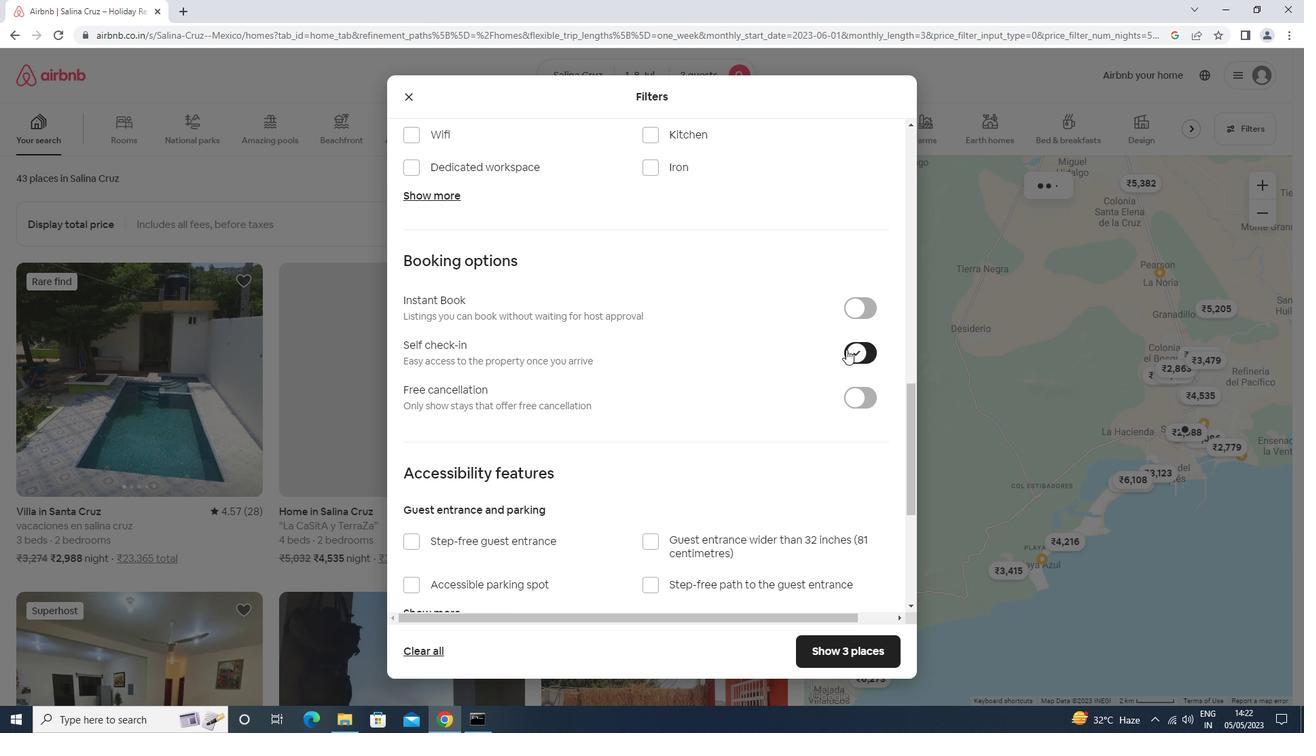 
Action: Mouse scrolled (841, 364) with delta (0, 0)
Screenshot: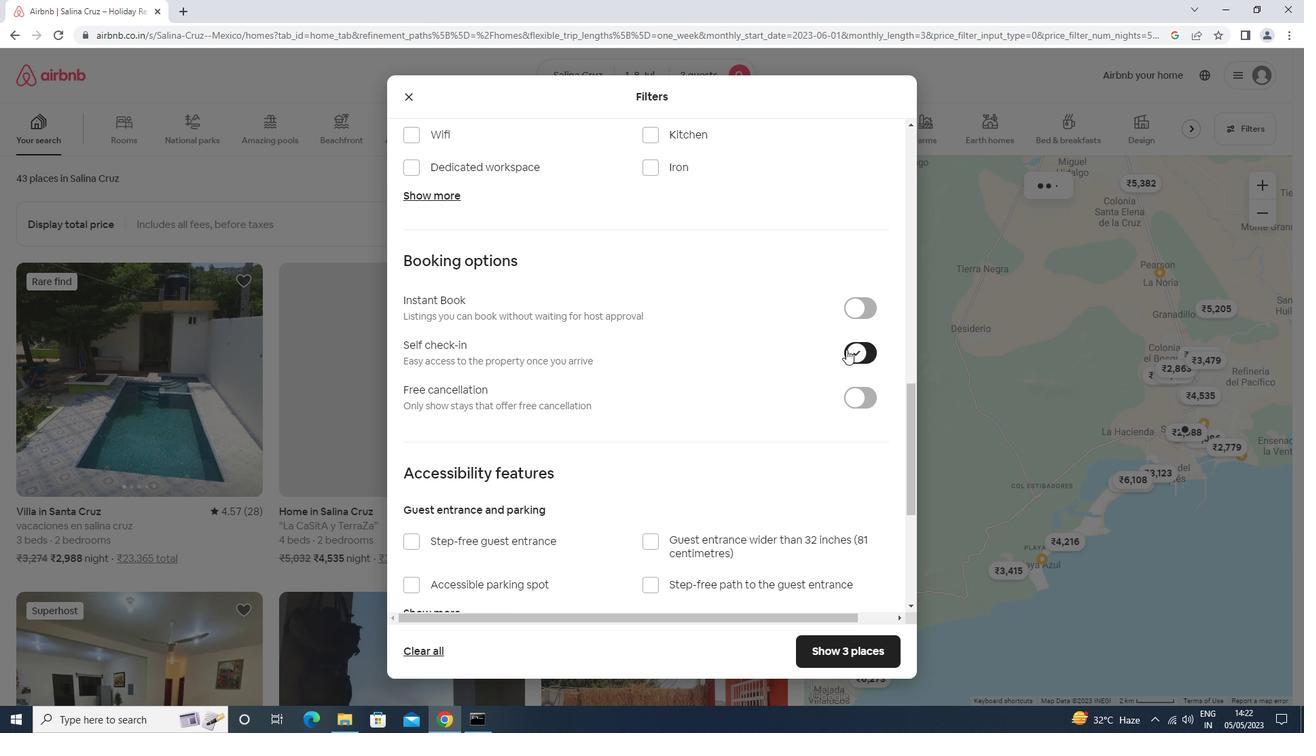 
Action: Mouse scrolled (841, 362) with delta (0, 0)
Screenshot: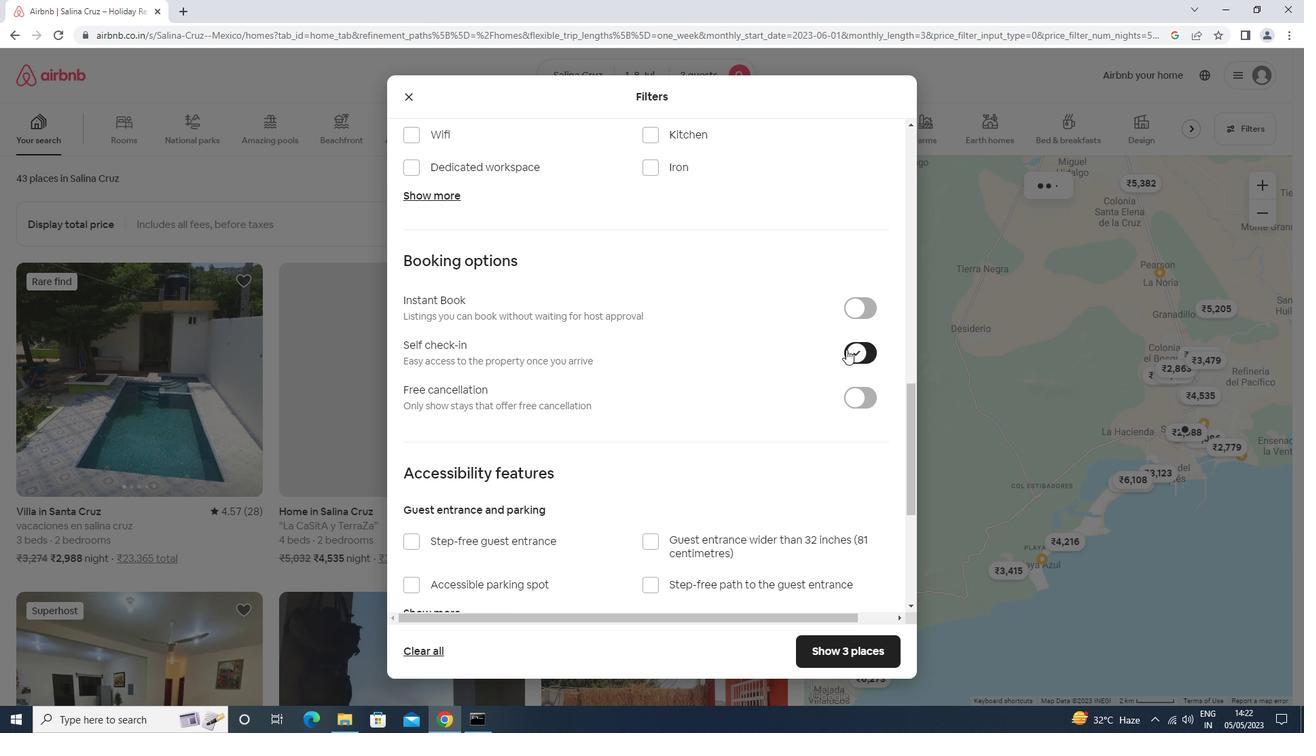 
Action: Mouse moved to (840, 365)
Screenshot: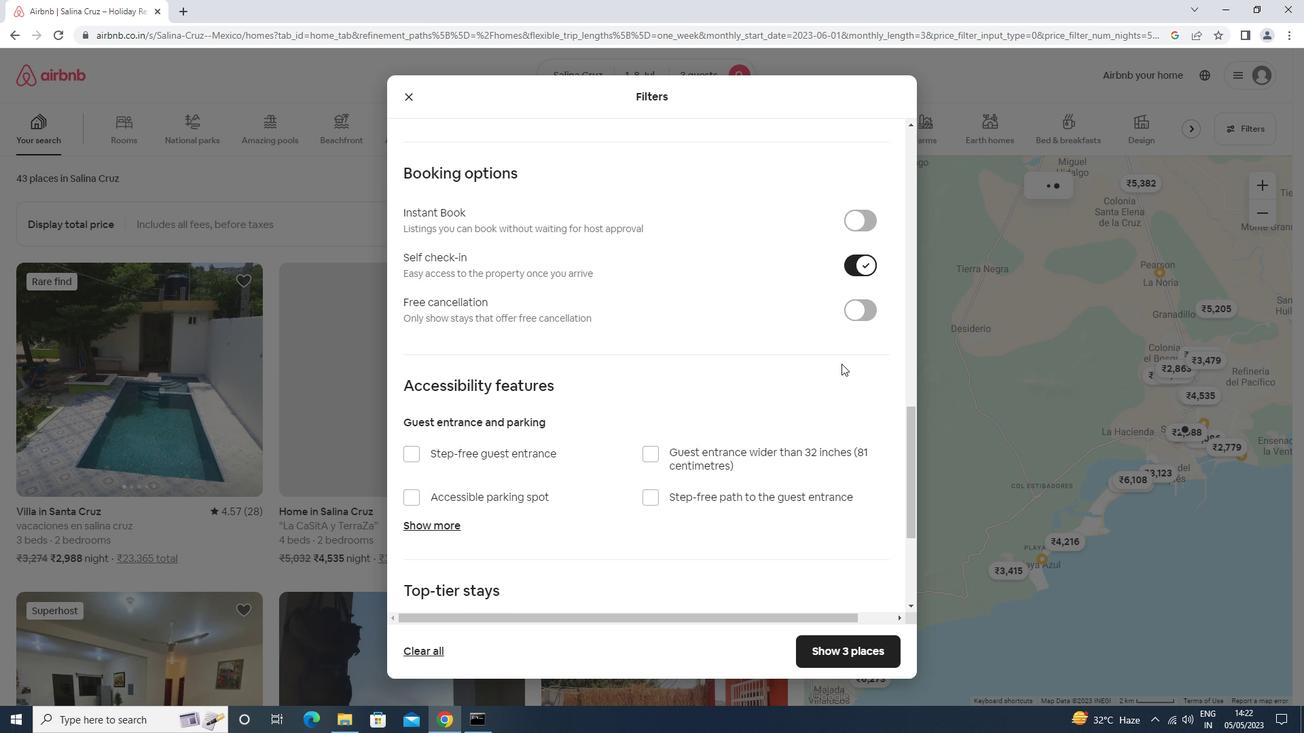 
Action: Mouse scrolled (840, 364) with delta (0, 0)
Screenshot: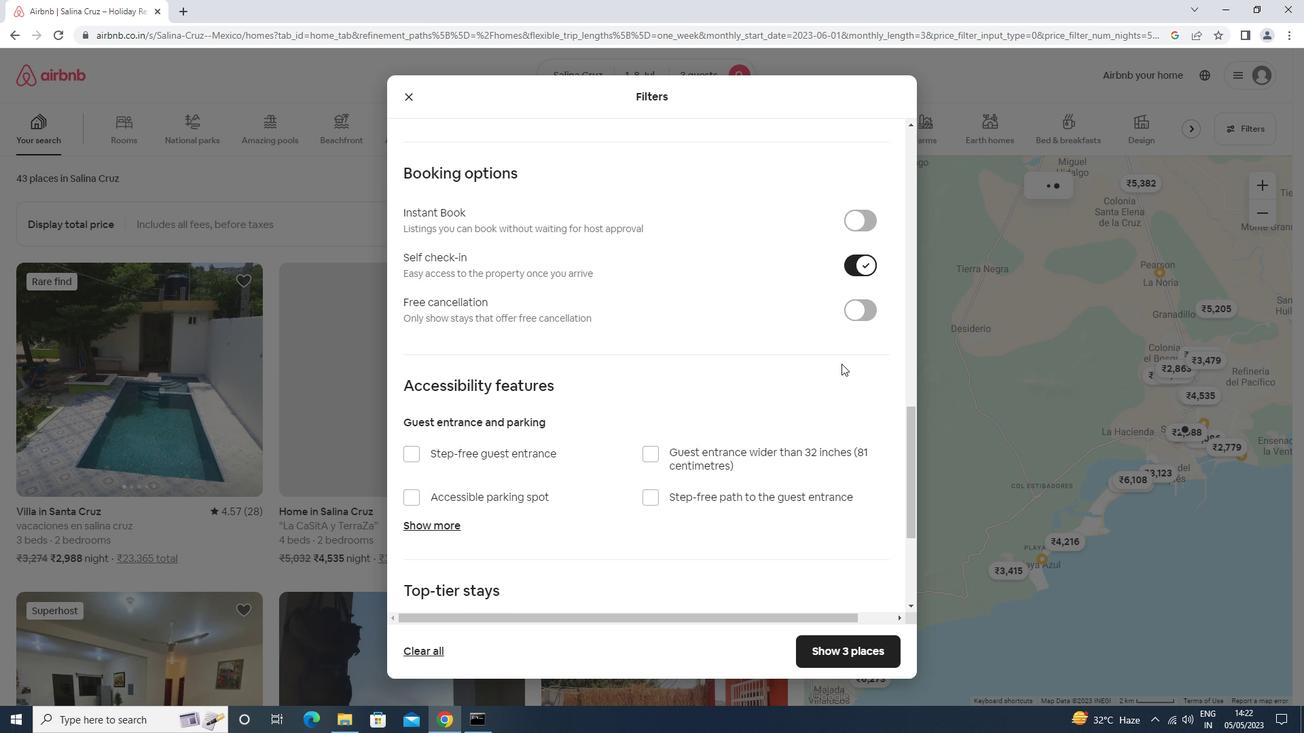 
Action: Mouse moved to (839, 365)
Screenshot: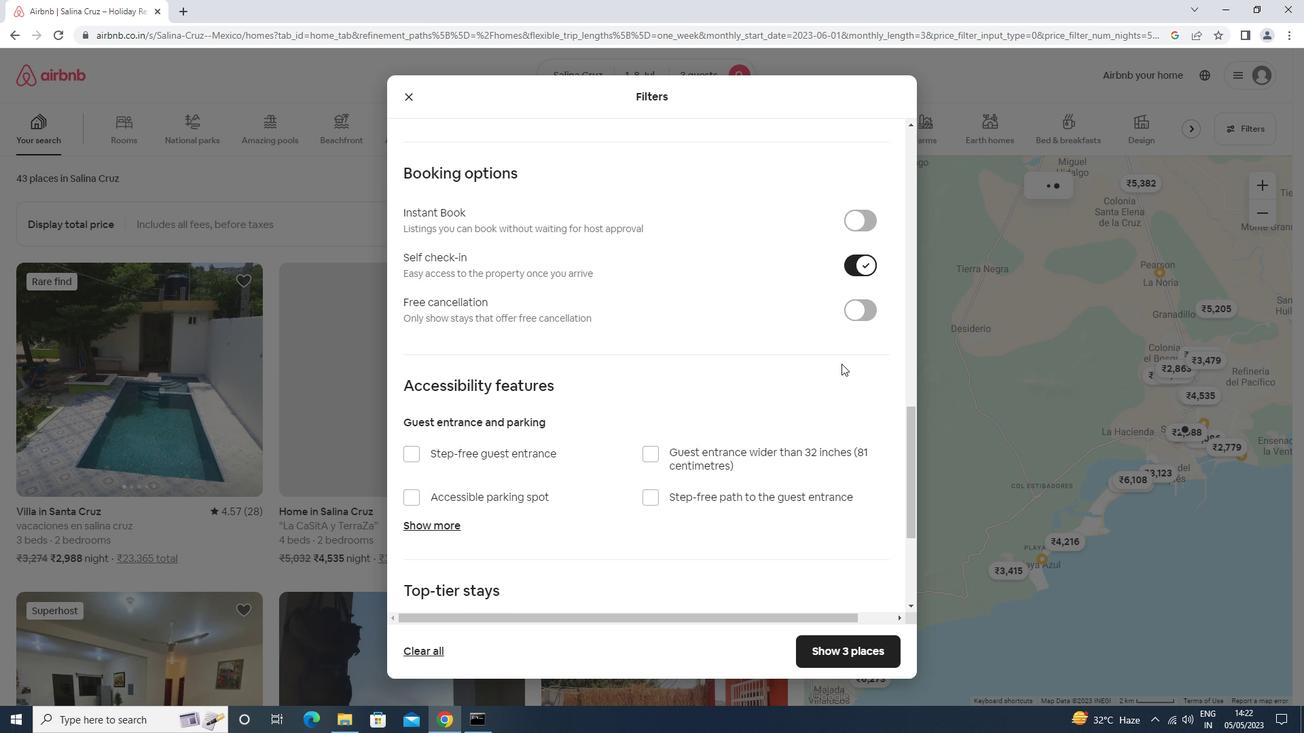 
Action: Mouse scrolled (839, 364) with delta (0, 0)
Screenshot: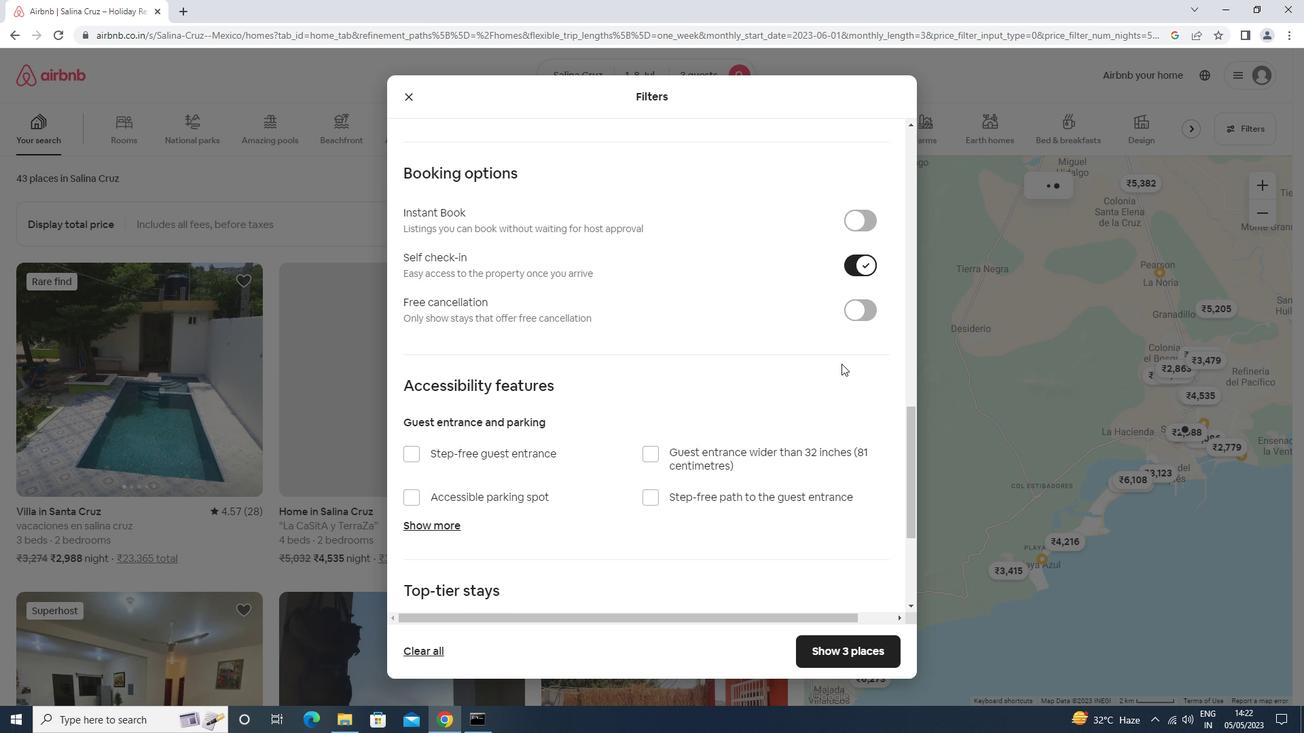 
Action: Mouse moved to (450, 538)
Screenshot: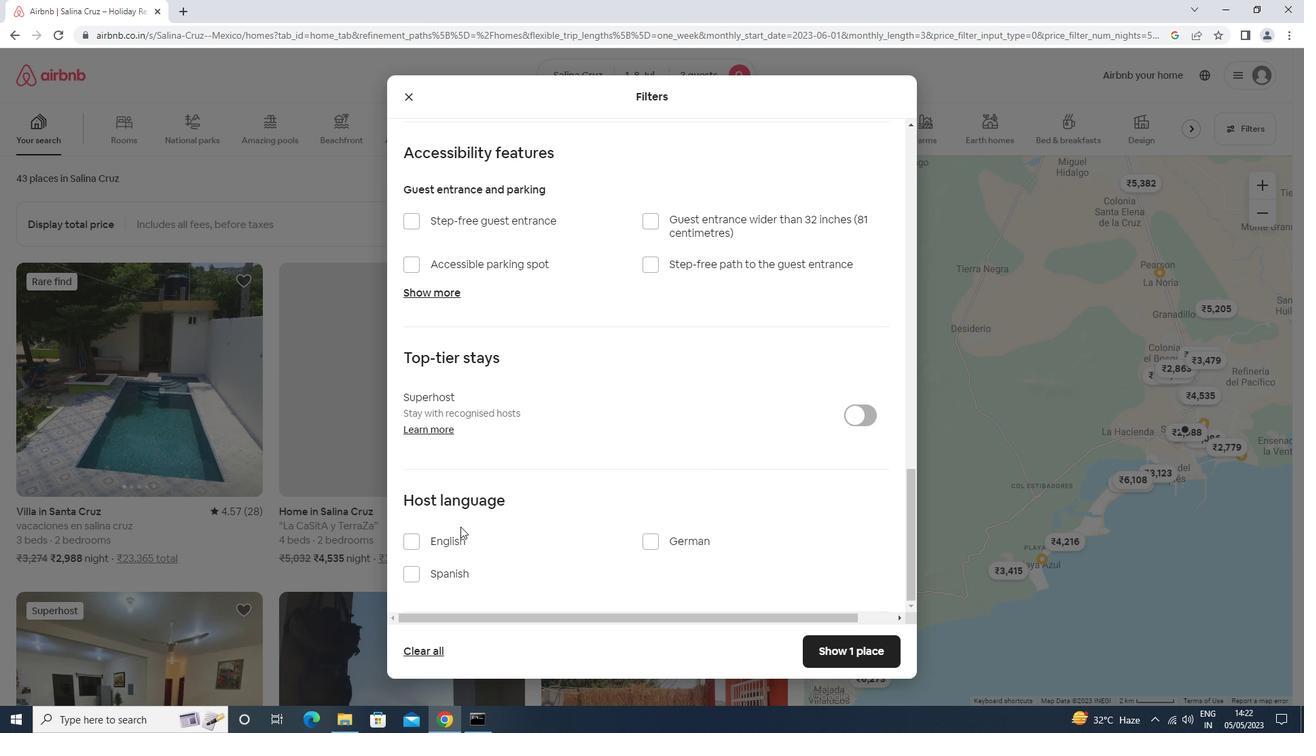 
Action: Mouse pressed left at (450, 538)
Screenshot: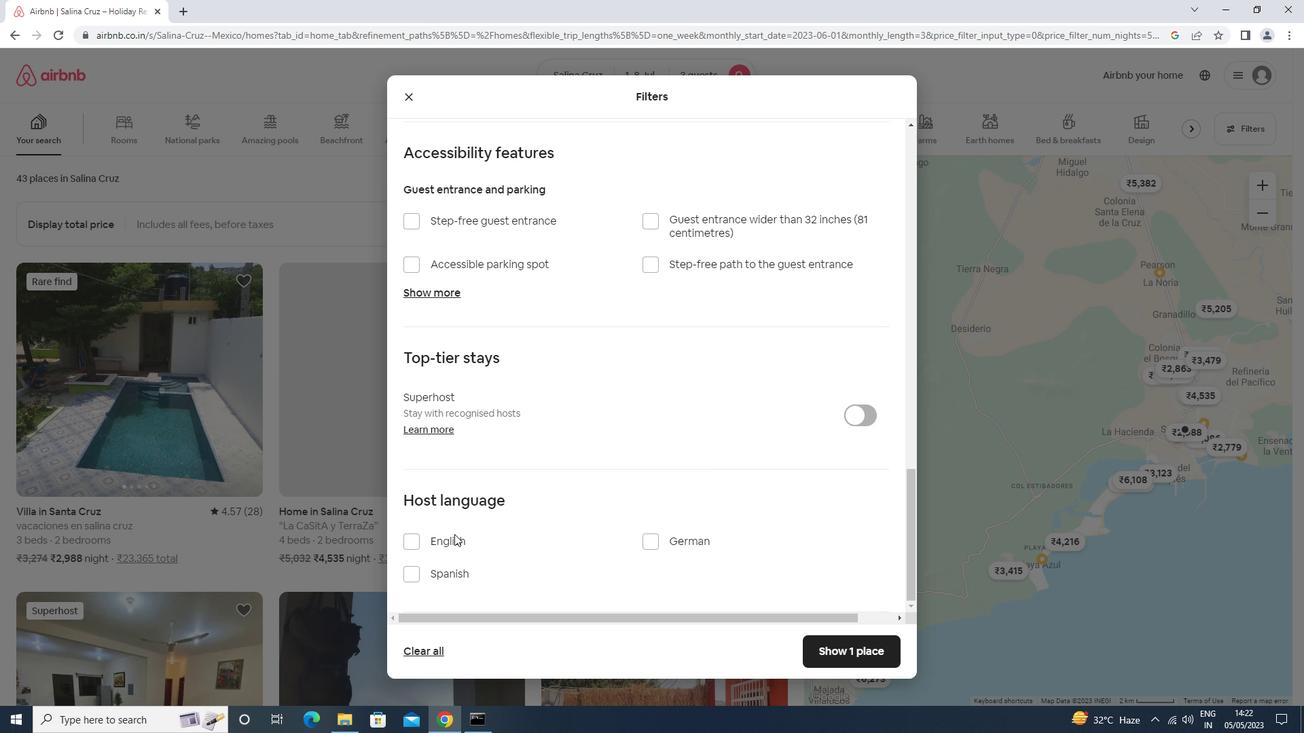 
Action: Mouse moved to (844, 650)
Screenshot: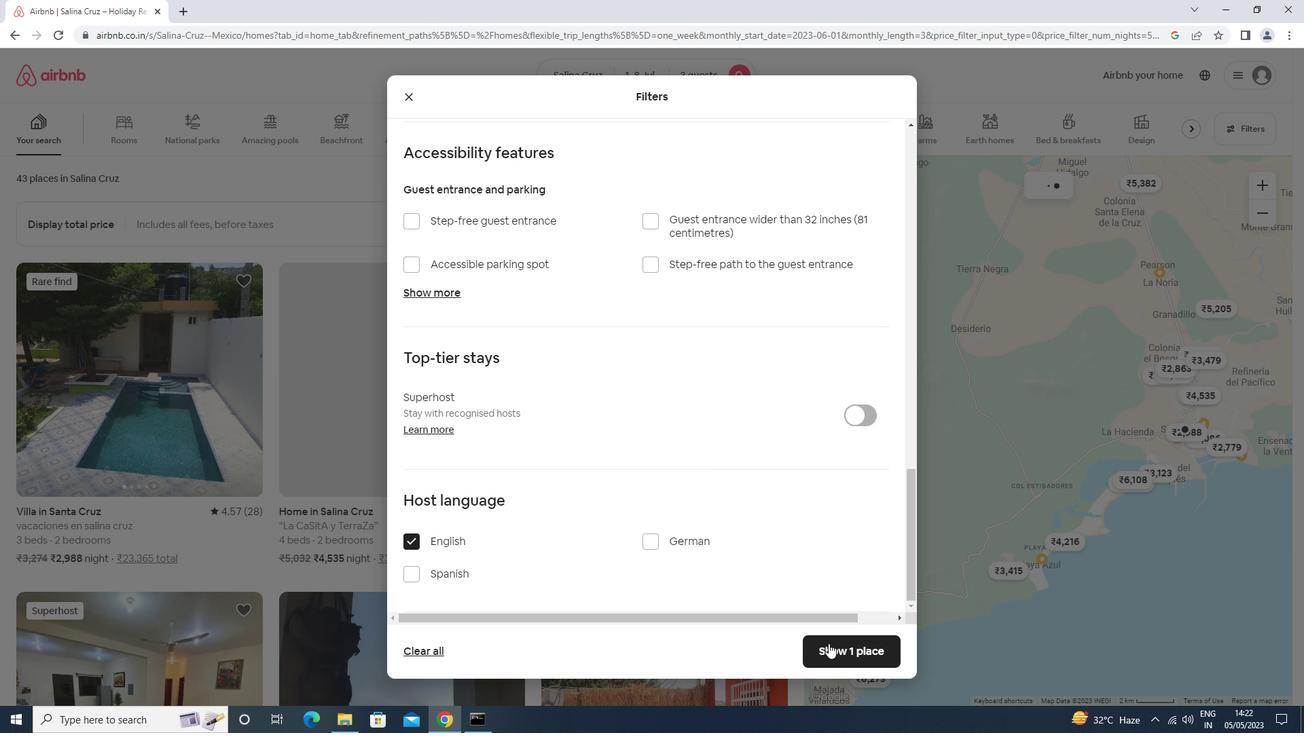 
Action: Mouse pressed left at (844, 650)
Screenshot: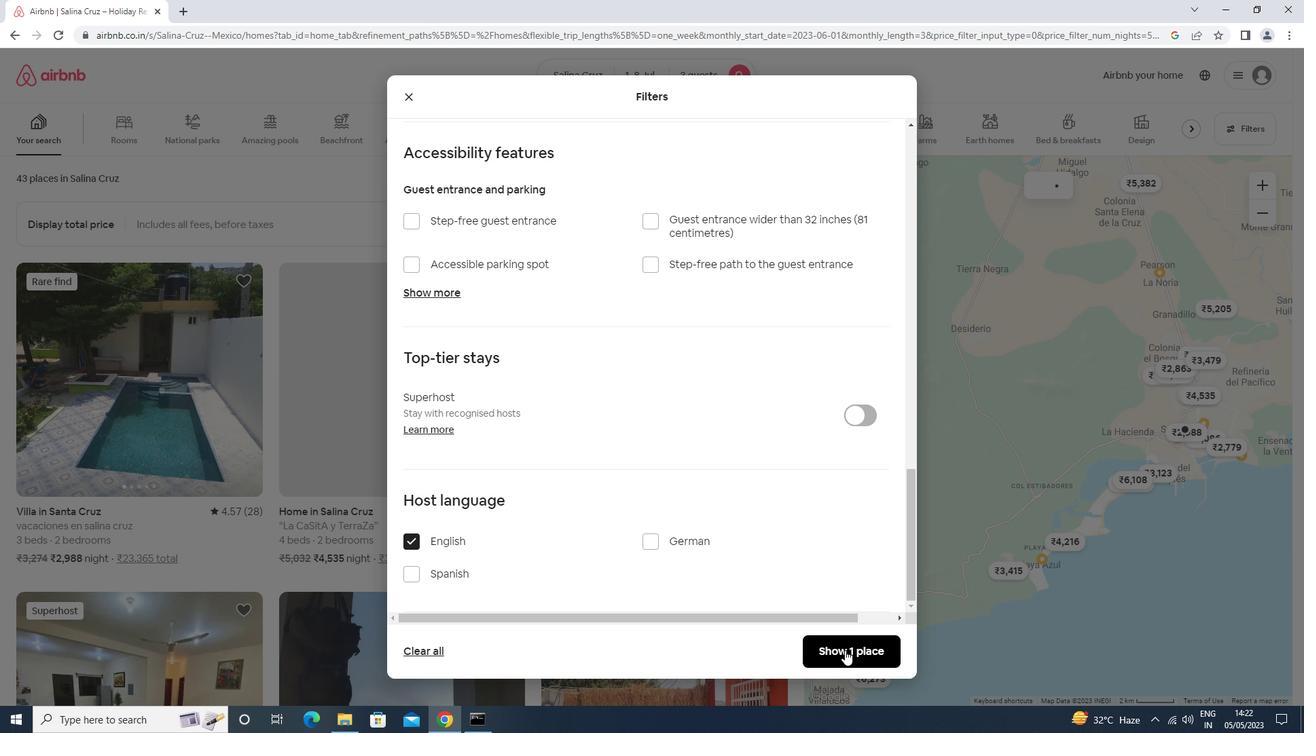 
